 Task: Compose an email with the signature Benjamin Adams with the subject Feedback on an employee engagement survey and the message I have an issue with the equipment in the conference room, can you please have it repaired? from softage.4@softage.net to softage.10@softage.net, select first word, change the font of the message to Georgia and change the font typography to bold and italics Send the email. Finally, move the email from Sent Items to the label Certifications
Action: Mouse moved to (82, 131)
Screenshot: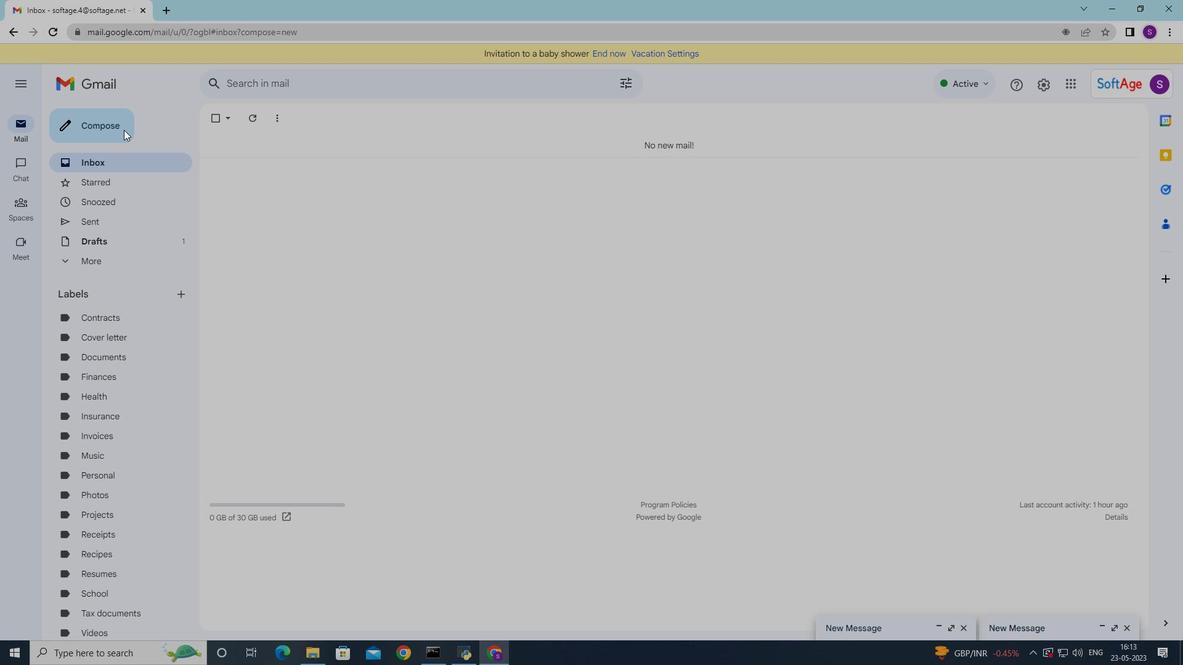 
Action: Mouse pressed left at (82, 131)
Screenshot: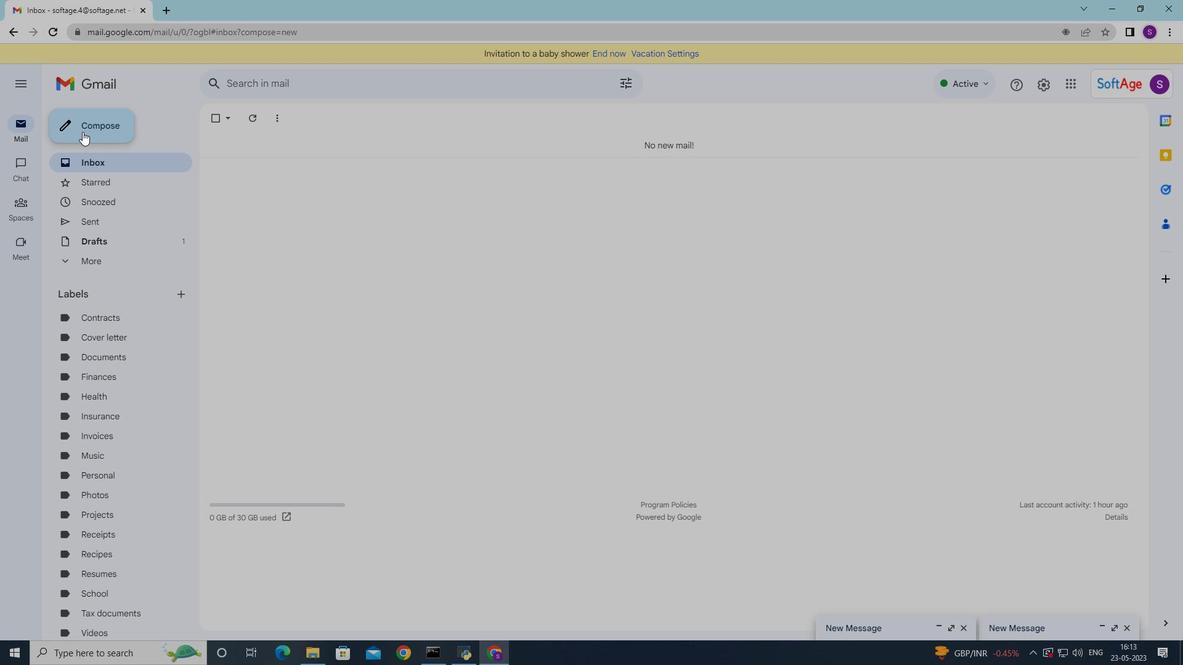 
Action: Mouse moved to (670, 622)
Screenshot: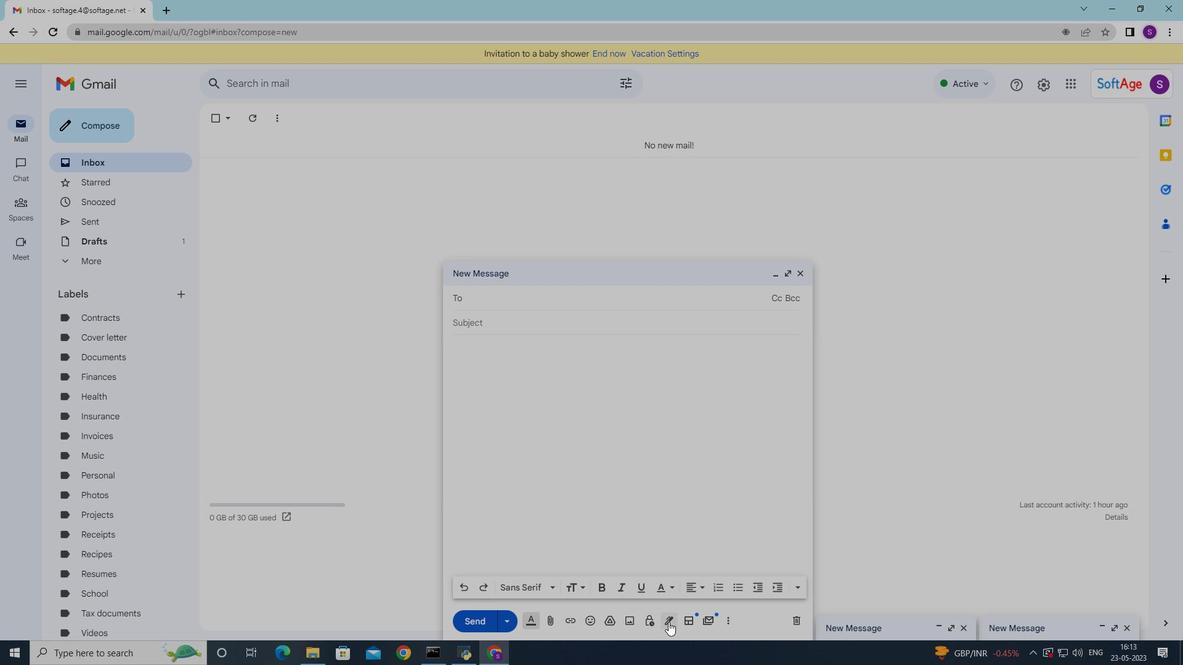 
Action: Mouse pressed left at (670, 622)
Screenshot: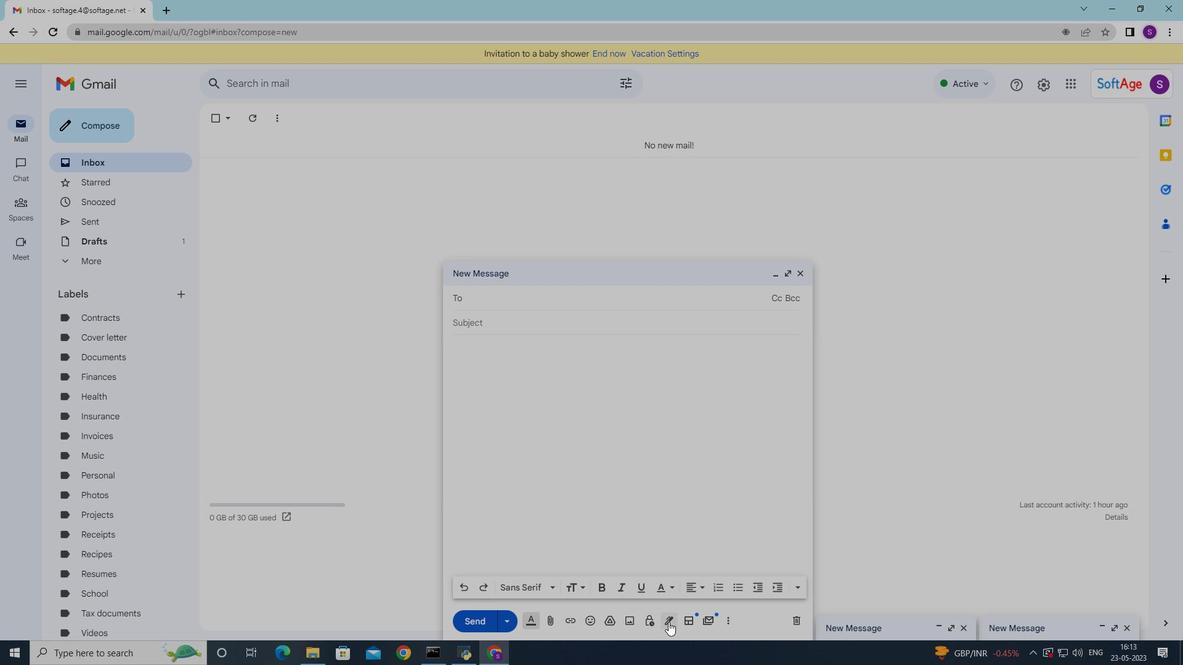 
Action: Mouse moved to (697, 253)
Screenshot: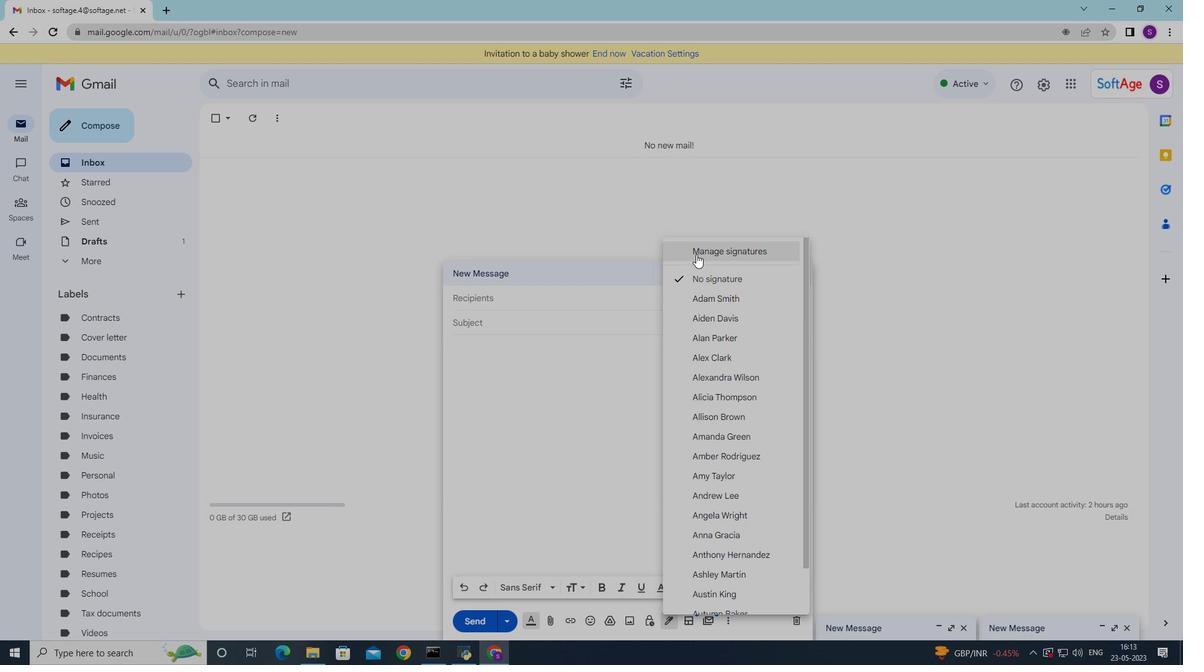
Action: Mouse pressed left at (697, 253)
Screenshot: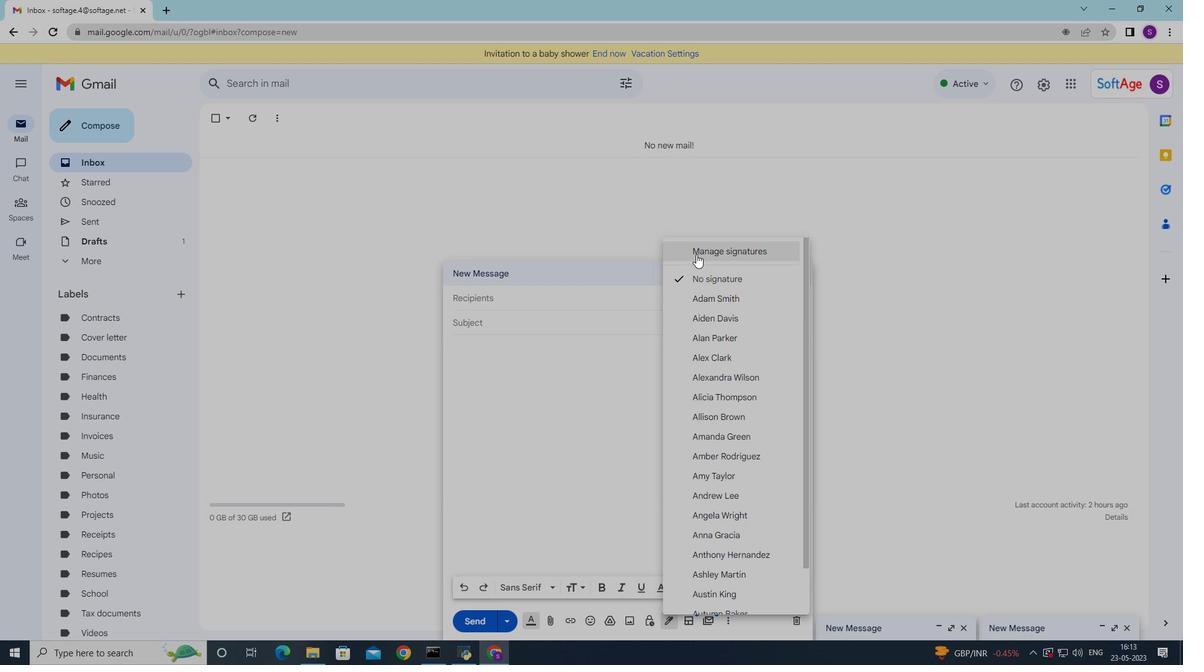 
Action: Mouse moved to (797, 272)
Screenshot: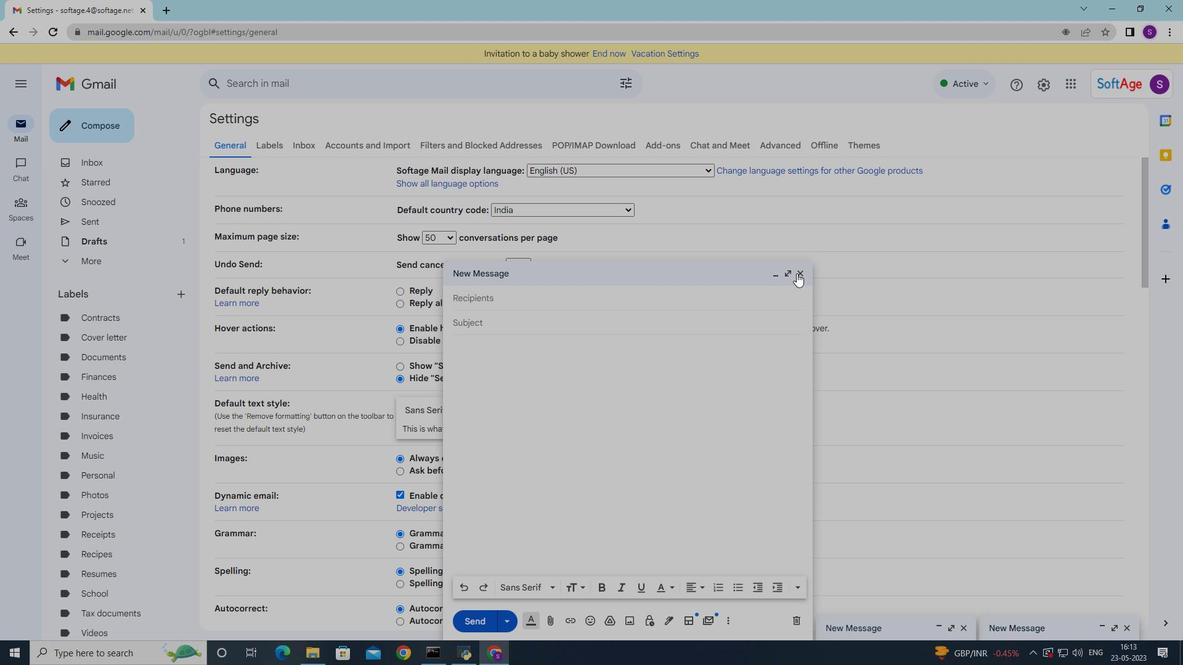 
Action: Mouse pressed left at (797, 272)
Screenshot: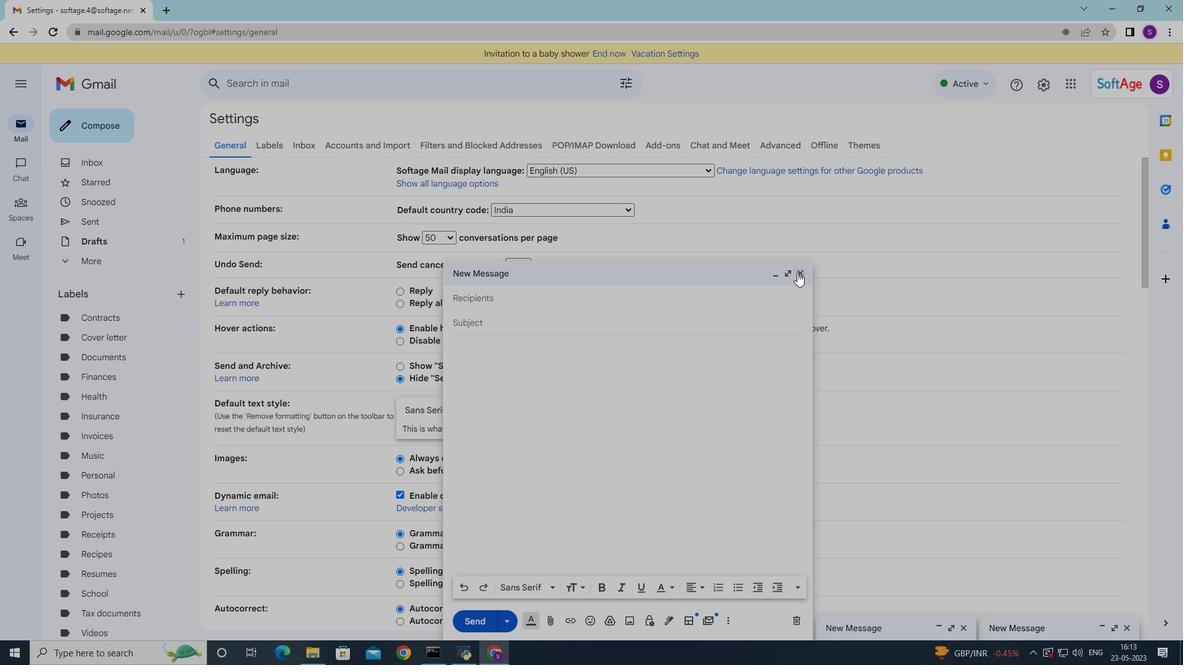 
Action: Mouse moved to (536, 279)
Screenshot: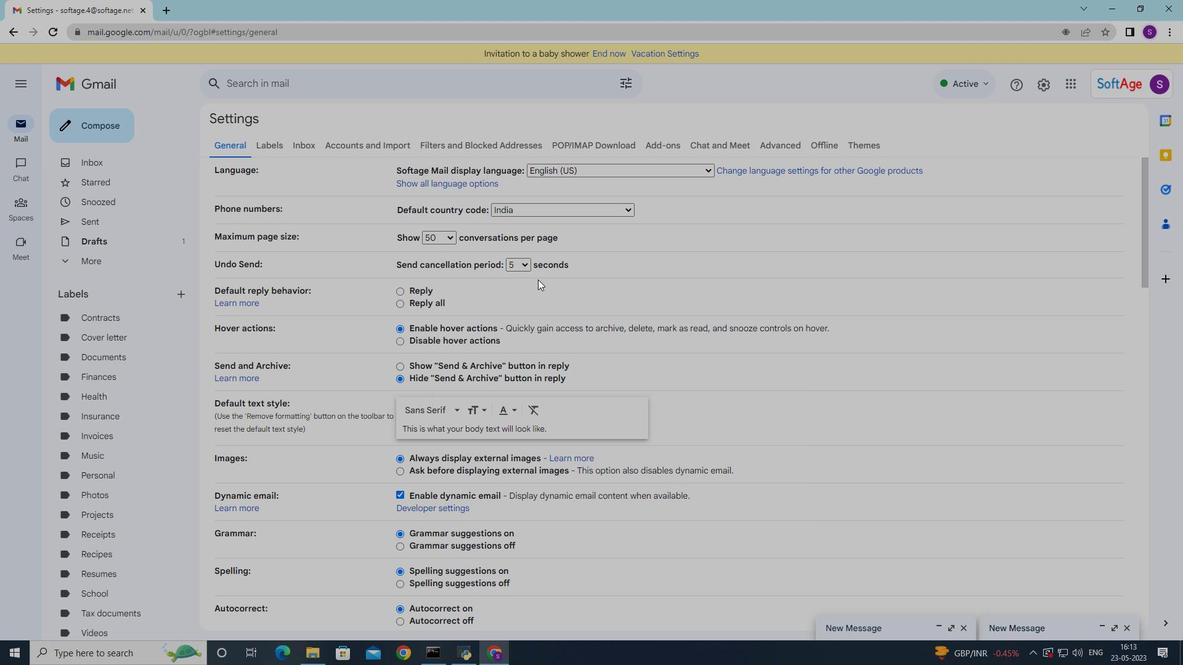 
Action: Mouse scrolled (536, 279) with delta (0, 0)
Screenshot: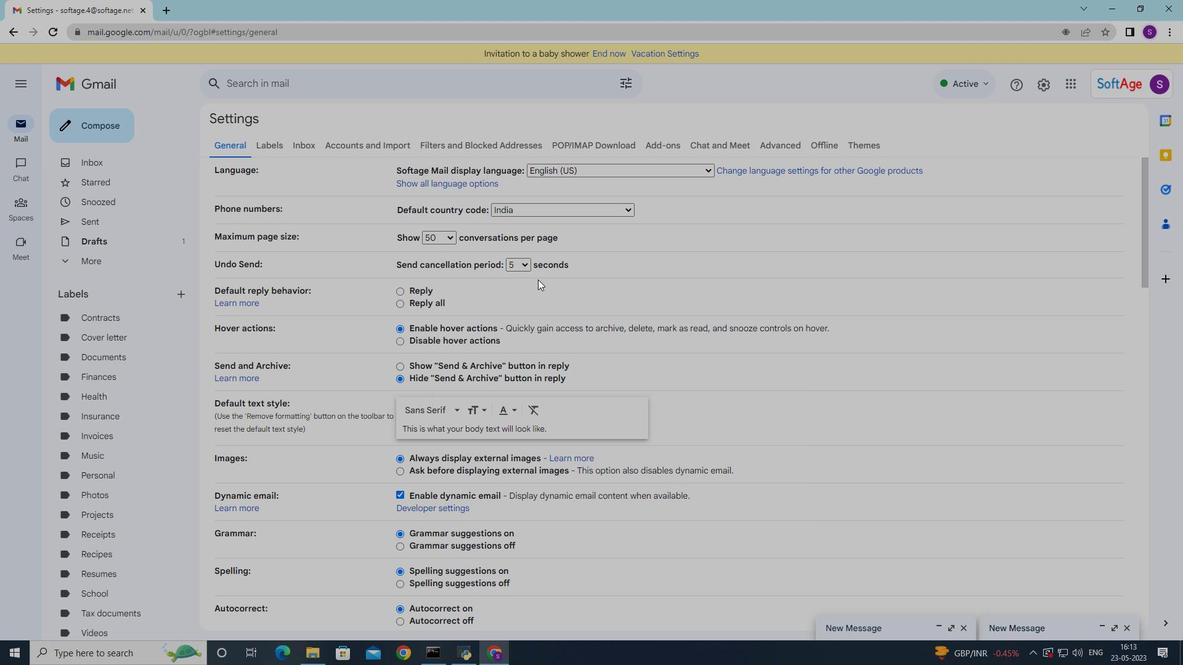 
Action: Mouse moved to (535, 281)
Screenshot: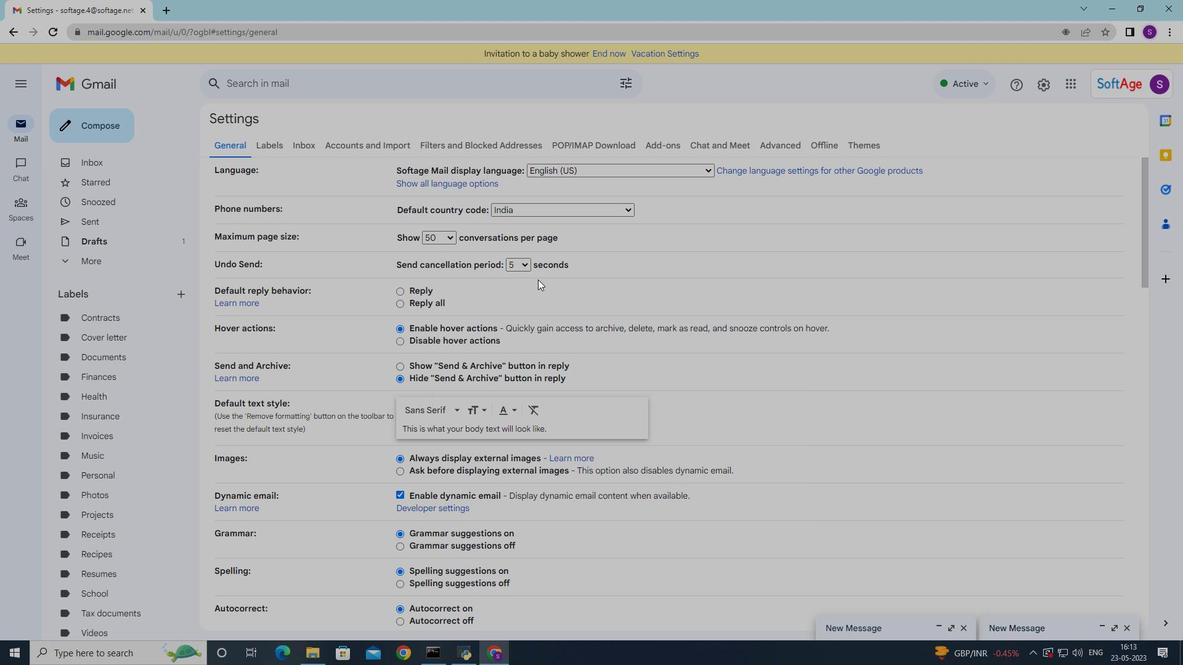 
Action: Mouse scrolled (535, 280) with delta (0, 0)
Screenshot: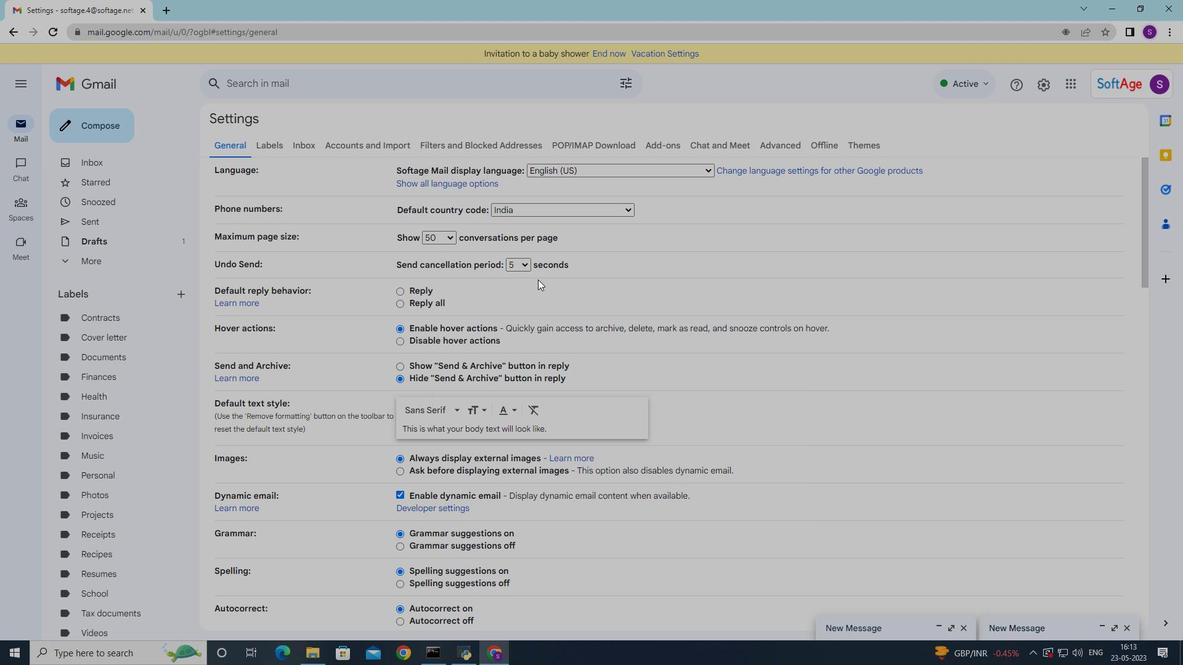 
Action: Mouse moved to (535, 282)
Screenshot: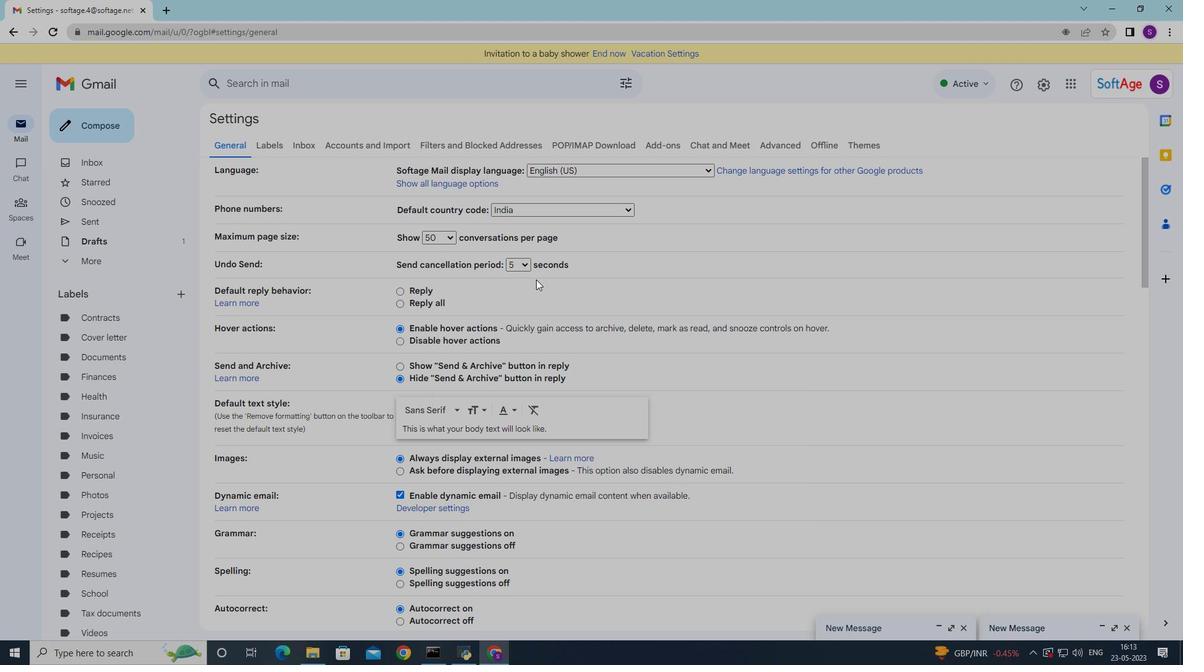 
Action: Mouse scrolled (535, 281) with delta (0, 0)
Screenshot: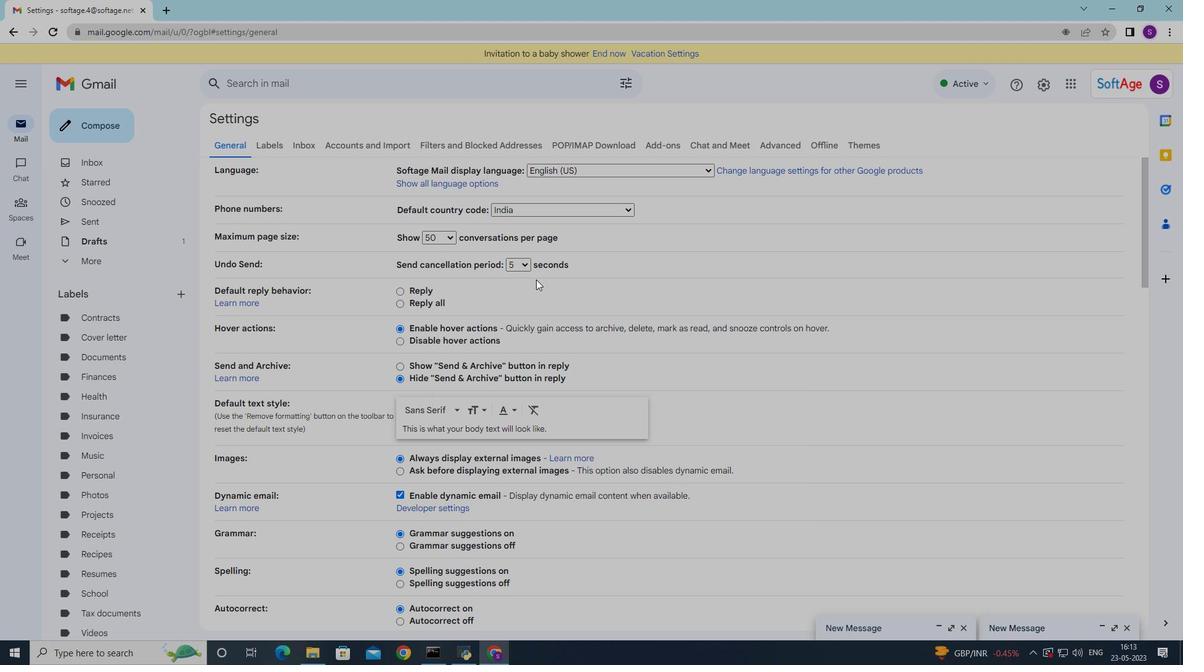 
Action: Mouse moved to (535, 284)
Screenshot: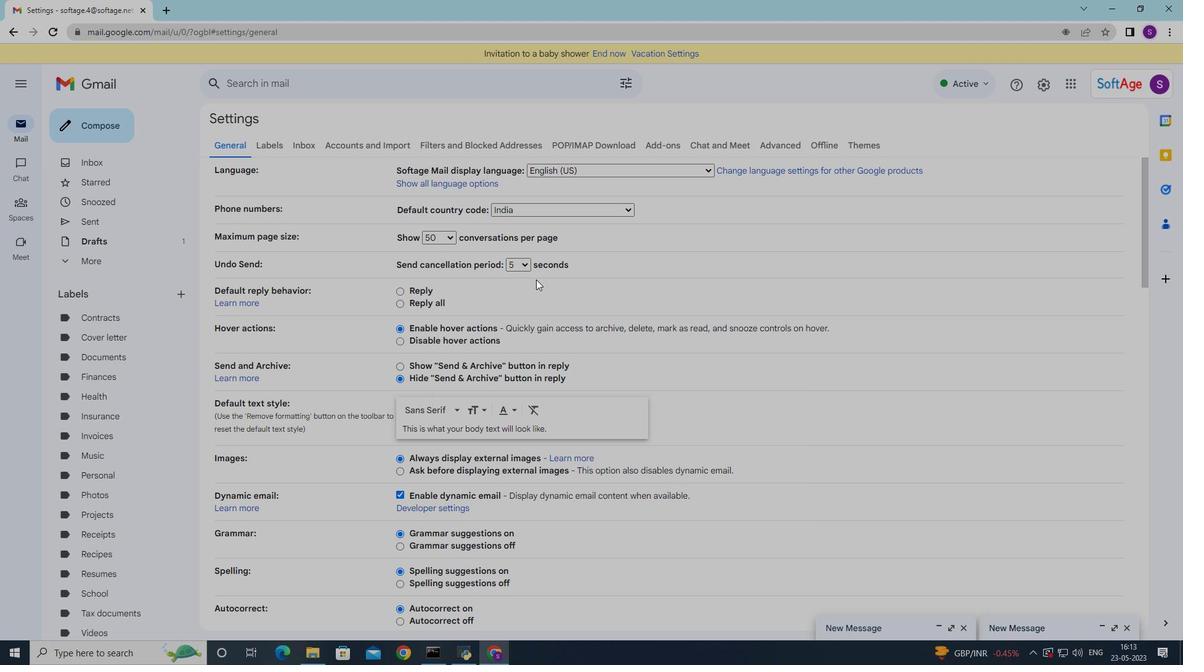 
Action: Mouse scrolled (535, 282) with delta (0, 0)
Screenshot: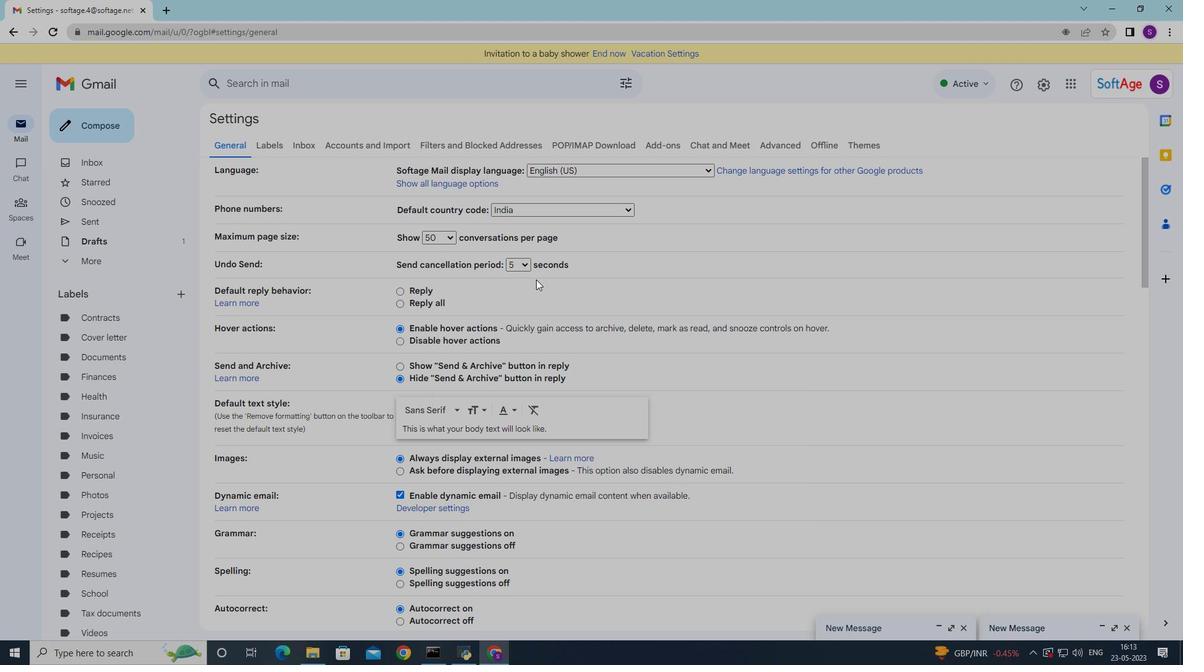 
Action: Mouse moved to (514, 378)
Screenshot: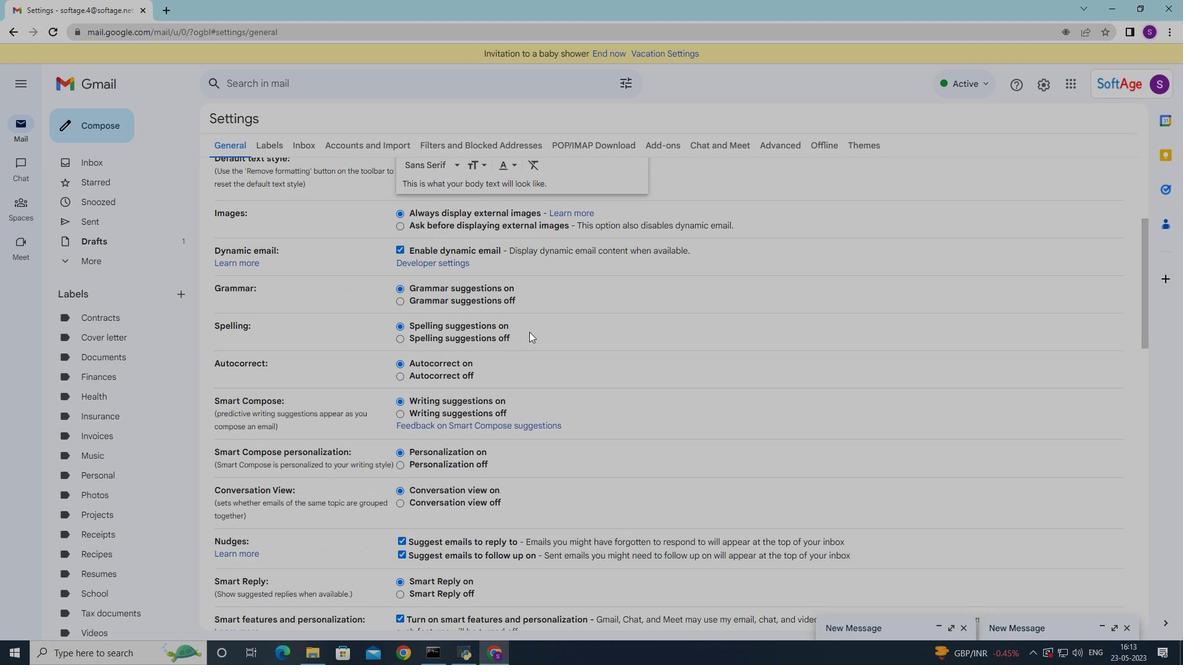 
Action: Mouse scrolled (514, 377) with delta (0, 0)
Screenshot: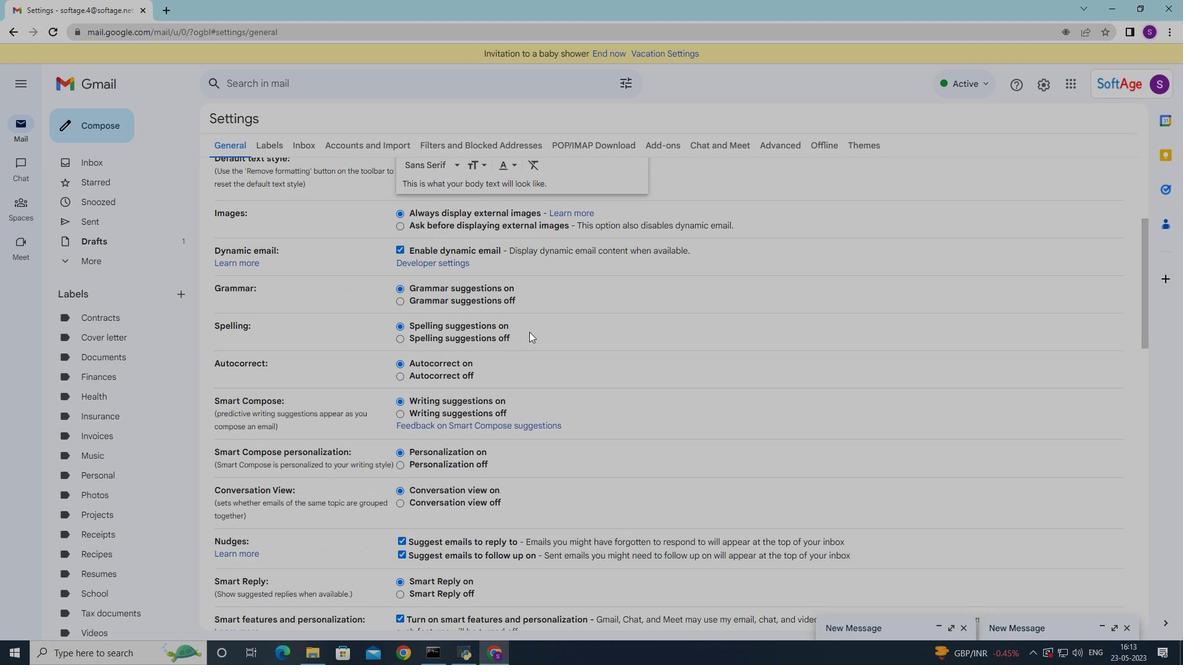 
Action: Mouse moved to (514, 378)
Screenshot: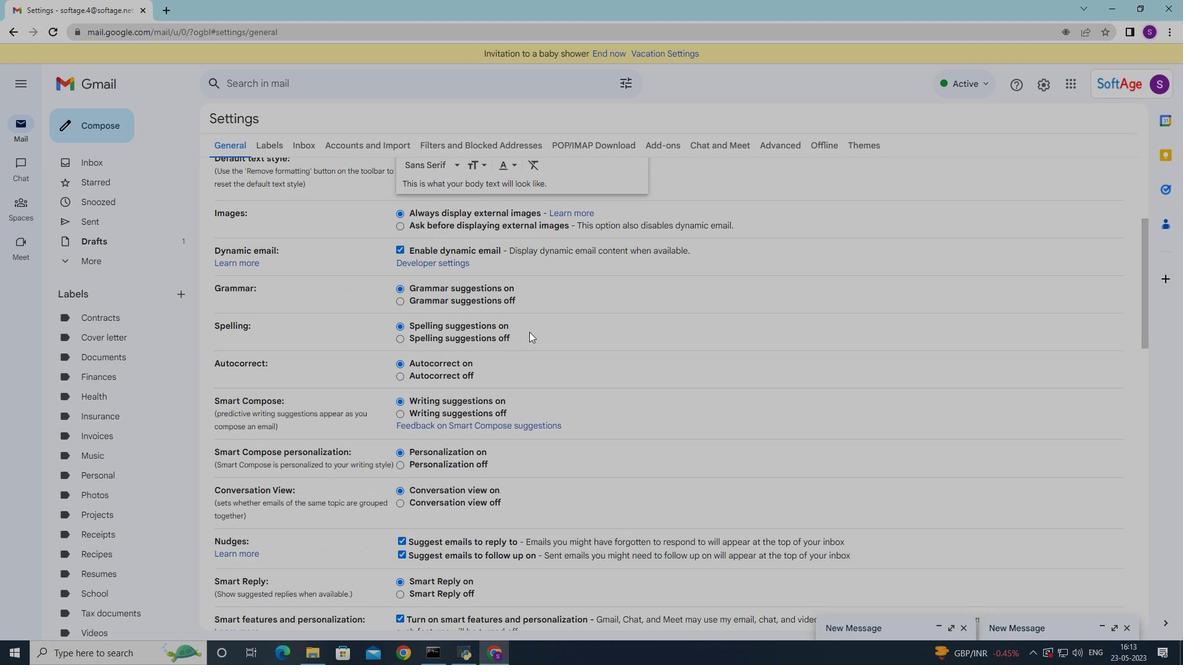 
Action: Mouse scrolled (514, 377) with delta (0, 0)
Screenshot: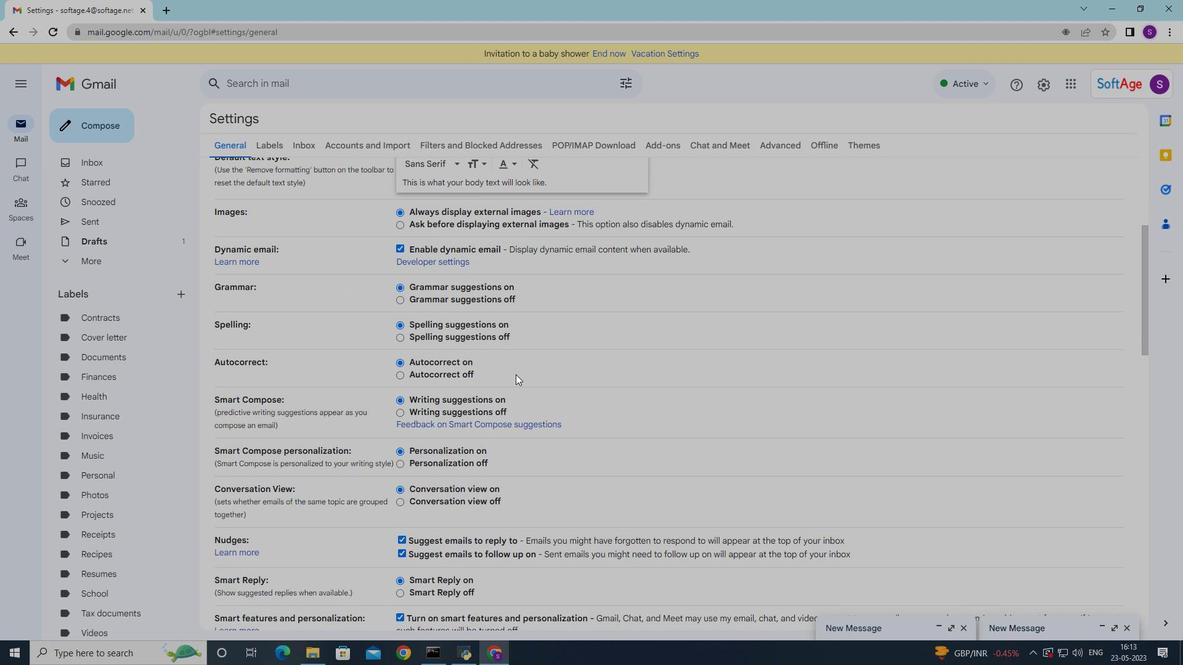 
Action: Mouse scrolled (514, 377) with delta (0, 0)
Screenshot: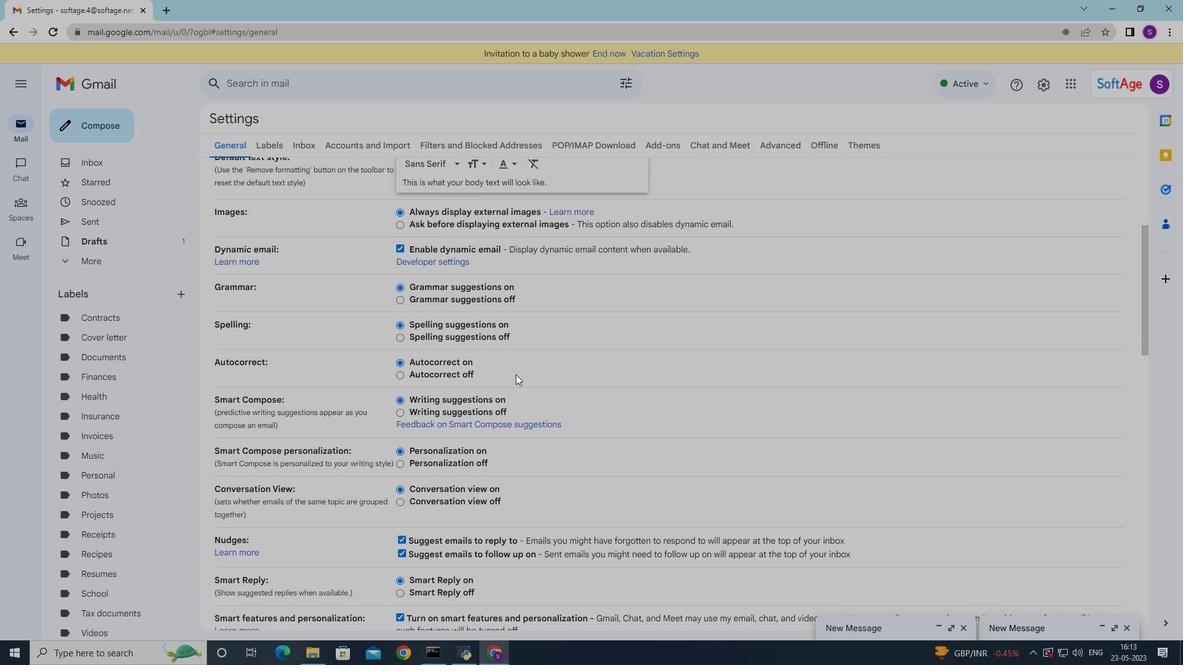 
Action: Mouse moved to (491, 371)
Screenshot: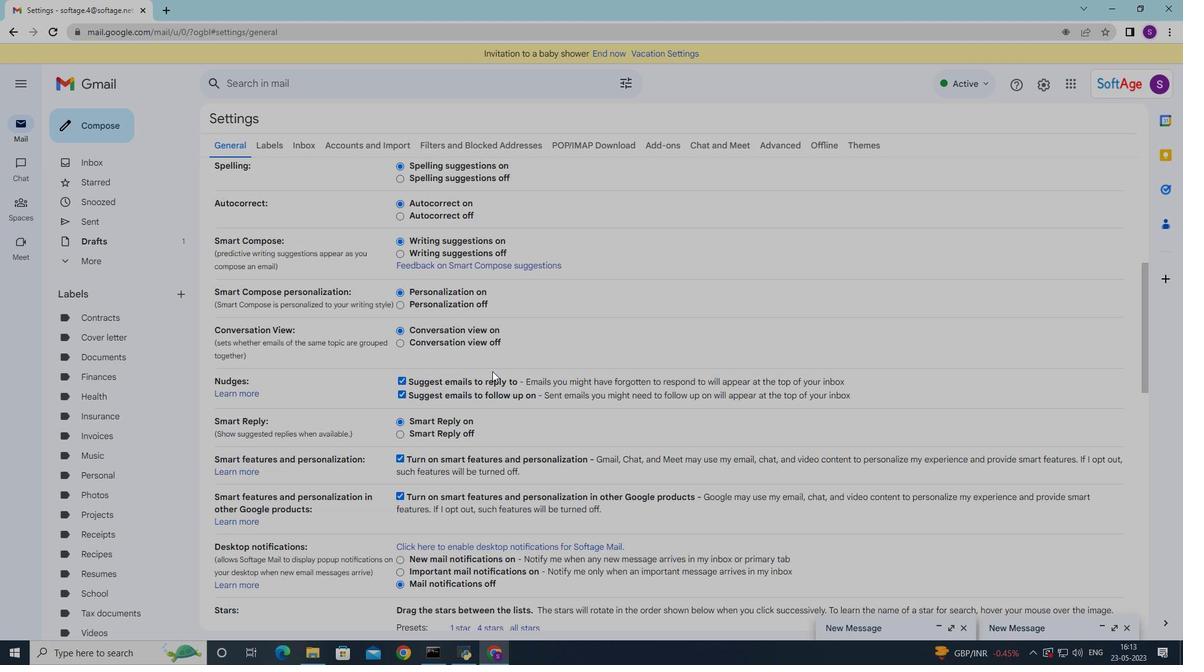 
Action: Mouse scrolled (491, 370) with delta (0, 0)
Screenshot: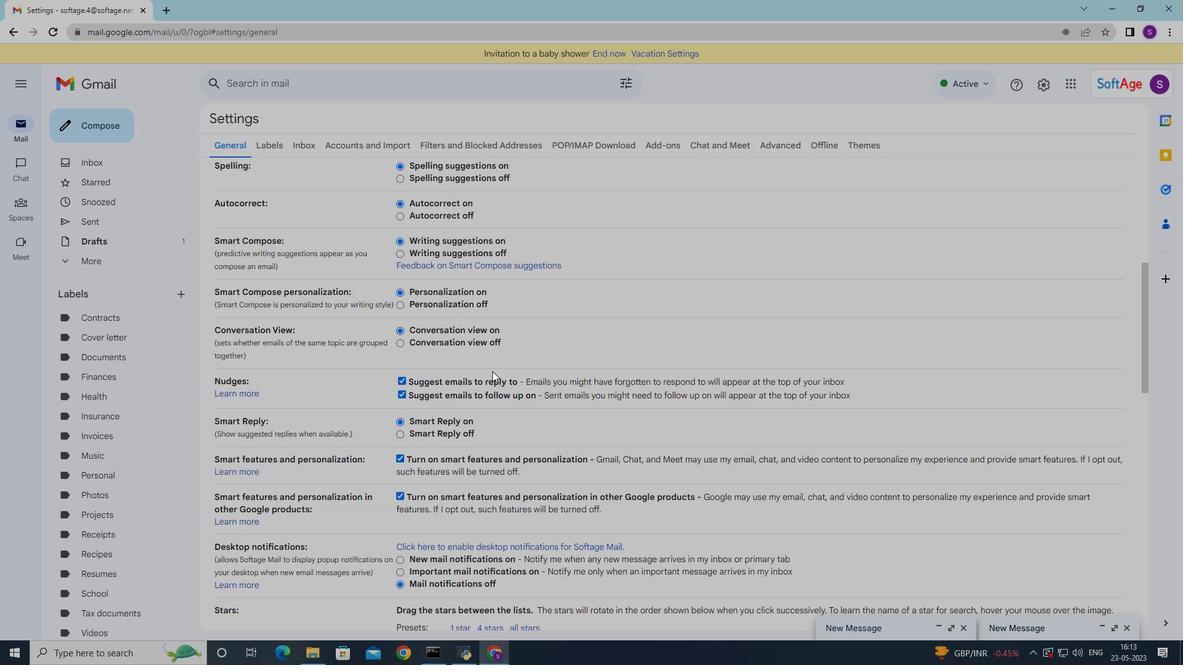 
Action: Mouse scrolled (491, 370) with delta (0, 0)
Screenshot: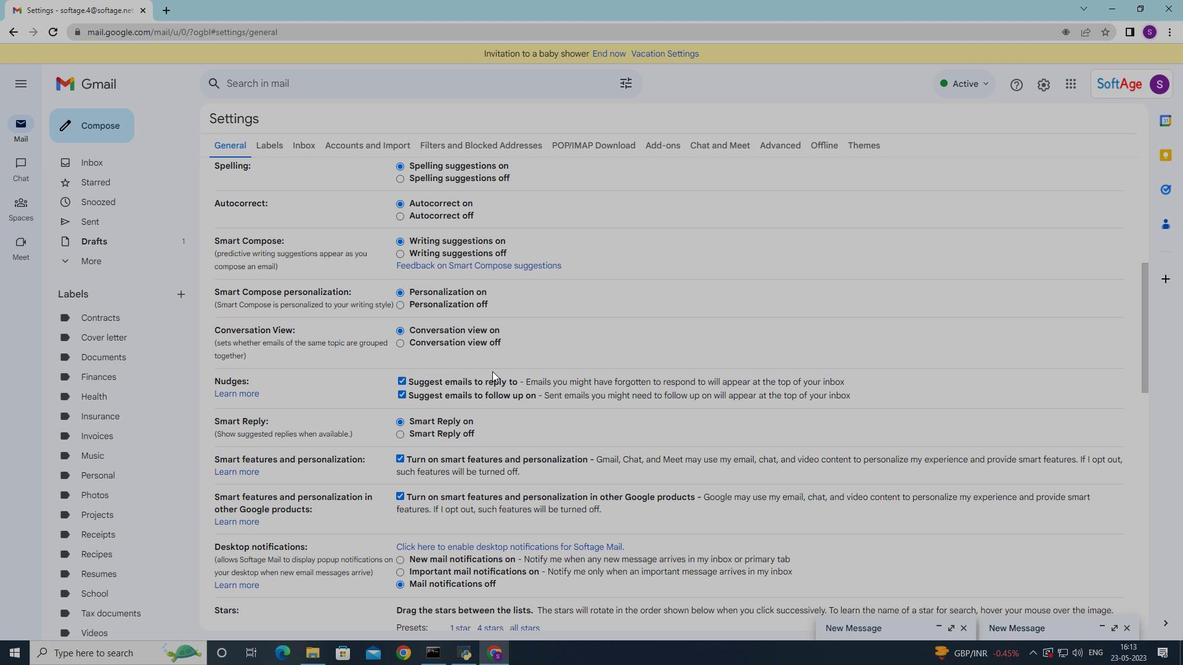 
Action: Mouse scrolled (491, 370) with delta (0, 0)
Screenshot: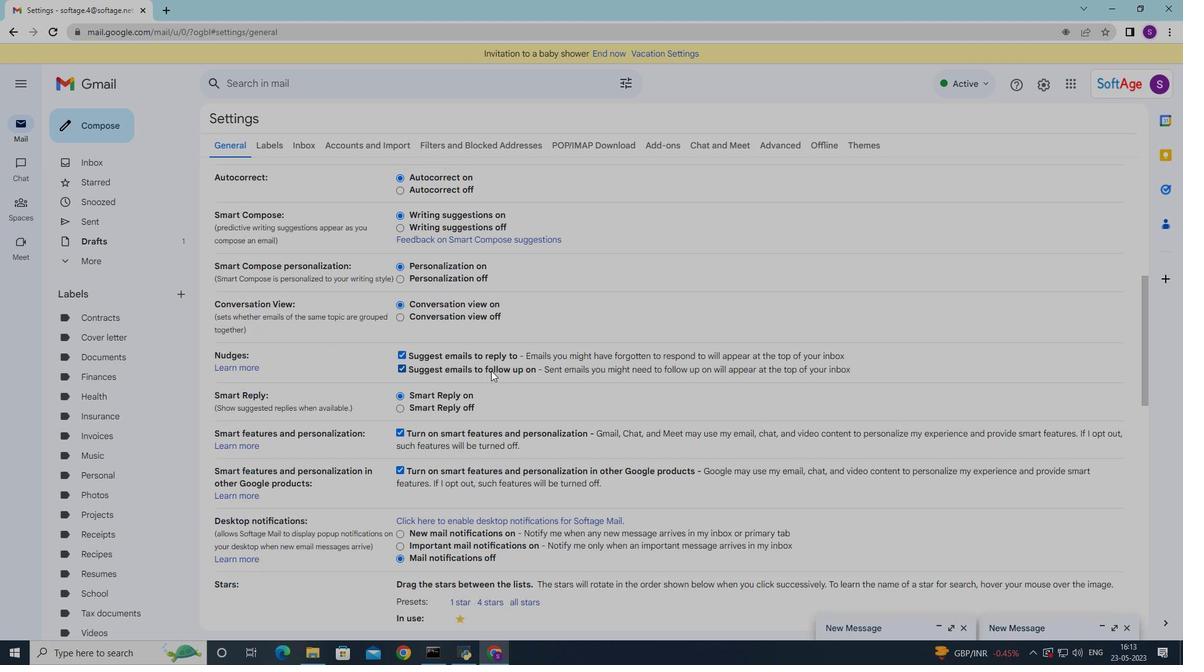 
Action: Mouse scrolled (491, 370) with delta (0, 0)
Screenshot: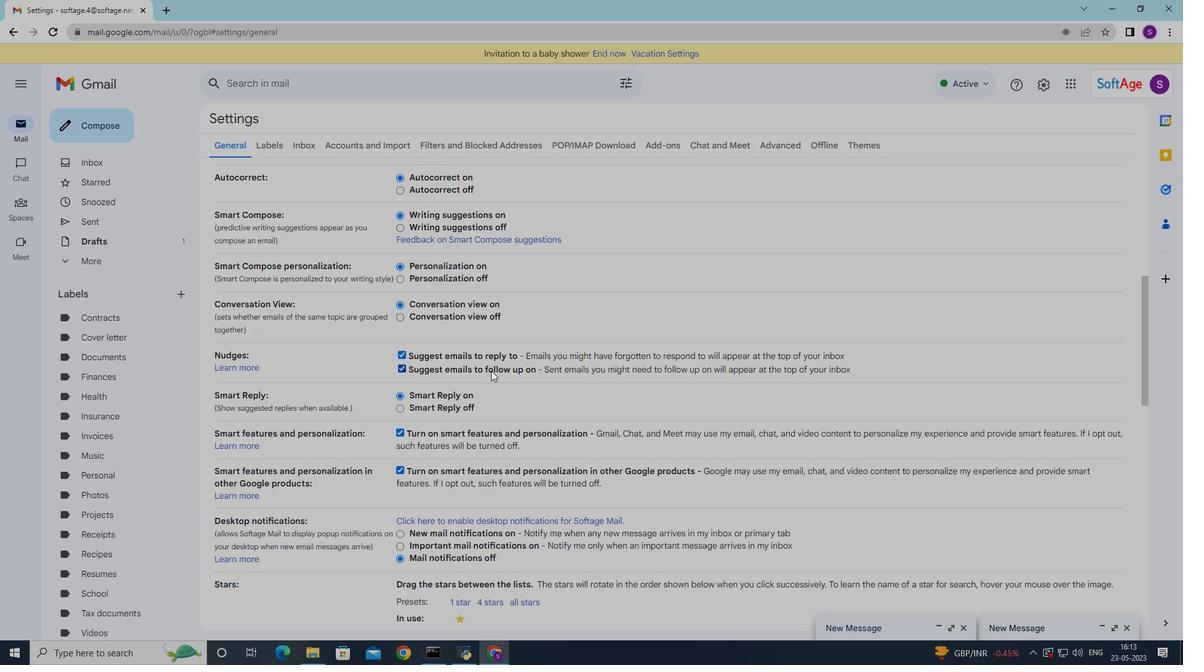 
Action: Mouse scrolled (491, 370) with delta (0, 0)
Screenshot: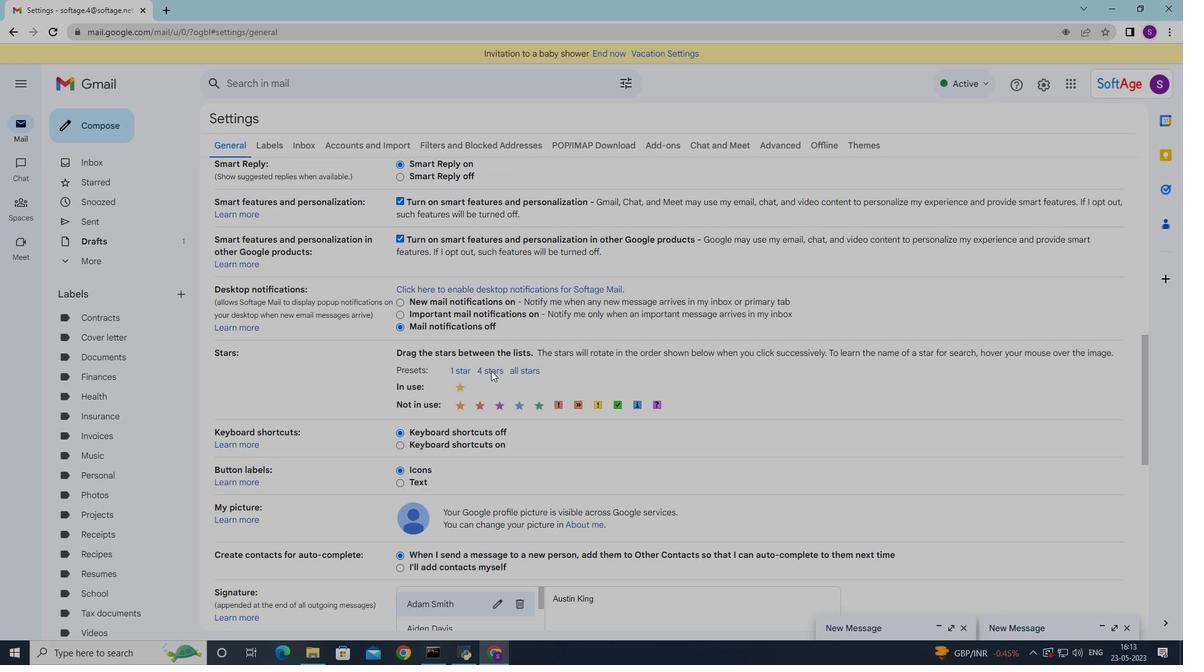 
Action: Mouse scrolled (491, 370) with delta (0, 0)
Screenshot: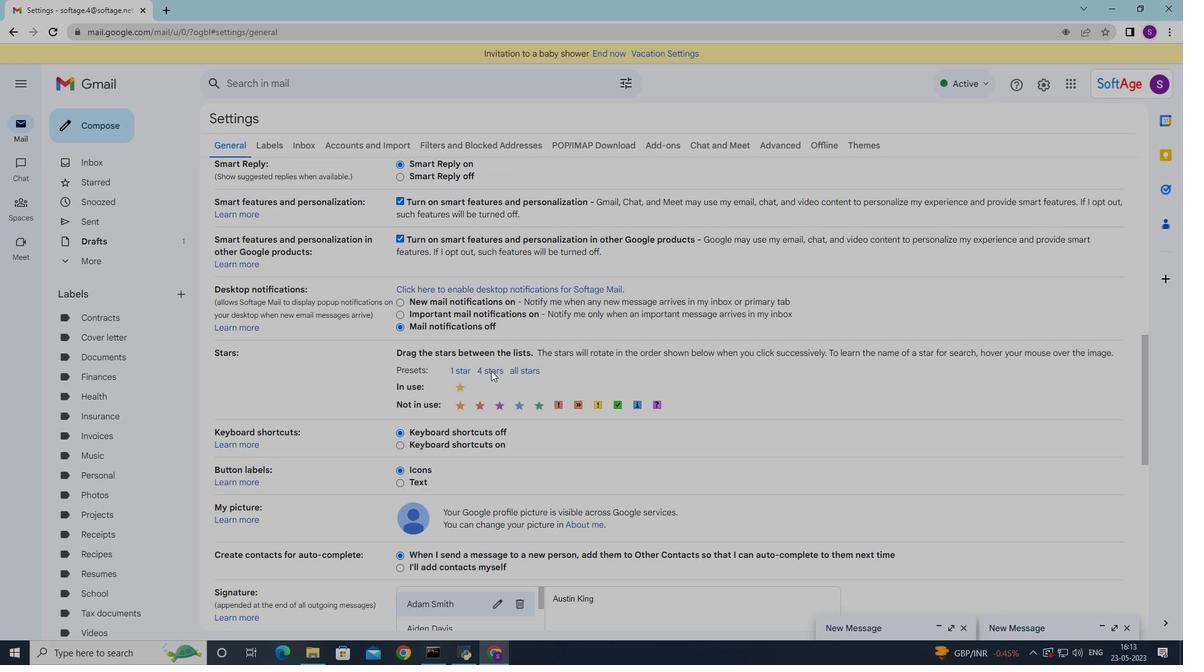 
Action: Mouse scrolled (491, 370) with delta (0, 0)
Screenshot: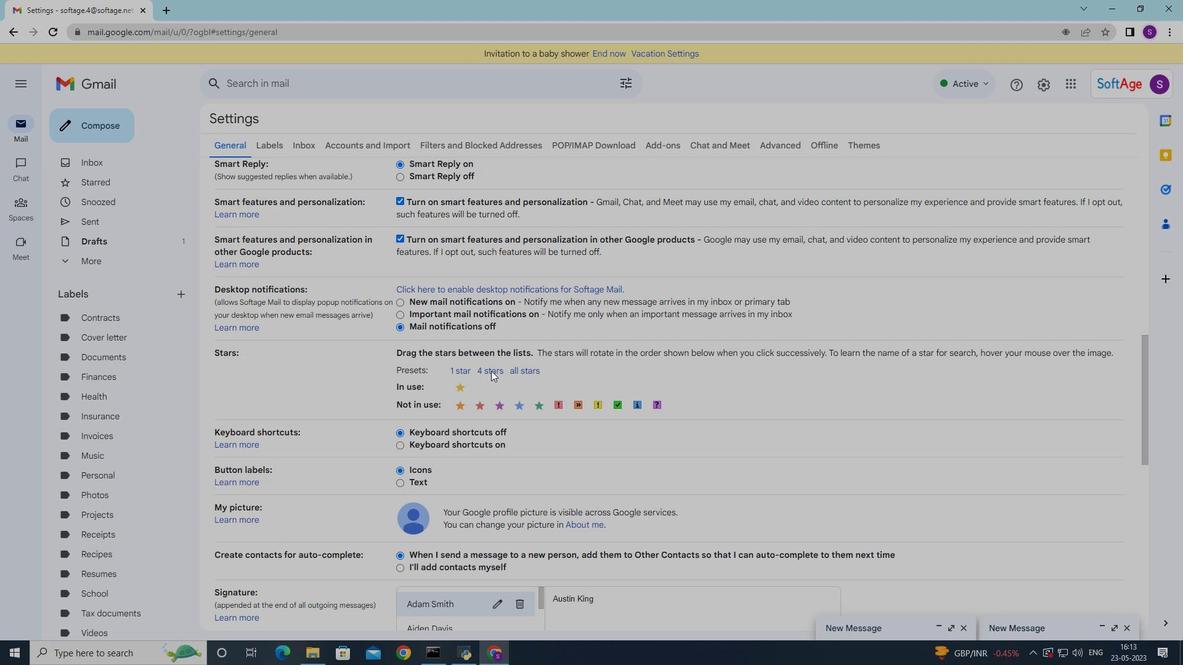 
Action: Mouse scrolled (491, 370) with delta (0, 0)
Screenshot: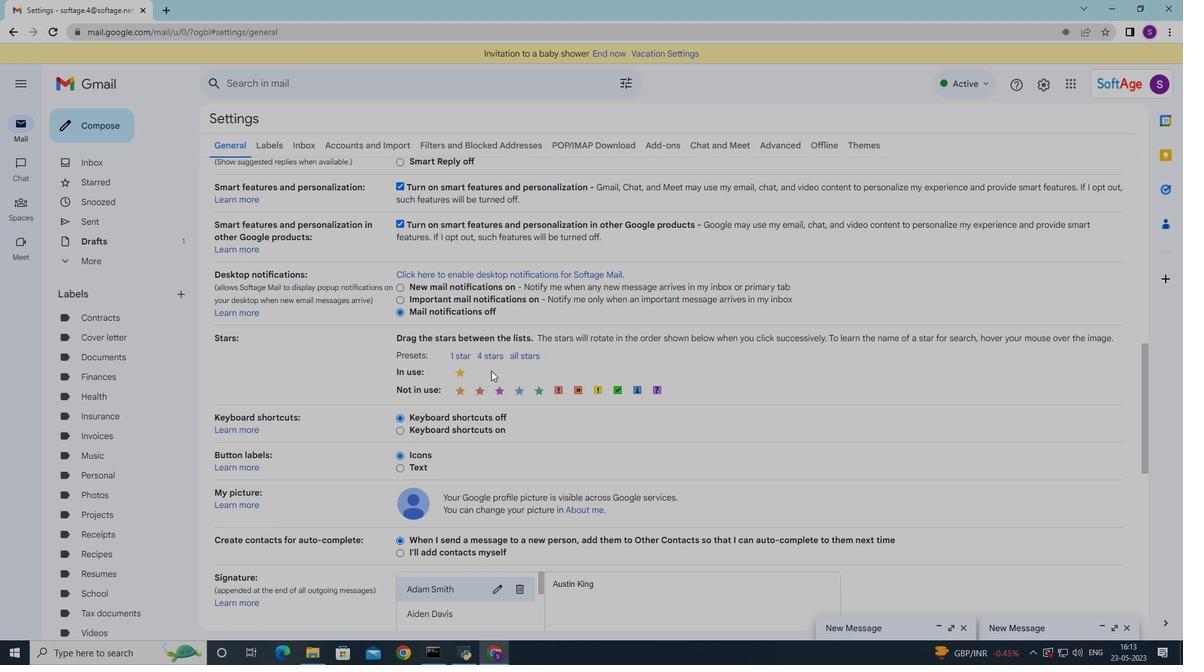 
Action: Mouse moved to (472, 443)
Screenshot: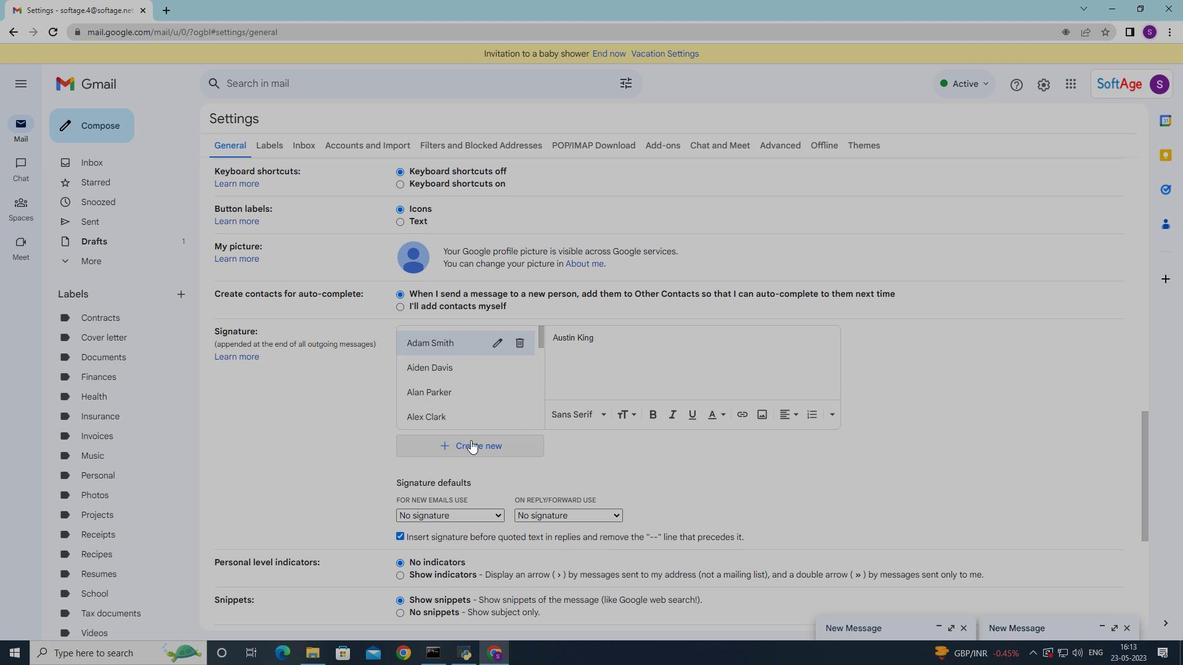 
Action: Mouse pressed left at (472, 443)
Screenshot: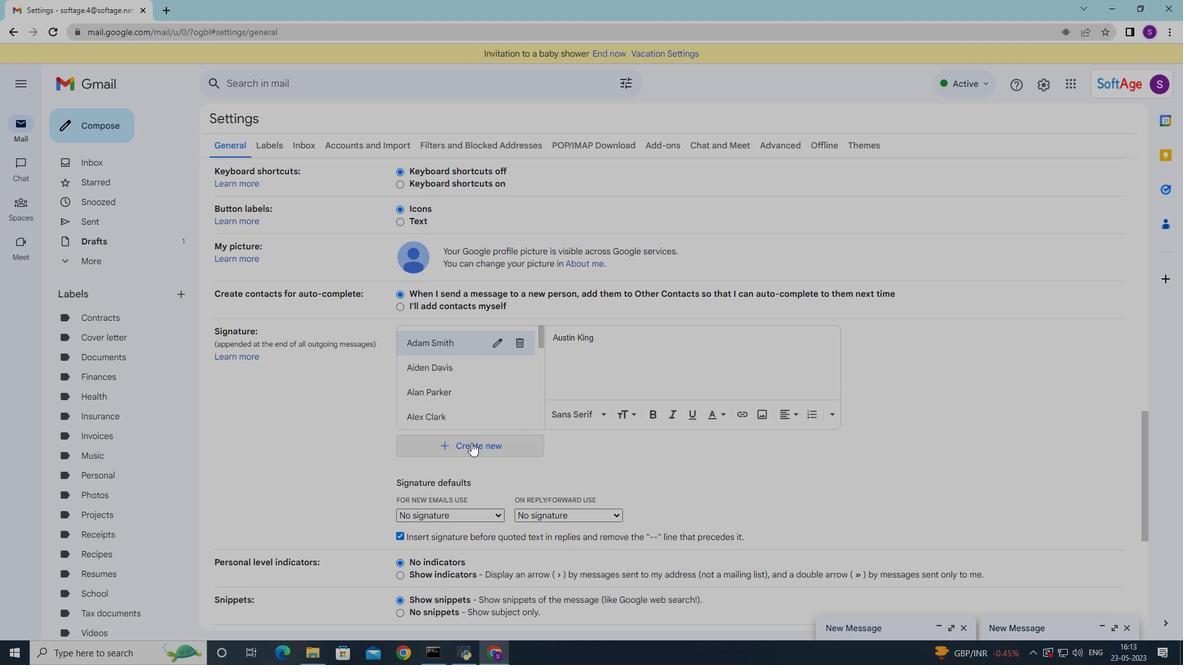 
Action: Mouse moved to (507, 328)
Screenshot: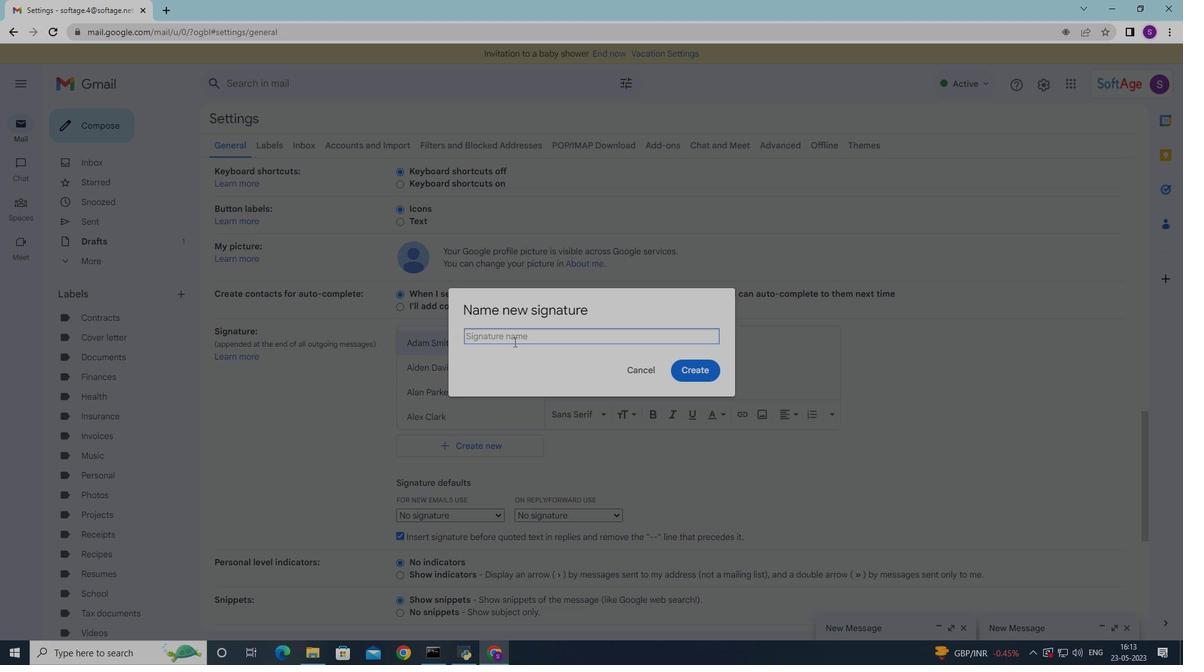 
Action: Mouse pressed left at (507, 328)
Screenshot: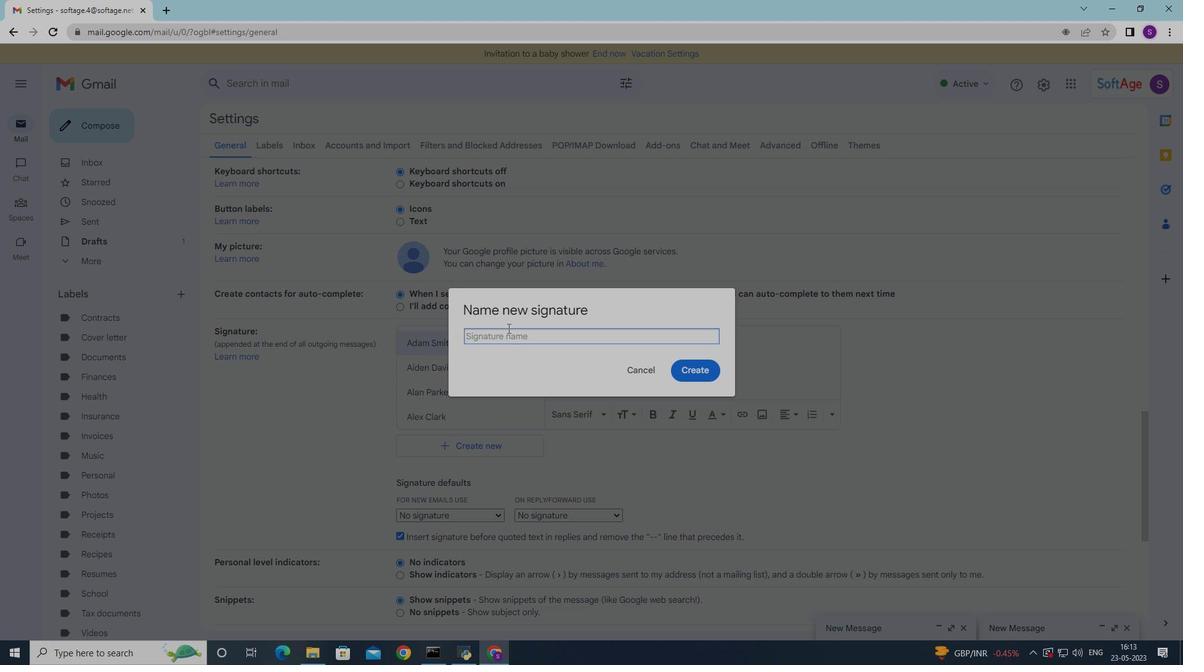 
Action: Mouse moved to (507, 336)
Screenshot: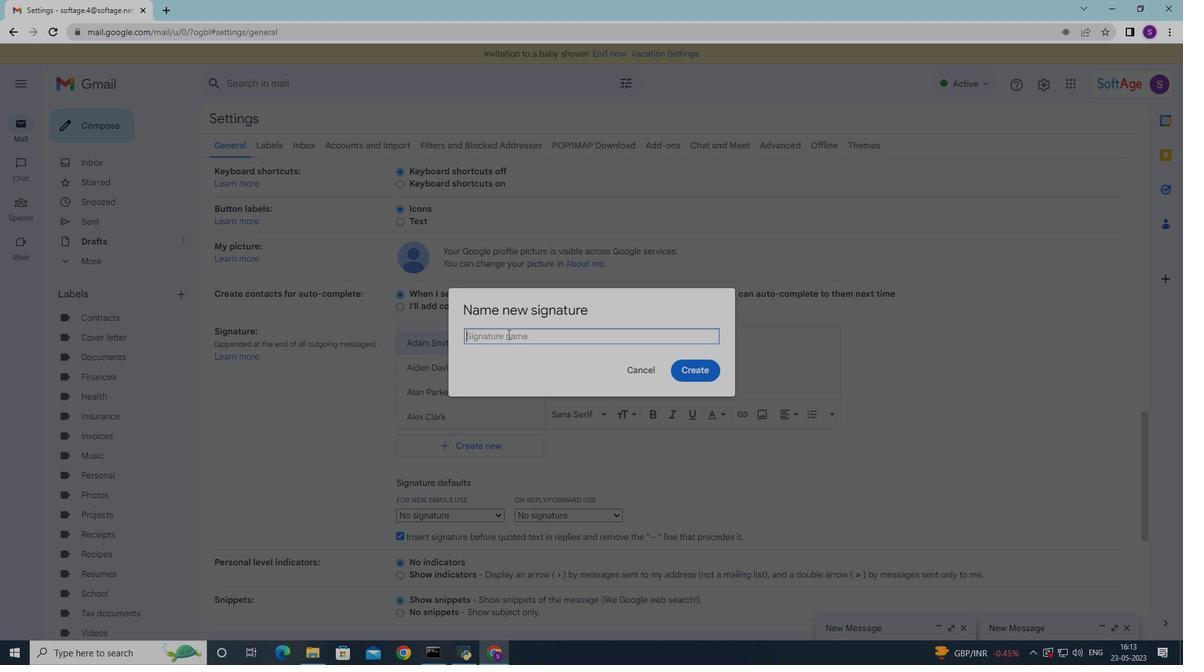 
Action: Mouse pressed left at (507, 336)
Screenshot: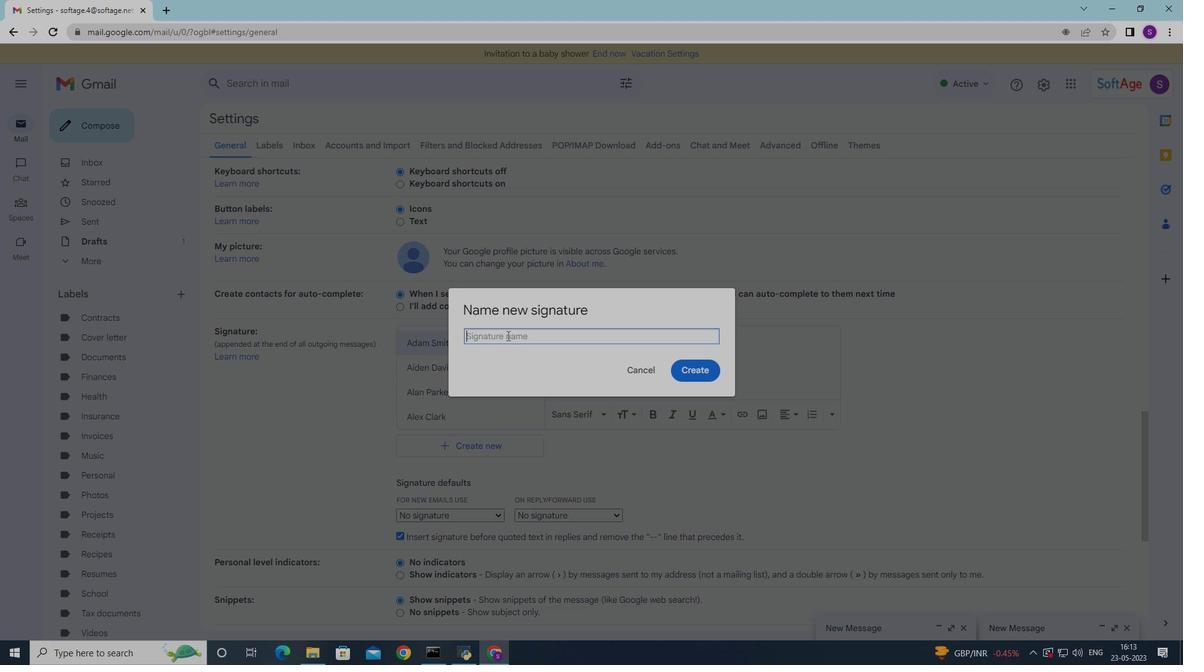 
Action: Mouse moved to (507, 336)
Screenshot: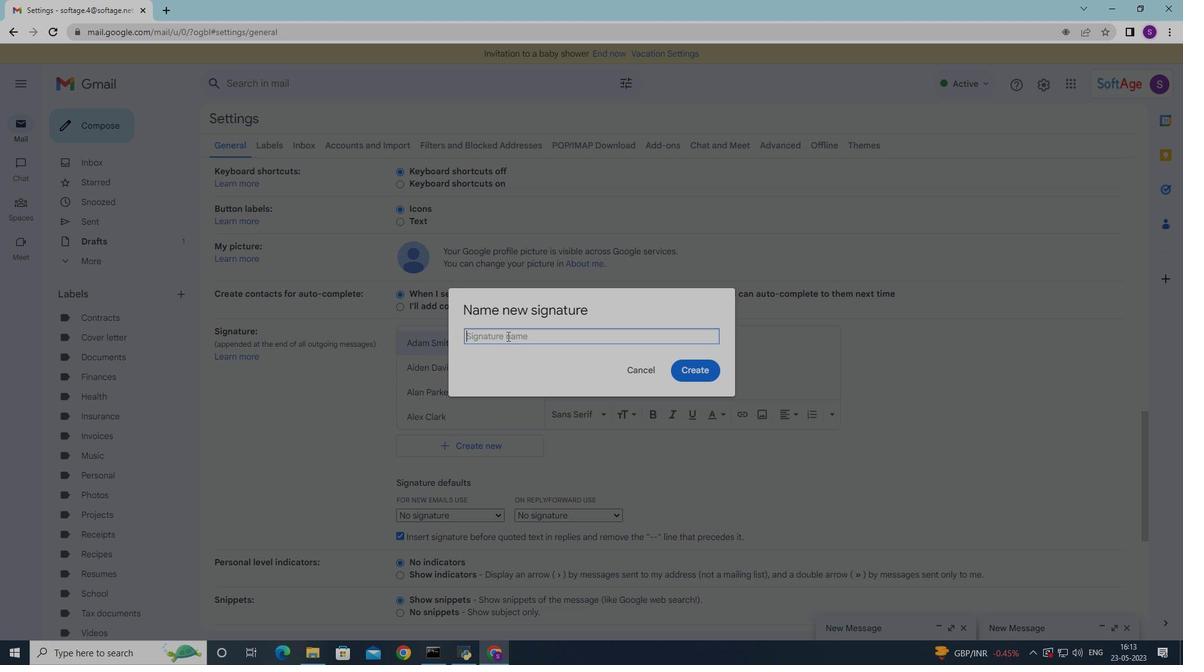 
Action: Key pressed <Key.shift>Benjamin<Key.space><Key.shift><Key.shift><Key.shift><Key.shift><Key.shift><Key.shift>Adams
Screenshot: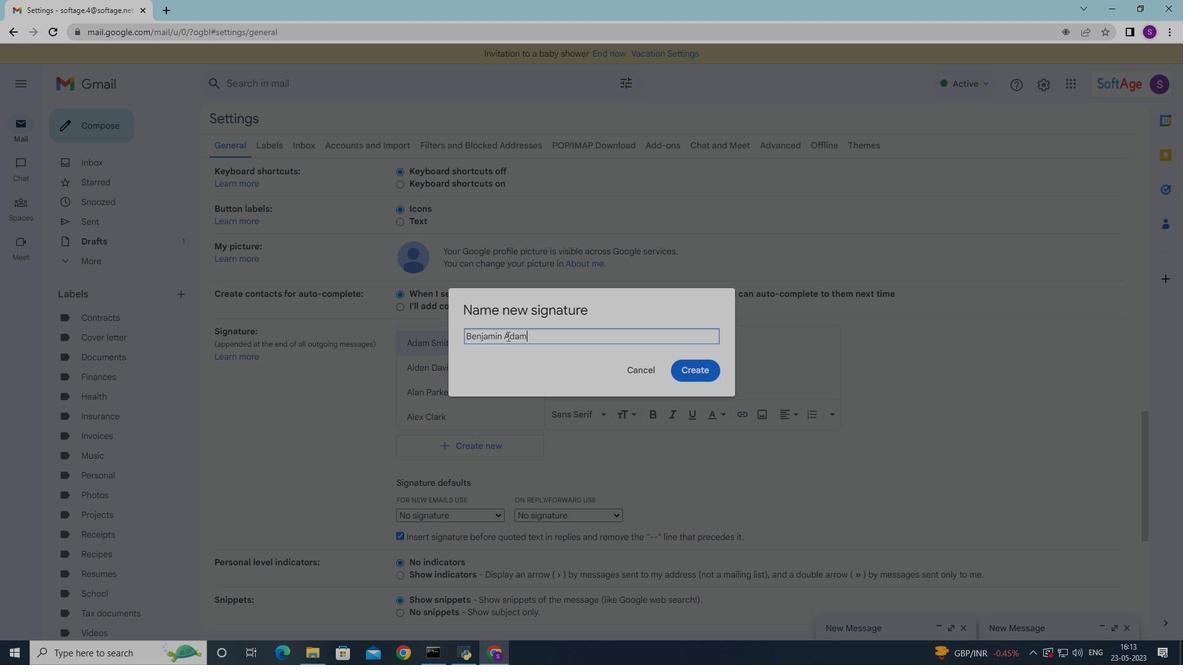 
Action: Mouse moved to (708, 371)
Screenshot: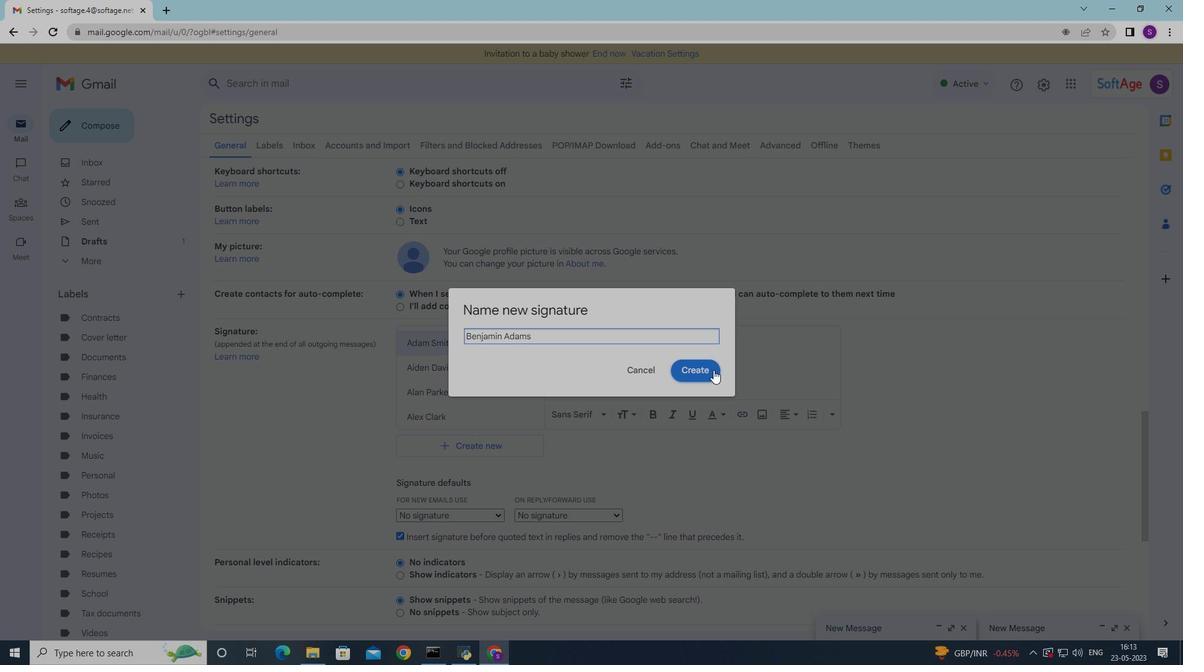 
Action: Mouse pressed left at (708, 371)
Screenshot: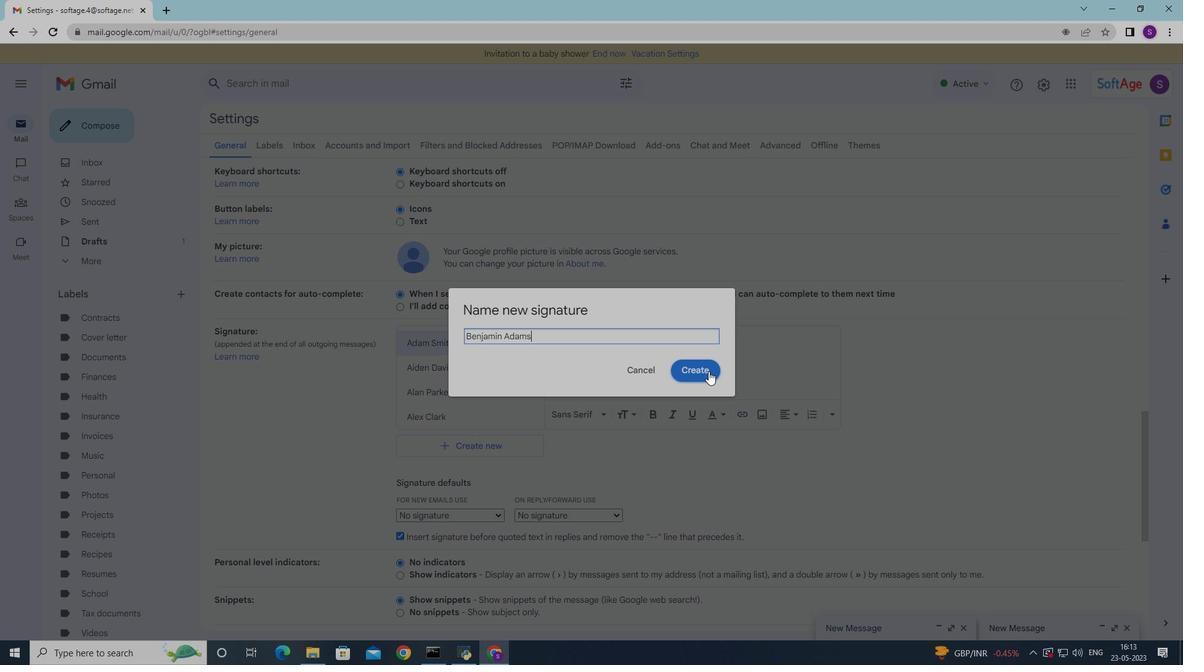 
Action: Mouse moved to (637, 355)
Screenshot: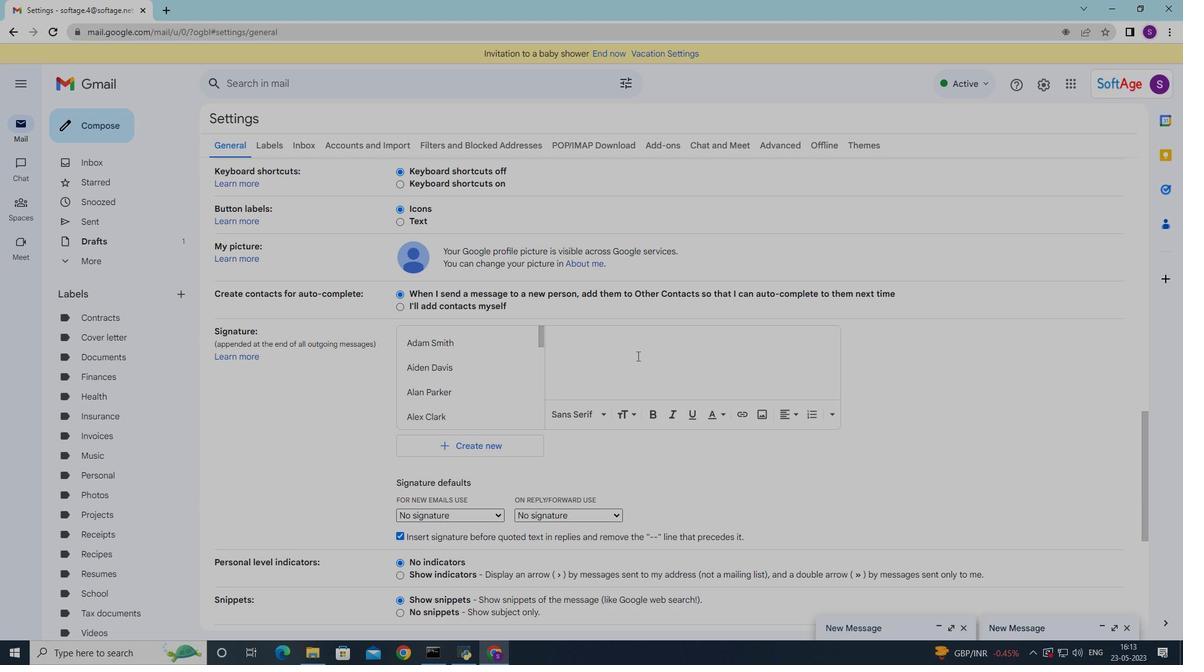 
Action: Key pressed <Key.shift>Benjamin<Key.space><Key.shift><Key.shift><Key.shift><Key.shift><Key.shift>Adams
Screenshot: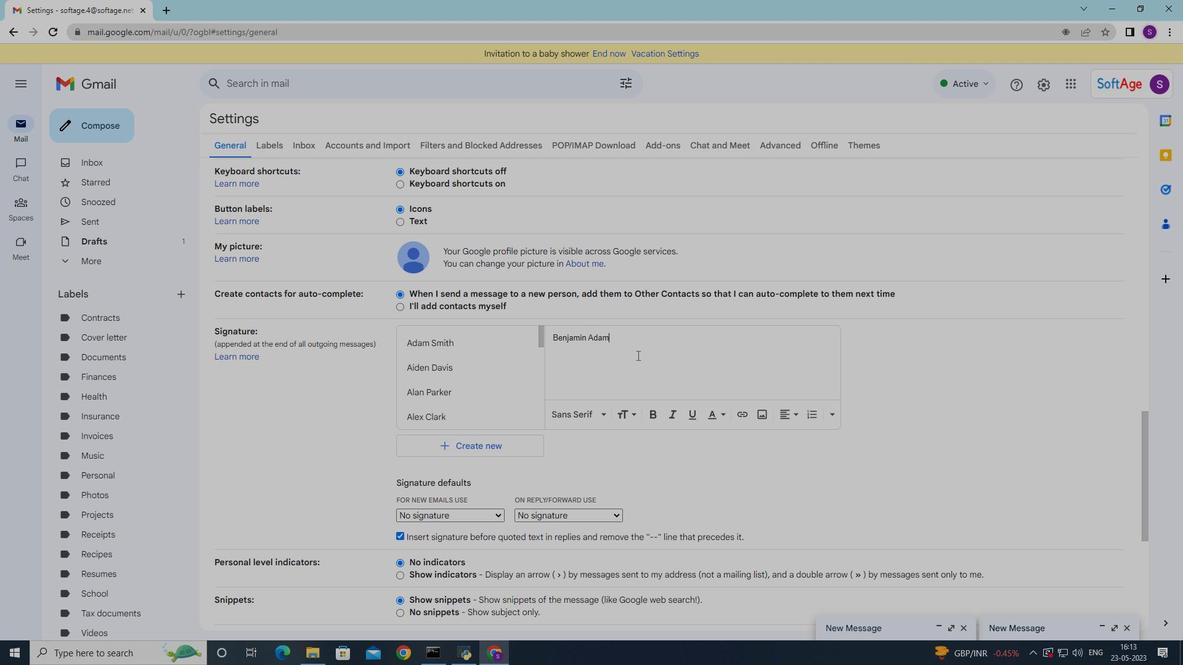 
Action: Mouse moved to (599, 351)
Screenshot: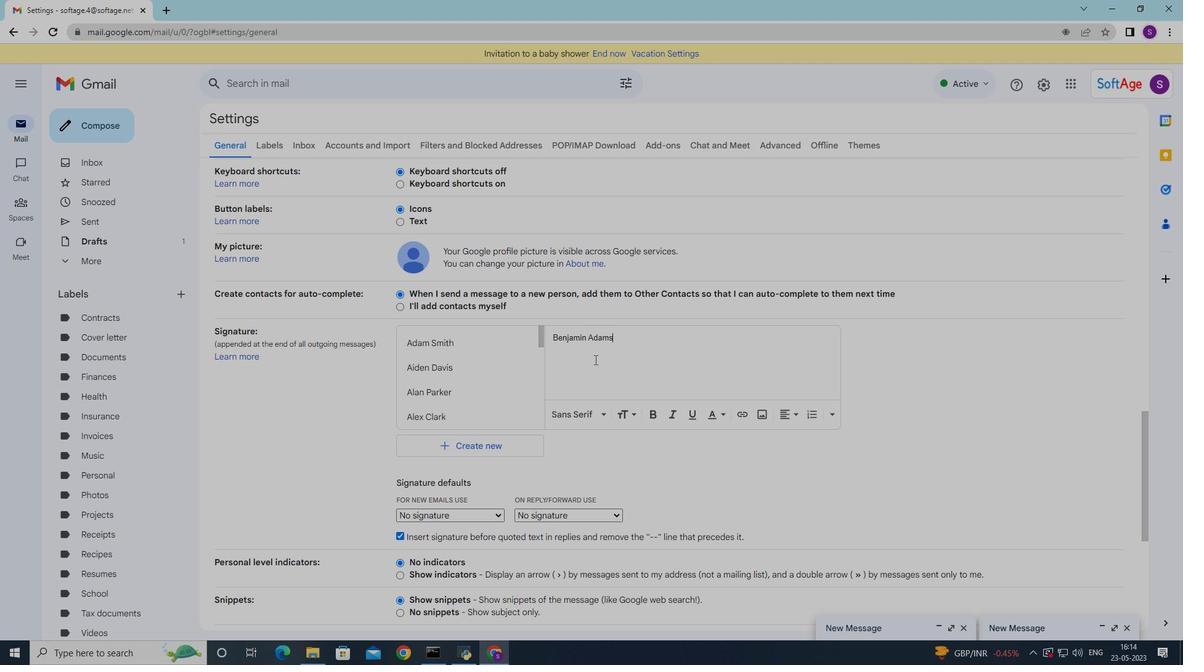 
Action: Mouse scrolled (599, 350) with delta (0, 0)
Screenshot: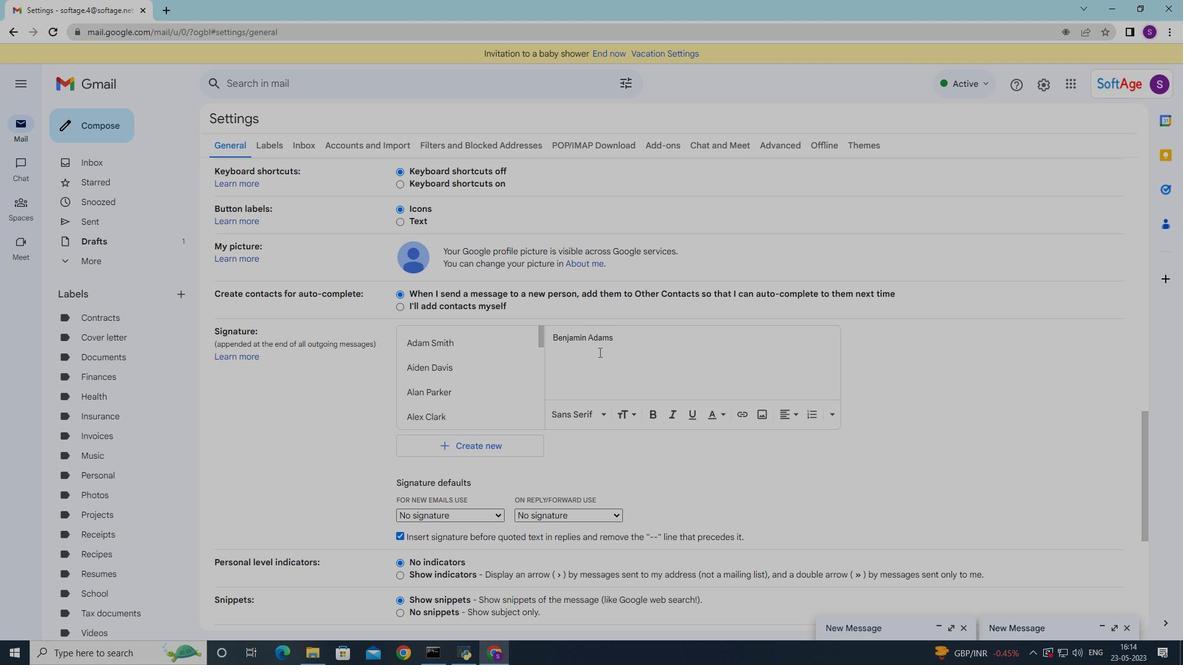 
Action: Mouse moved to (599, 354)
Screenshot: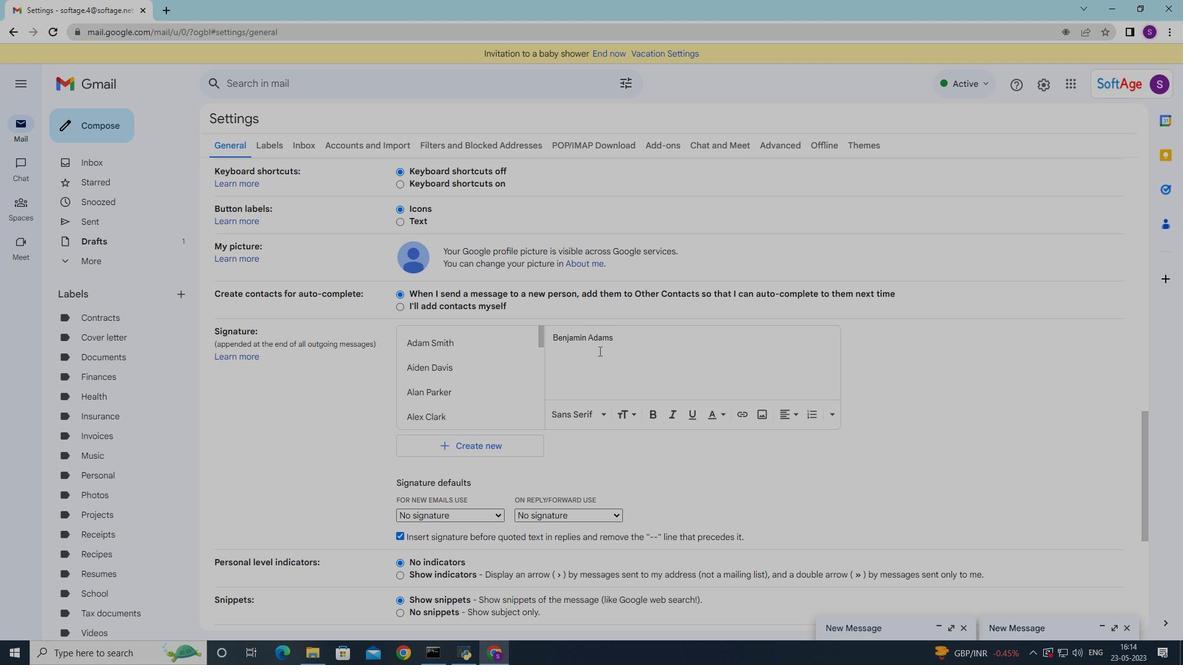 
Action: Mouse scrolled (599, 353) with delta (0, 0)
Screenshot: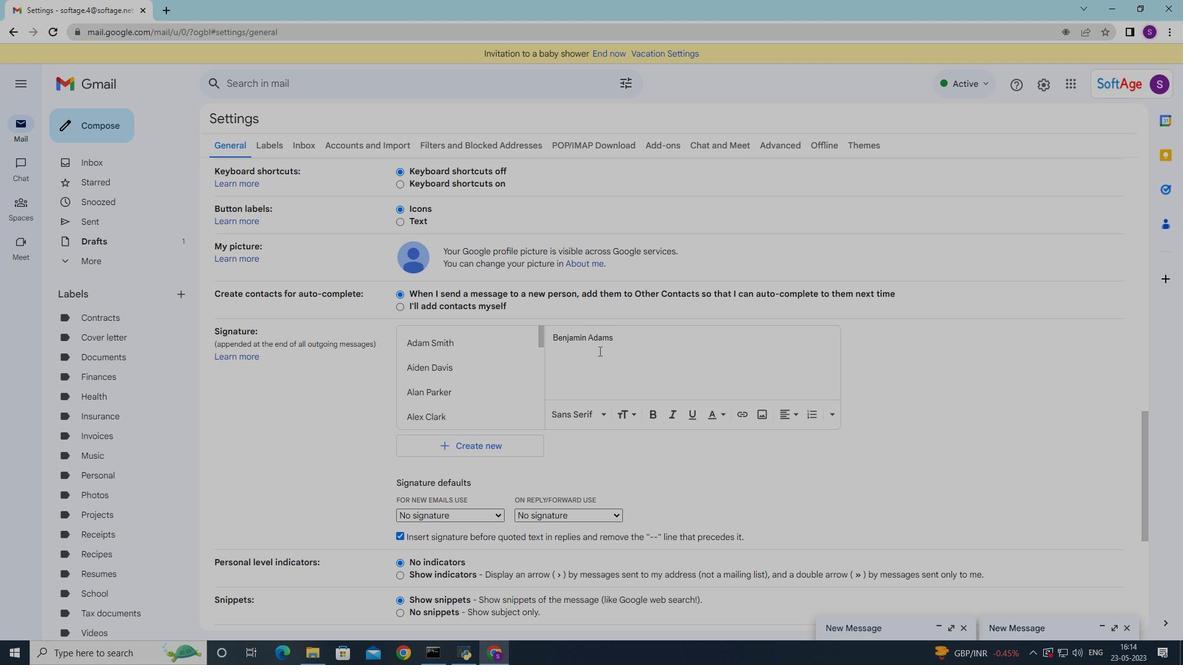 
Action: Mouse moved to (602, 357)
Screenshot: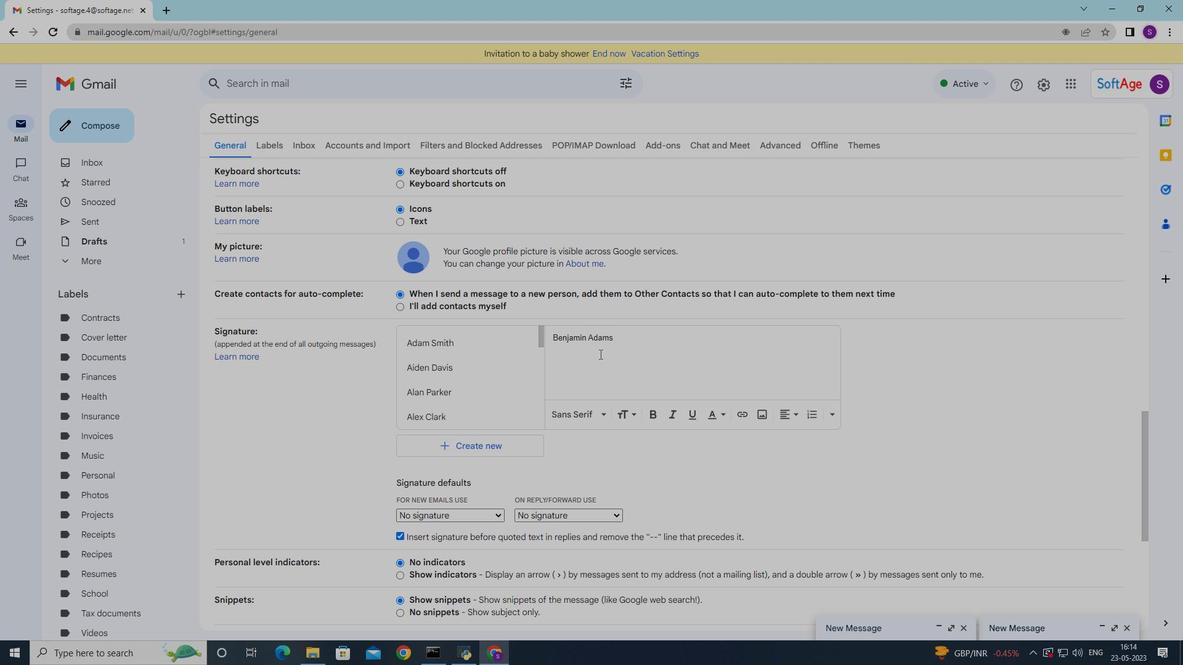 
Action: Mouse scrolled (602, 356) with delta (0, 0)
Screenshot: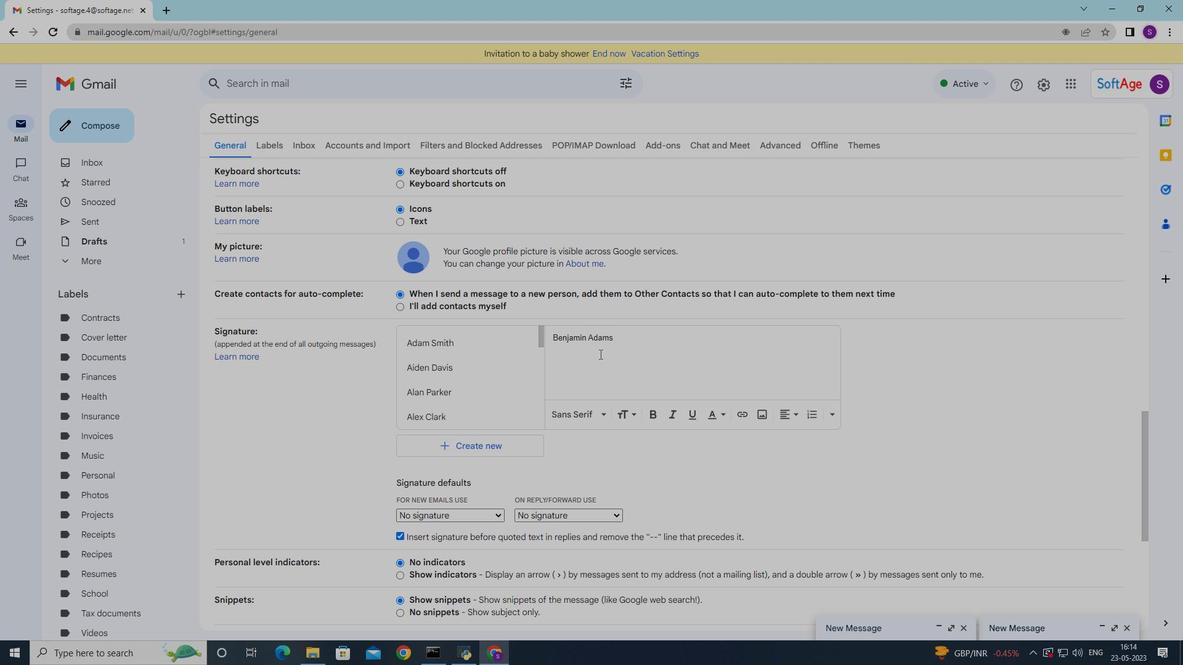 
Action: Mouse moved to (615, 330)
Screenshot: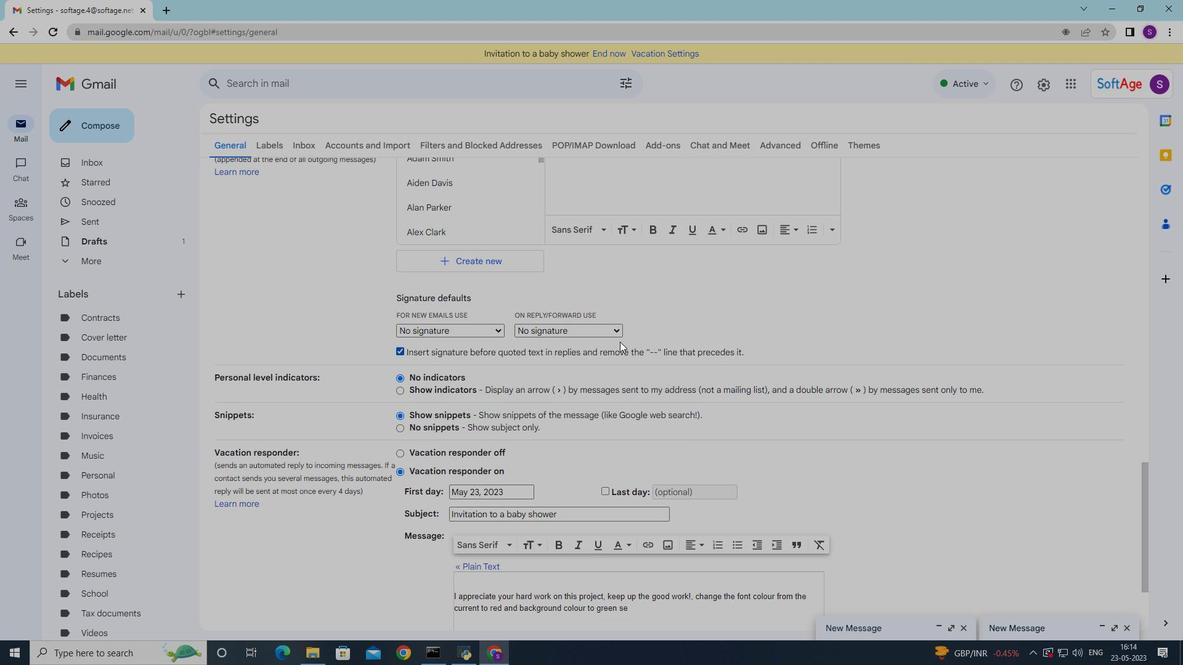 
Action: Mouse scrolled (615, 330) with delta (0, 0)
Screenshot: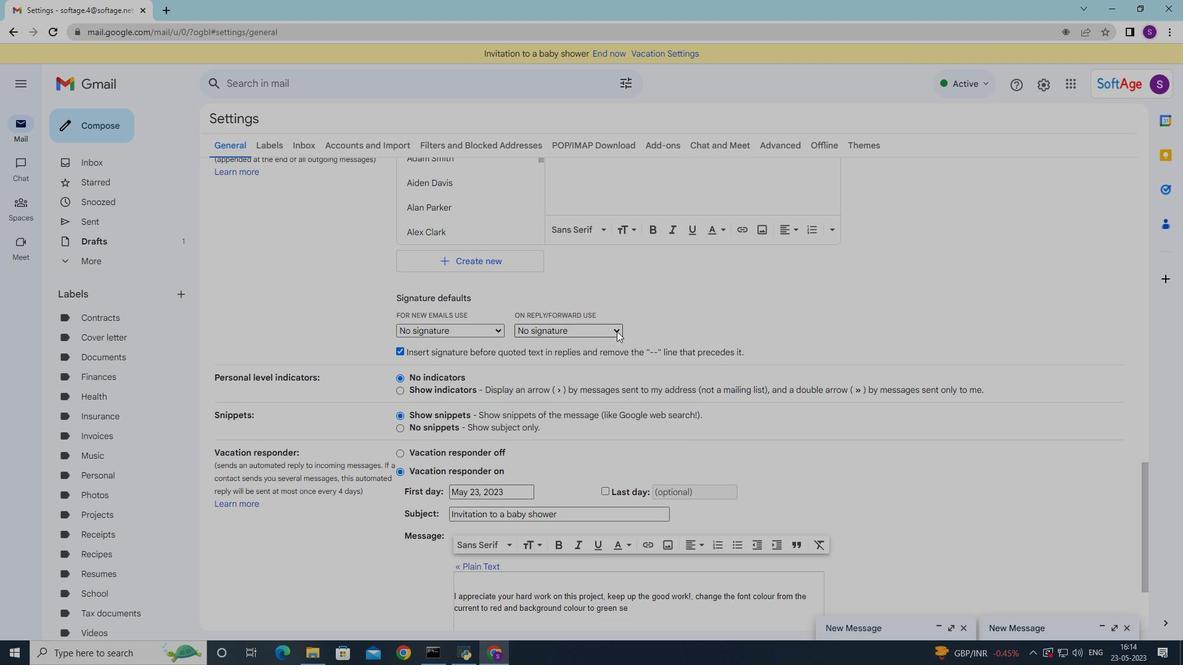 
Action: Mouse moved to (615, 332)
Screenshot: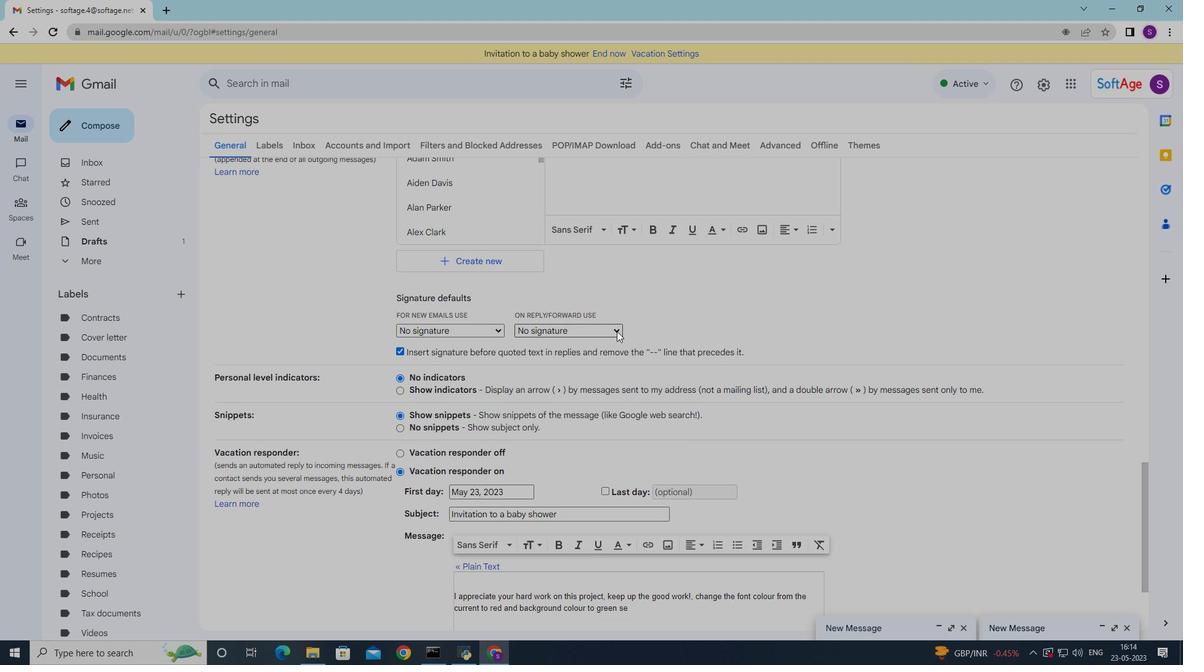 
Action: Mouse scrolled (615, 332) with delta (0, 0)
Screenshot: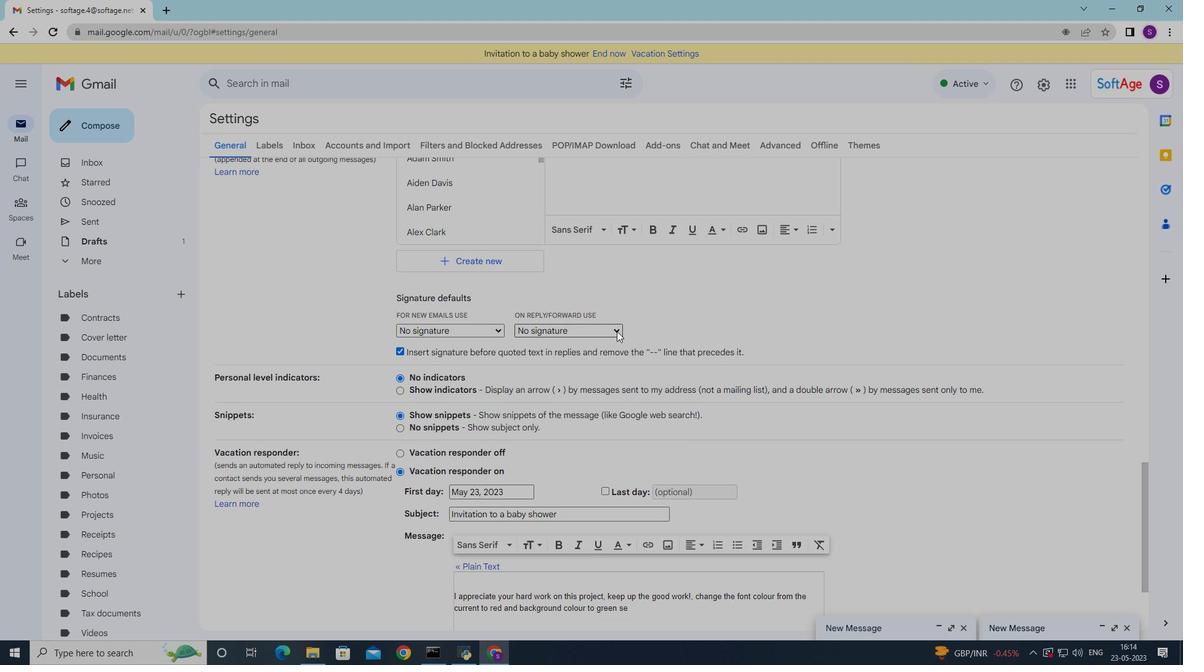 
Action: Mouse moved to (614, 334)
Screenshot: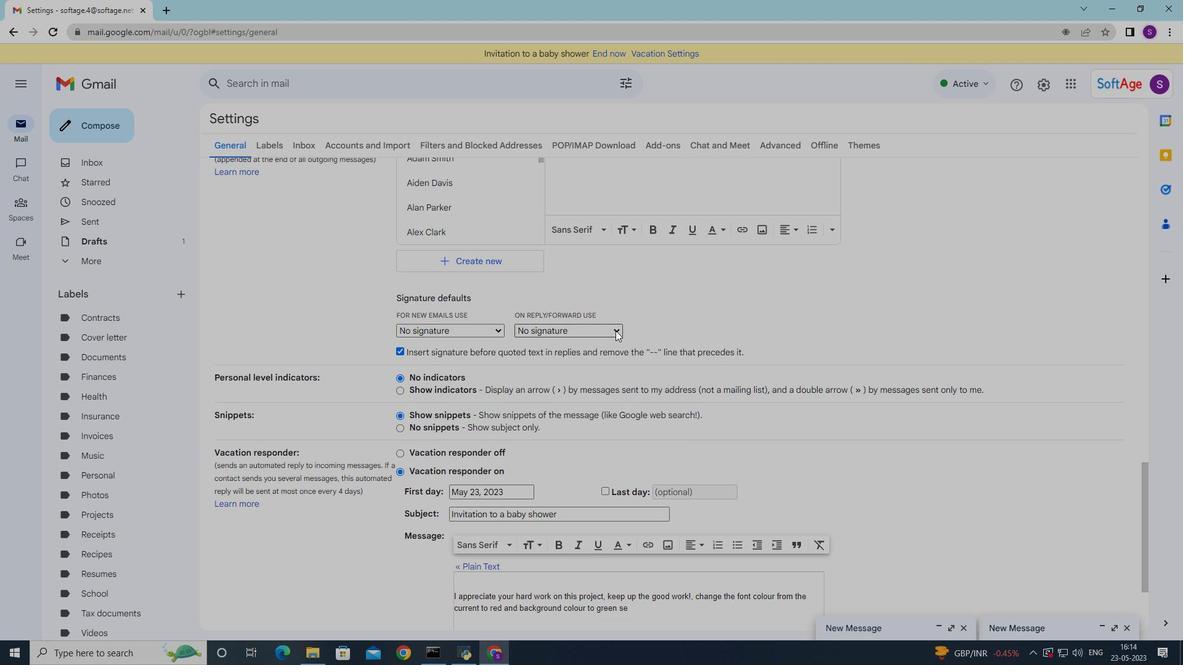
Action: Mouse scrolled (614, 334) with delta (0, 0)
Screenshot: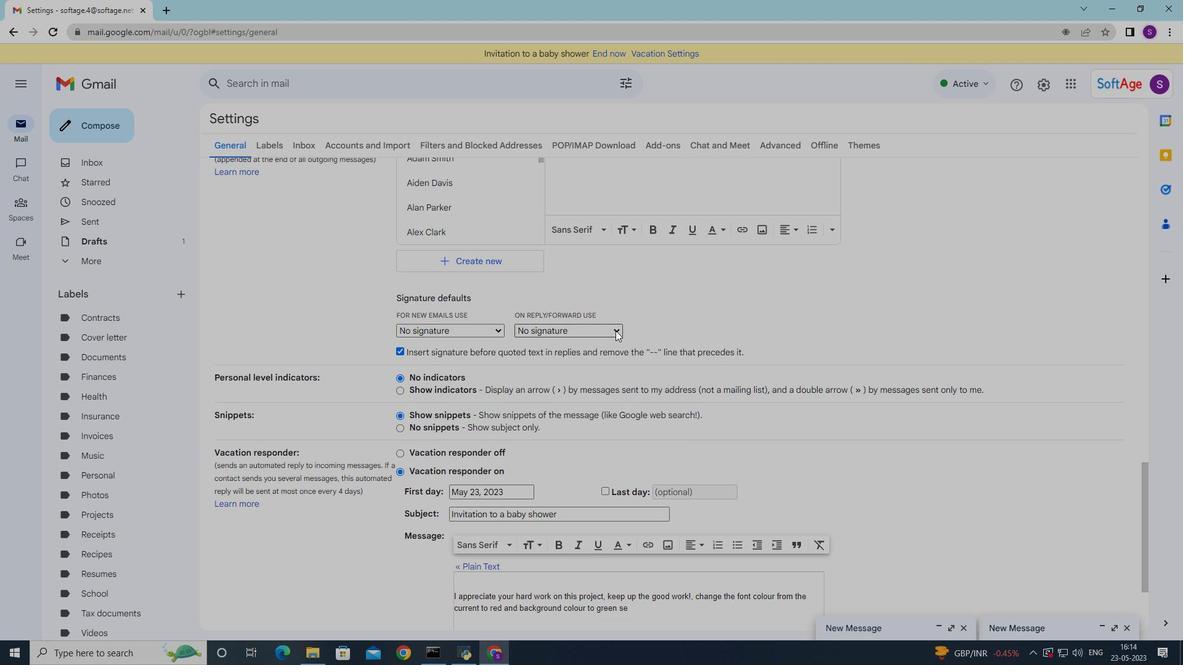 
Action: Mouse moved to (650, 326)
Screenshot: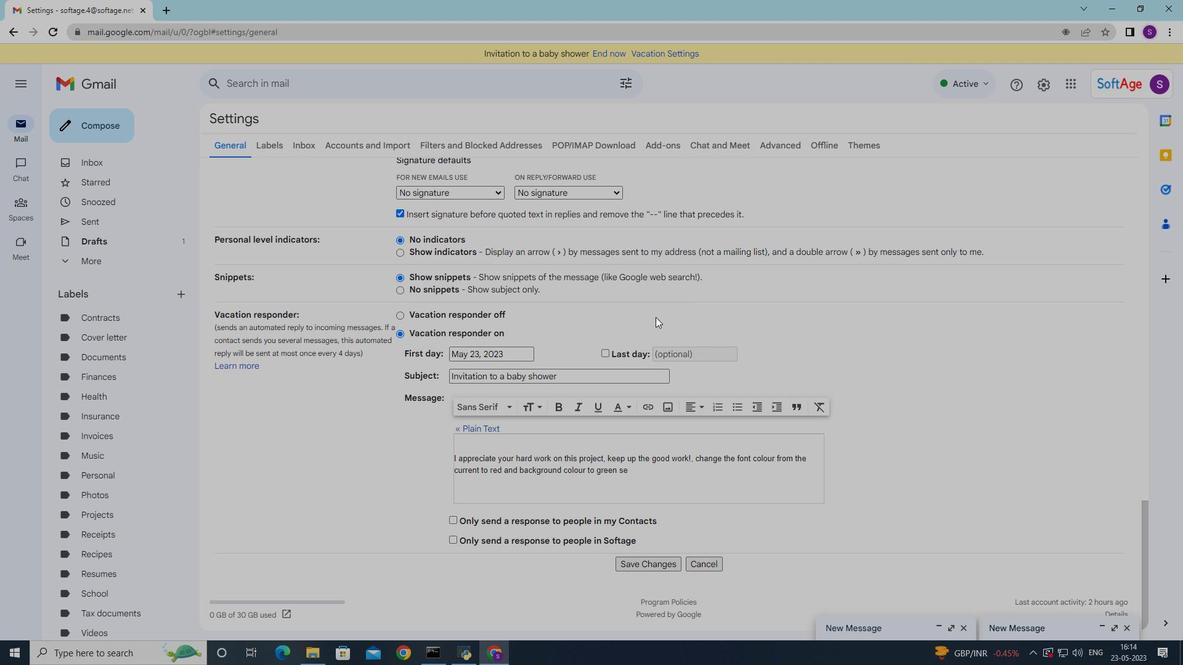 
Action: Mouse scrolled (651, 321) with delta (0, 0)
Screenshot: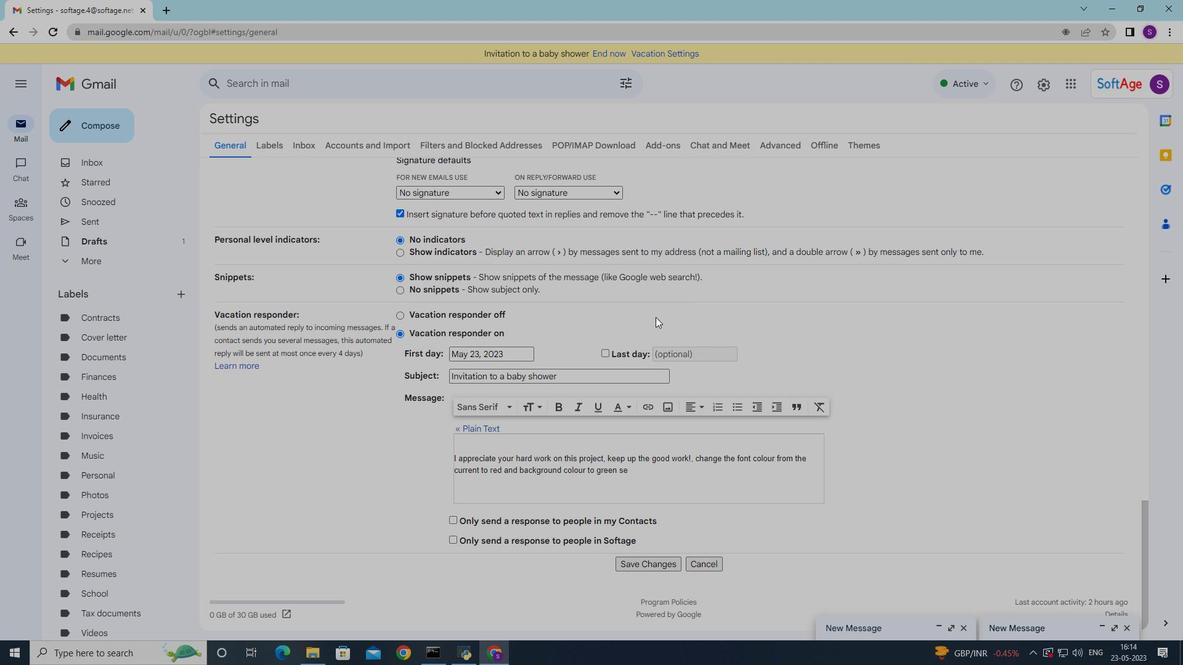 
Action: Mouse scrolled (650, 326) with delta (0, 0)
Screenshot: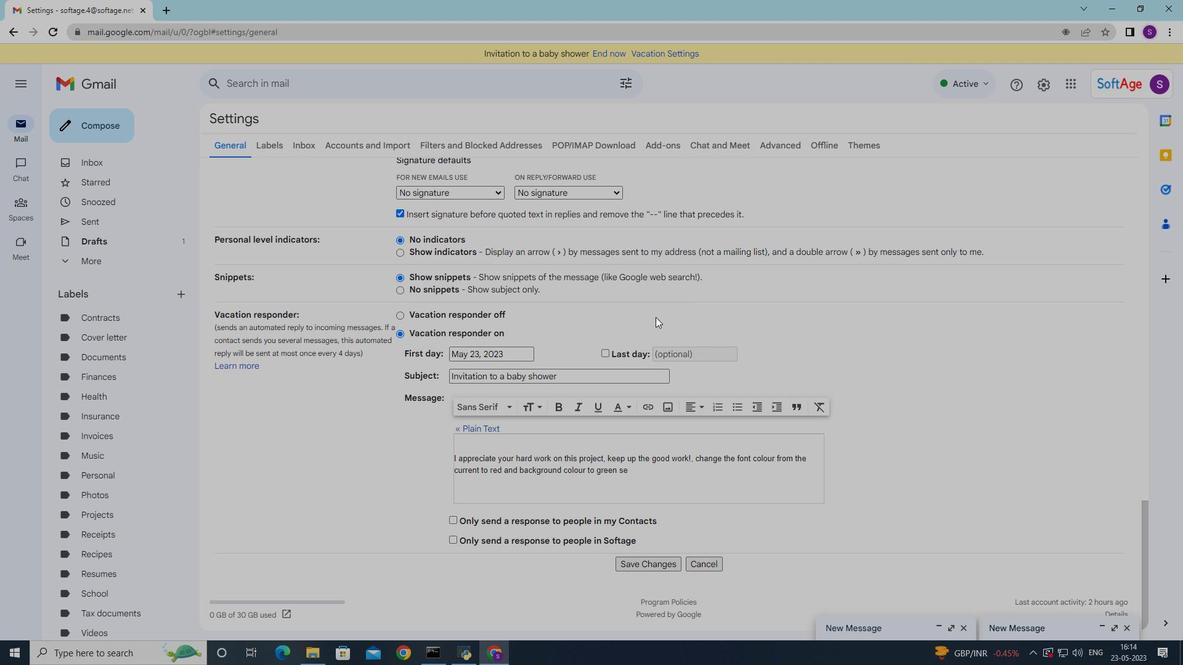 
Action: Mouse moved to (650, 328)
Screenshot: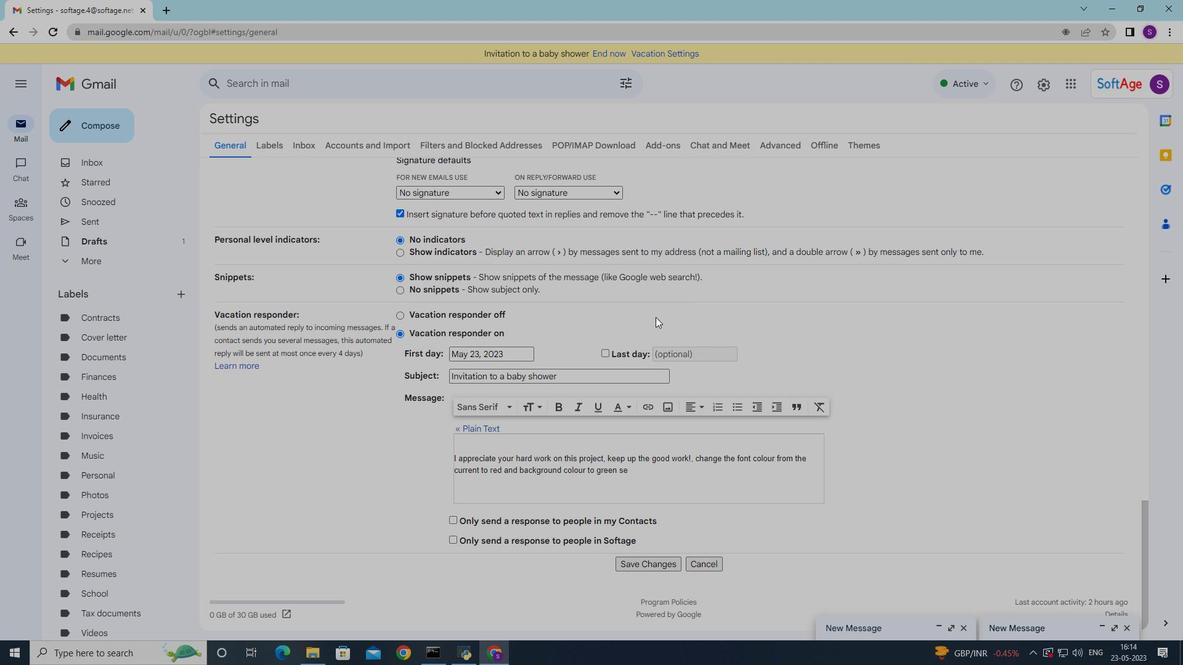 
Action: Mouse scrolled (650, 327) with delta (0, 0)
Screenshot: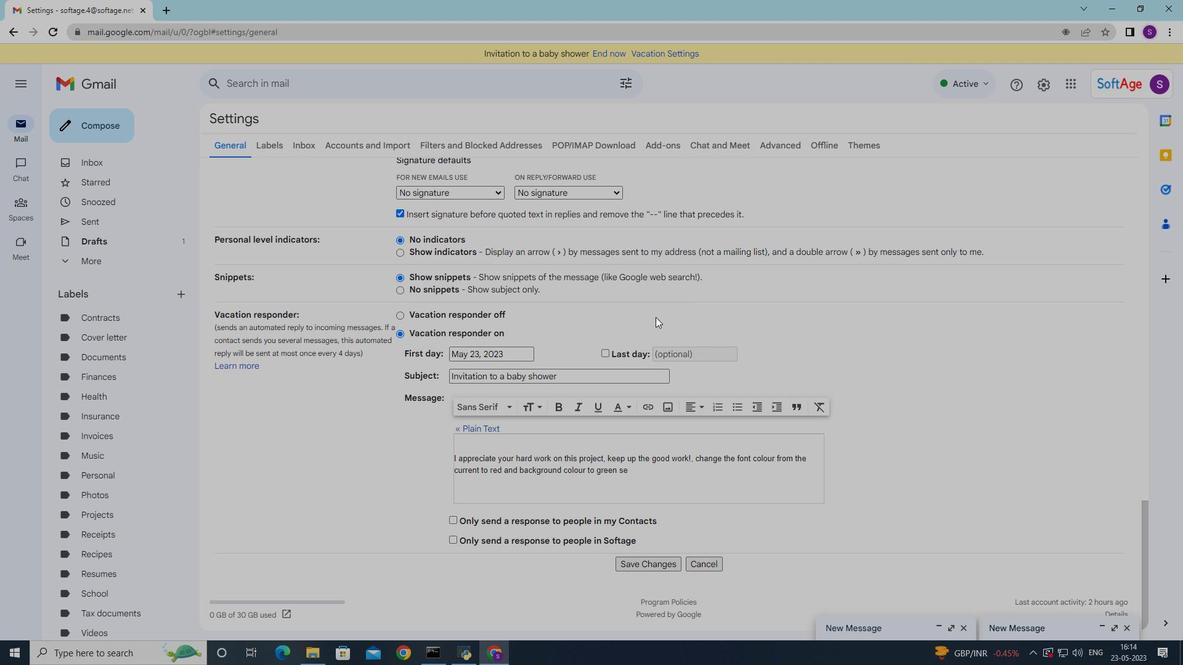 
Action: Mouse moved to (589, 371)
Screenshot: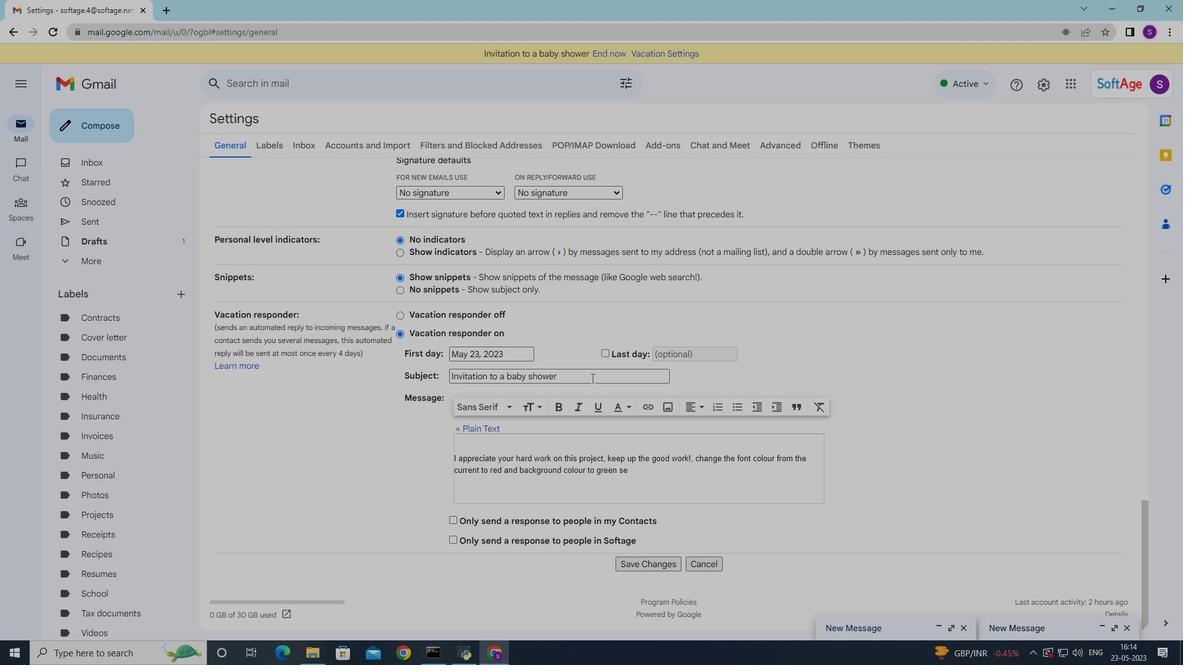 
Action: Mouse scrolled (589, 372) with delta (0, 0)
Screenshot: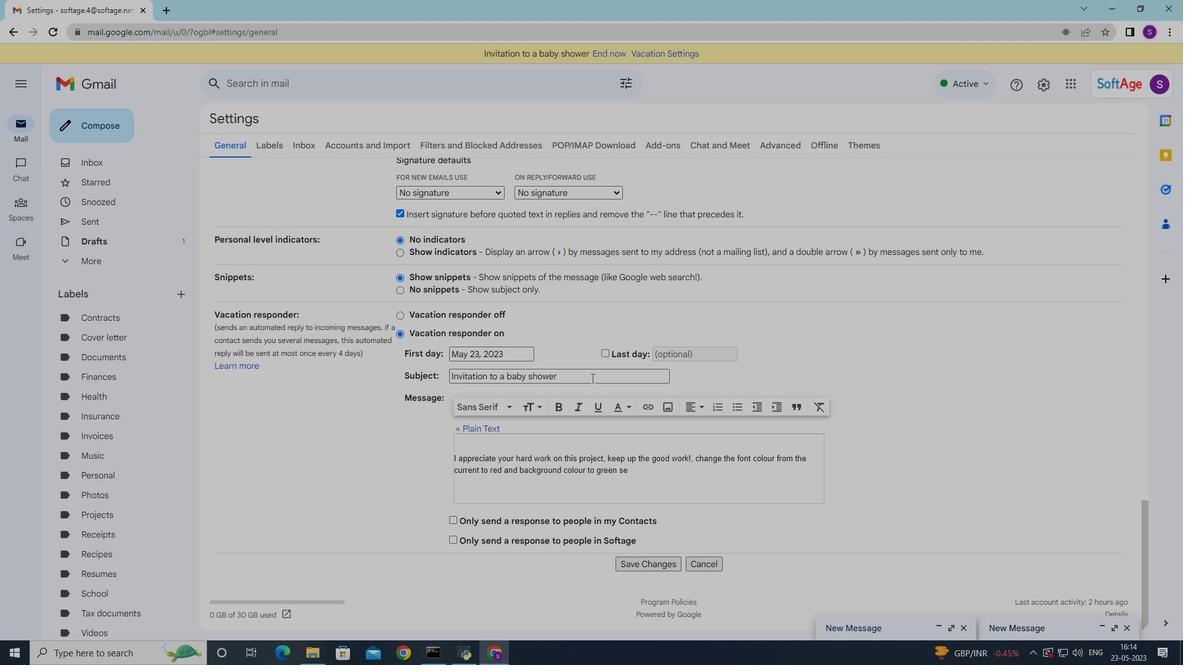 
Action: Mouse scrolled (589, 372) with delta (0, 0)
Screenshot: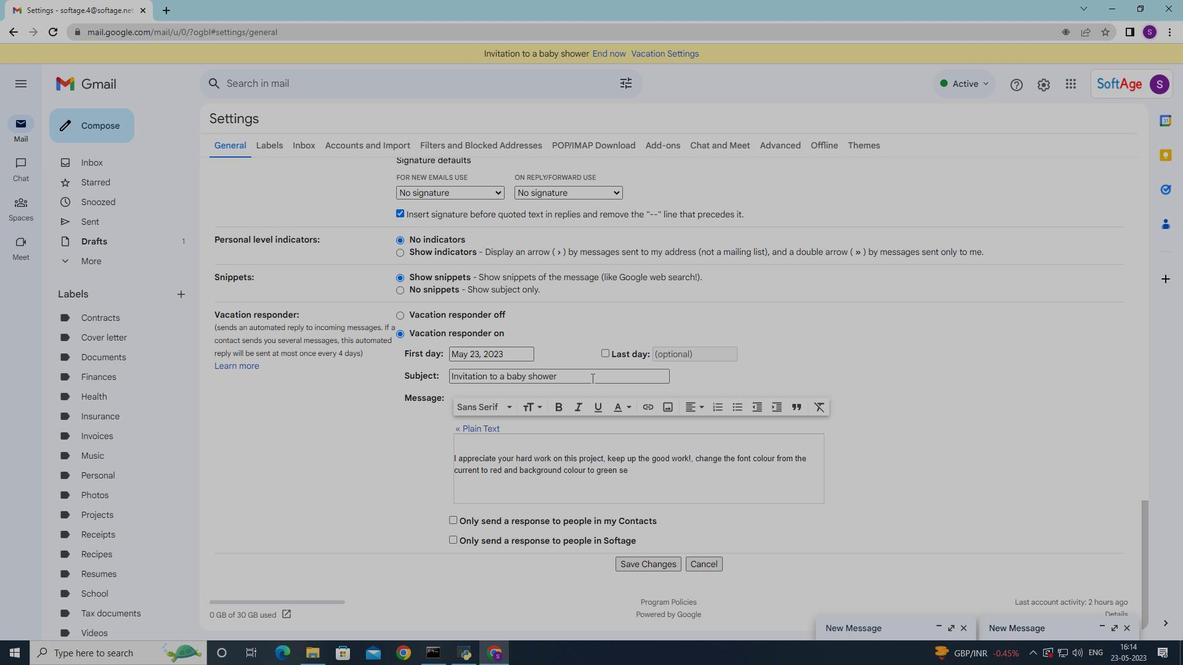
Action: Mouse moved to (589, 382)
Screenshot: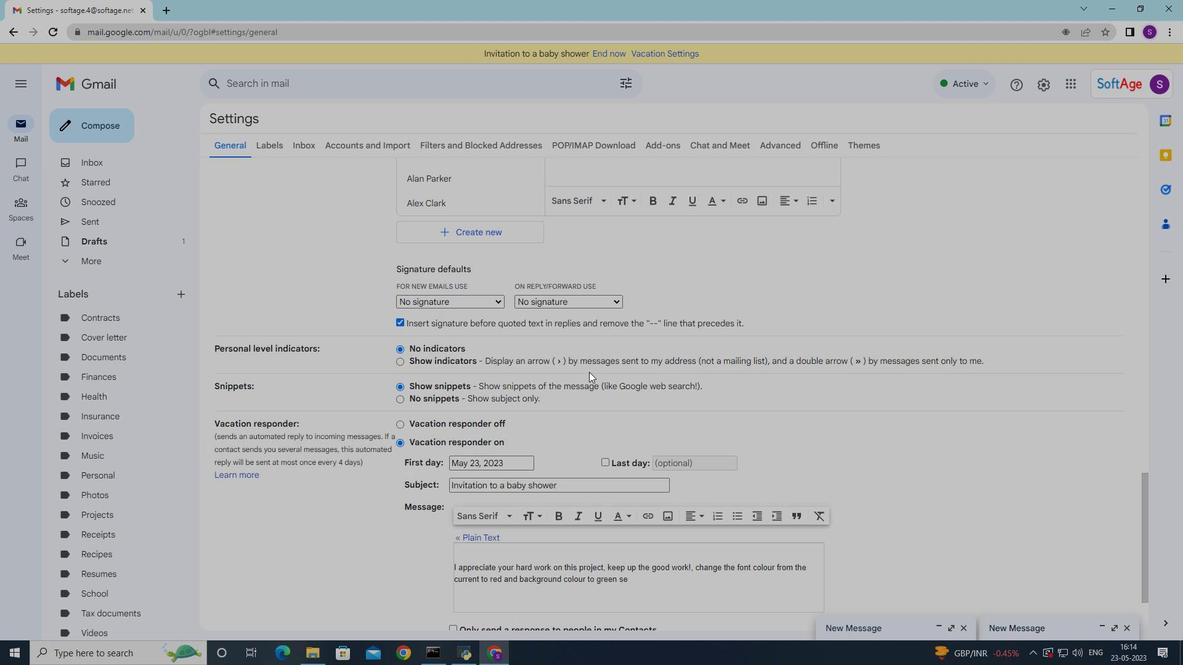 
Action: Mouse scrolled (589, 381) with delta (0, 0)
Screenshot: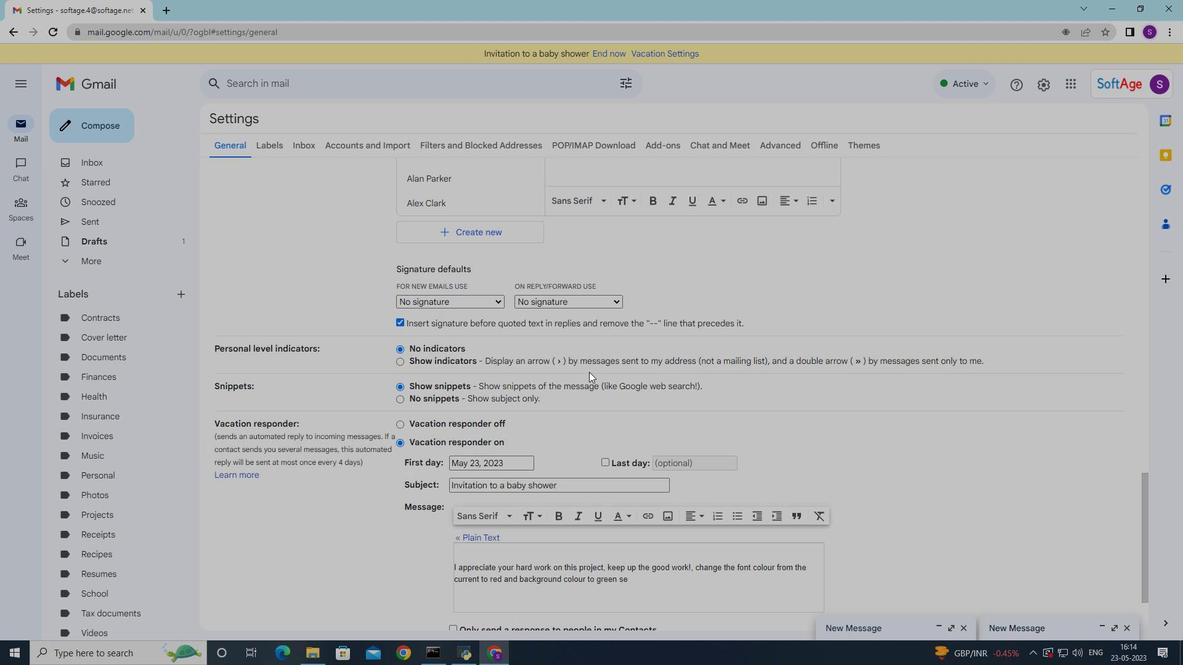 
Action: Mouse moved to (589, 383)
Screenshot: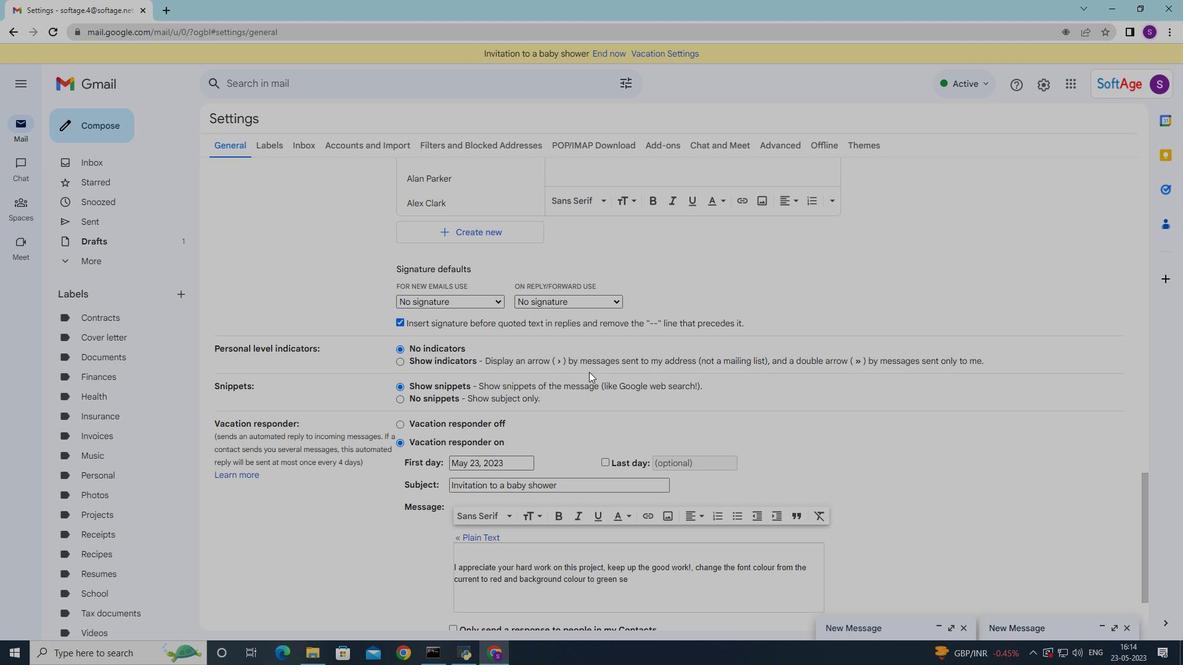 
Action: Mouse scrolled (589, 383) with delta (0, 0)
Screenshot: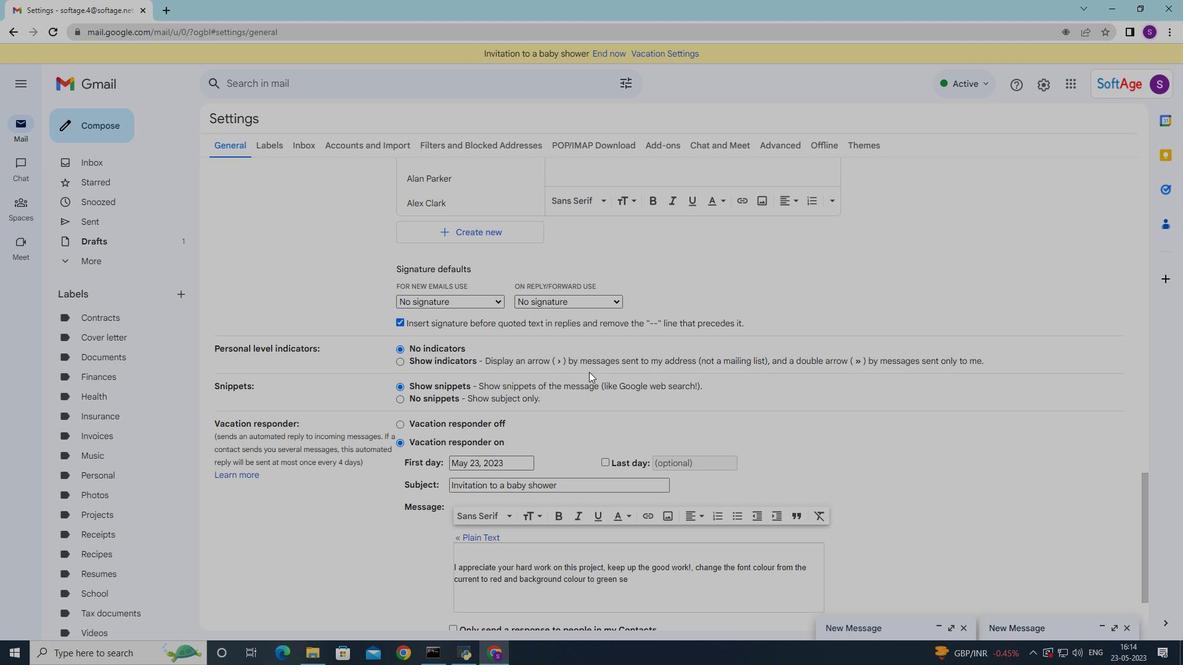 
Action: Mouse moved to (630, 566)
Screenshot: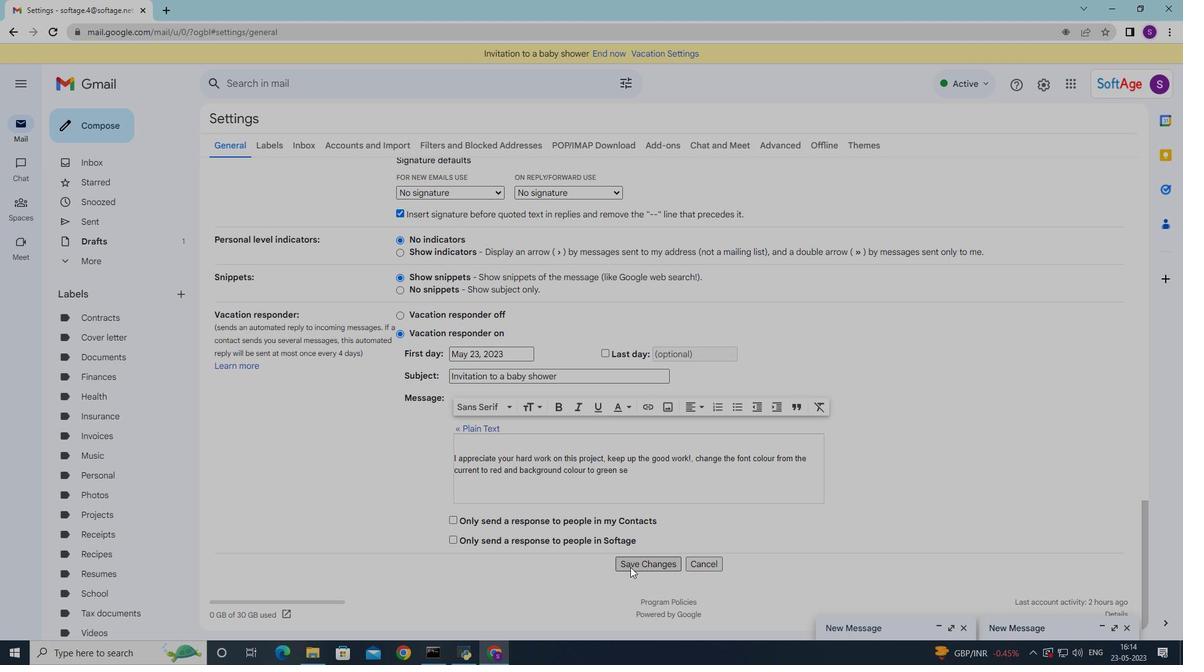 
Action: Mouse pressed left at (630, 566)
Screenshot: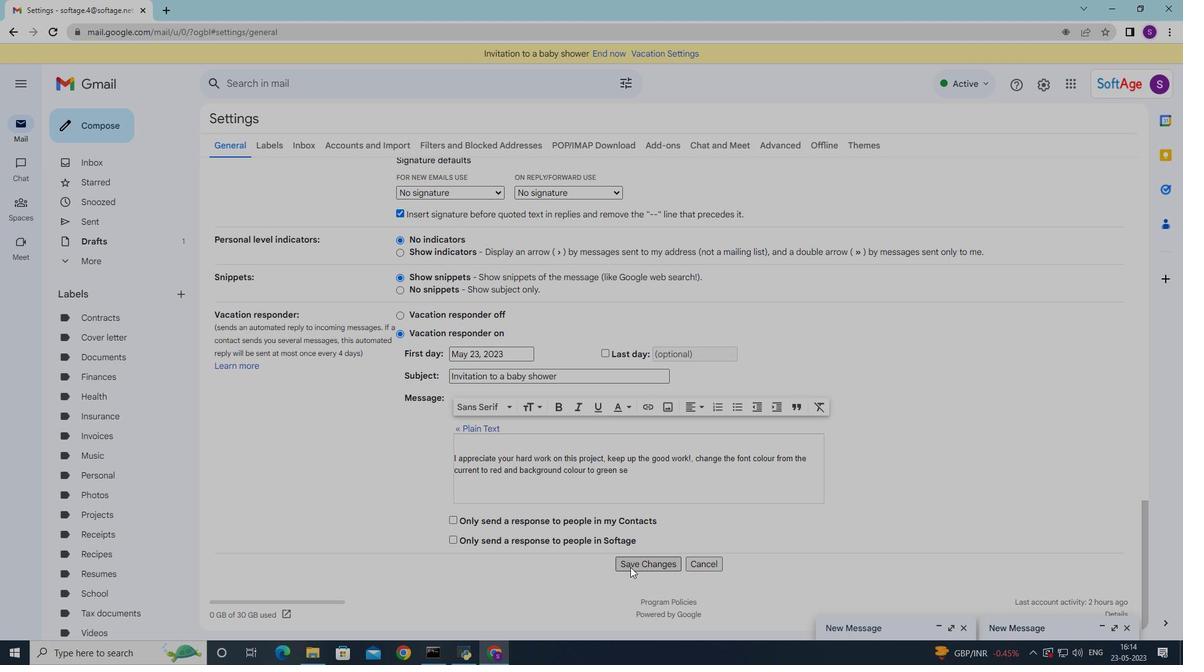 
Action: Mouse moved to (88, 122)
Screenshot: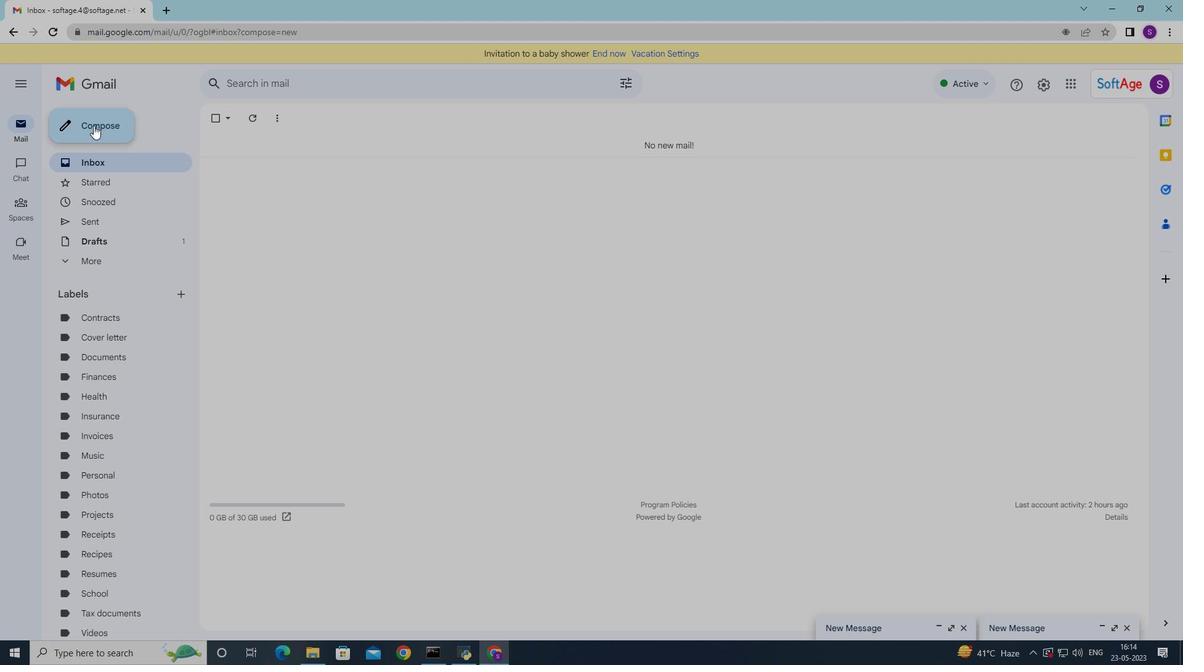 
Action: Mouse pressed left at (88, 122)
Screenshot: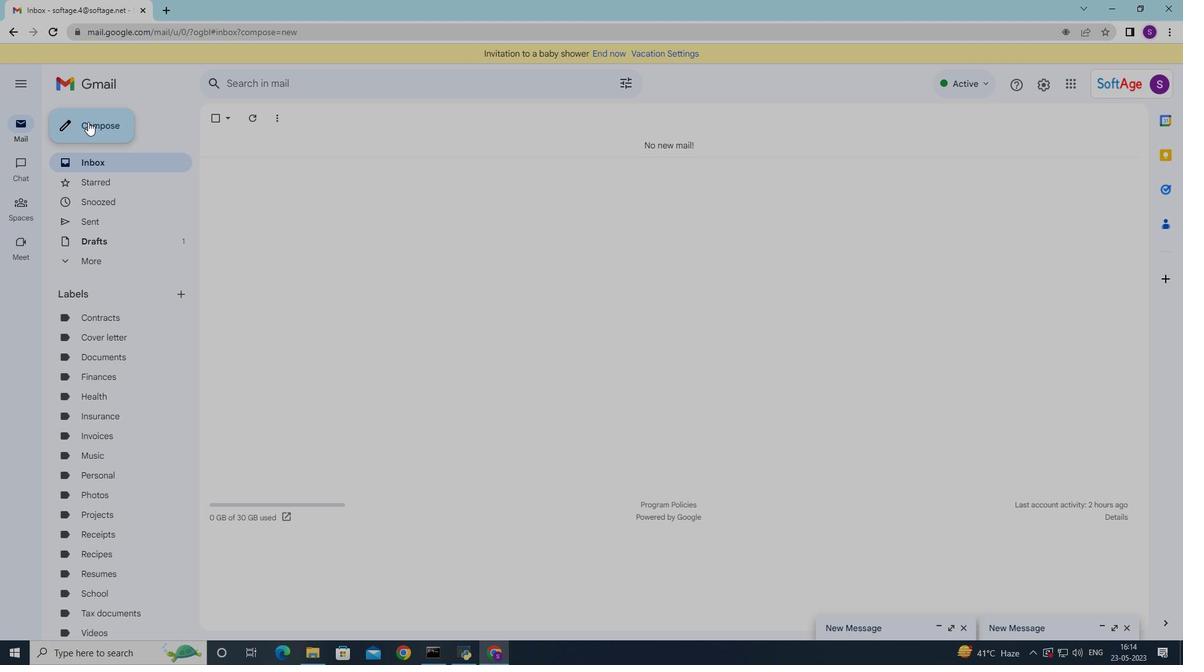 
Action: Mouse moved to (510, 295)
Screenshot: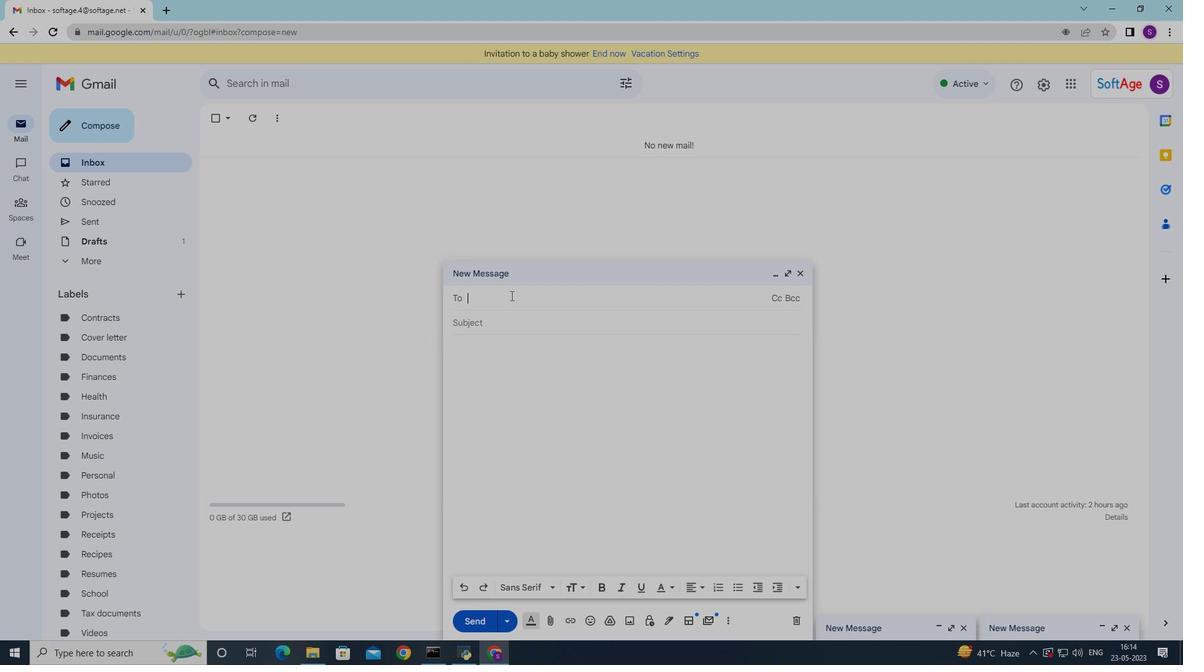 
Action: Key pressed softage.10
Screenshot: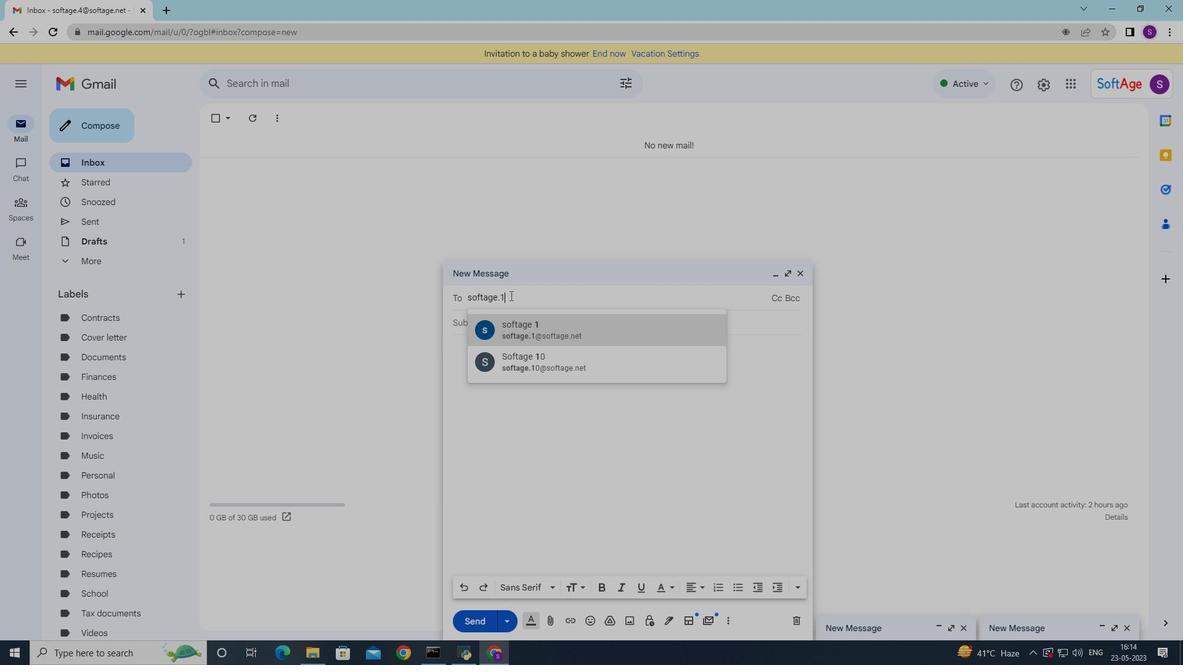 
Action: Mouse moved to (542, 327)
Screenshot: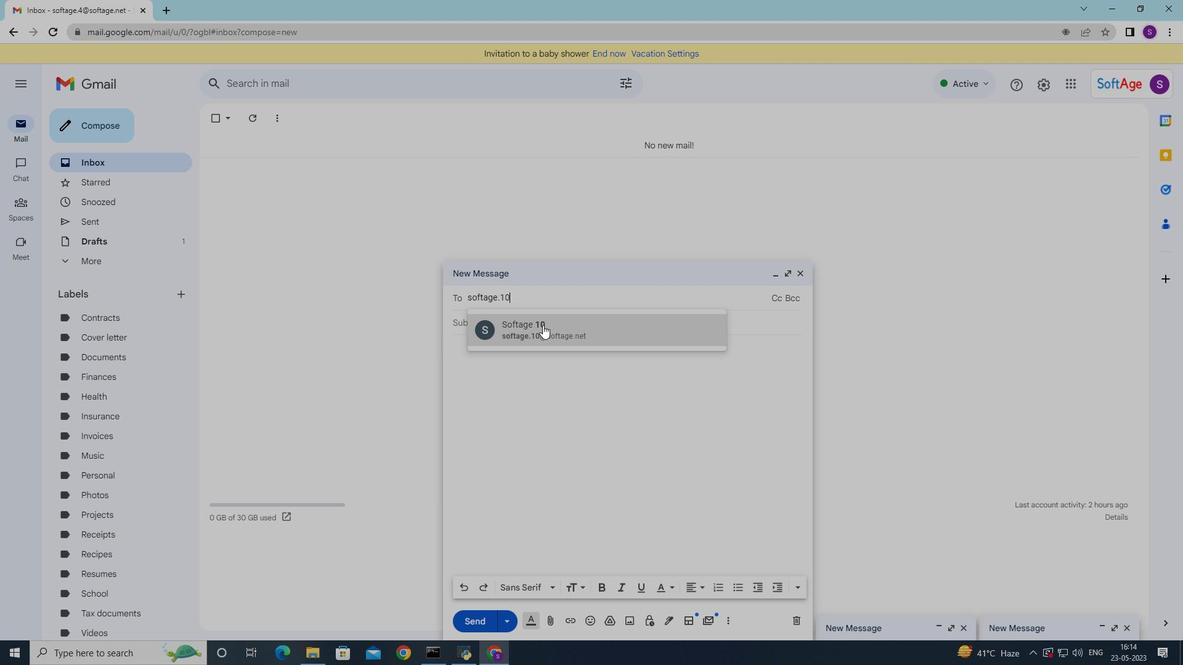 
Action: Mouse pressed left at (542, 327)
Screenshot: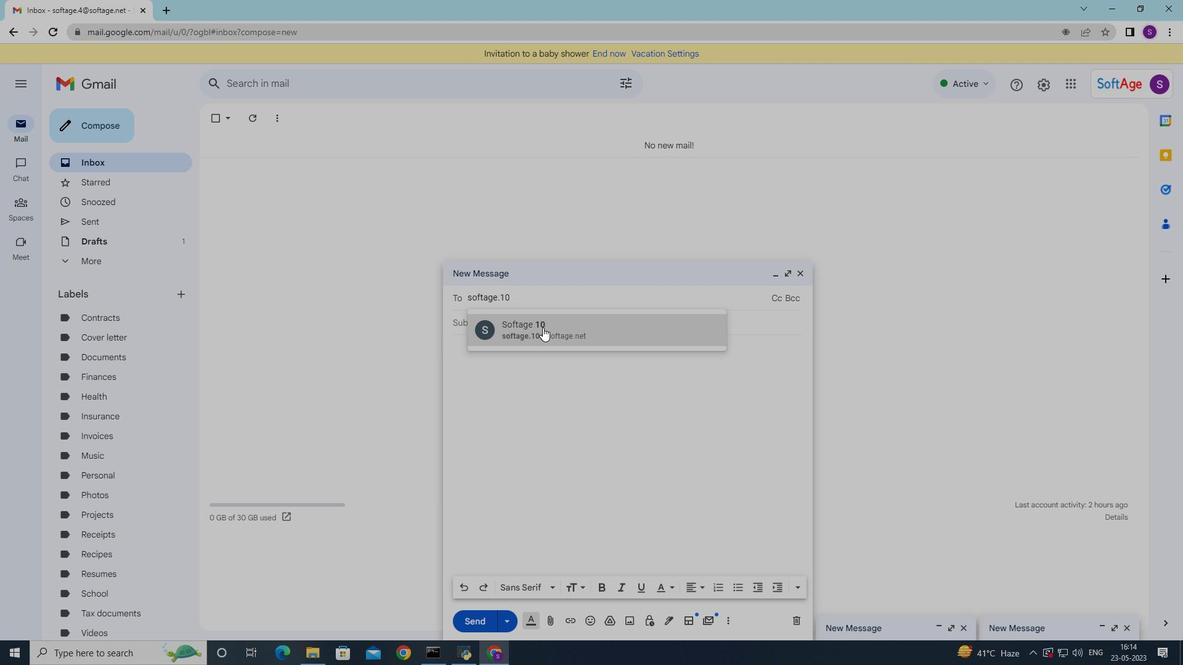 
Action: Mouse moved to (531, 329)
Screenshot: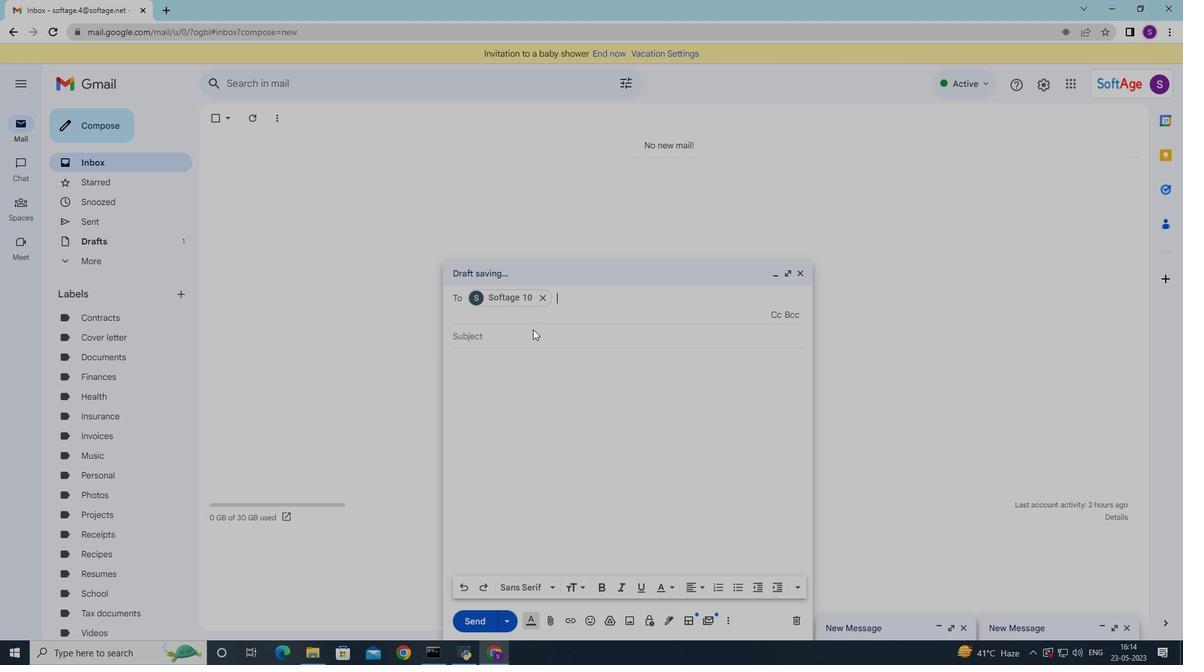 
Action: Mouse pressed left at (531, 329)
Screenshot: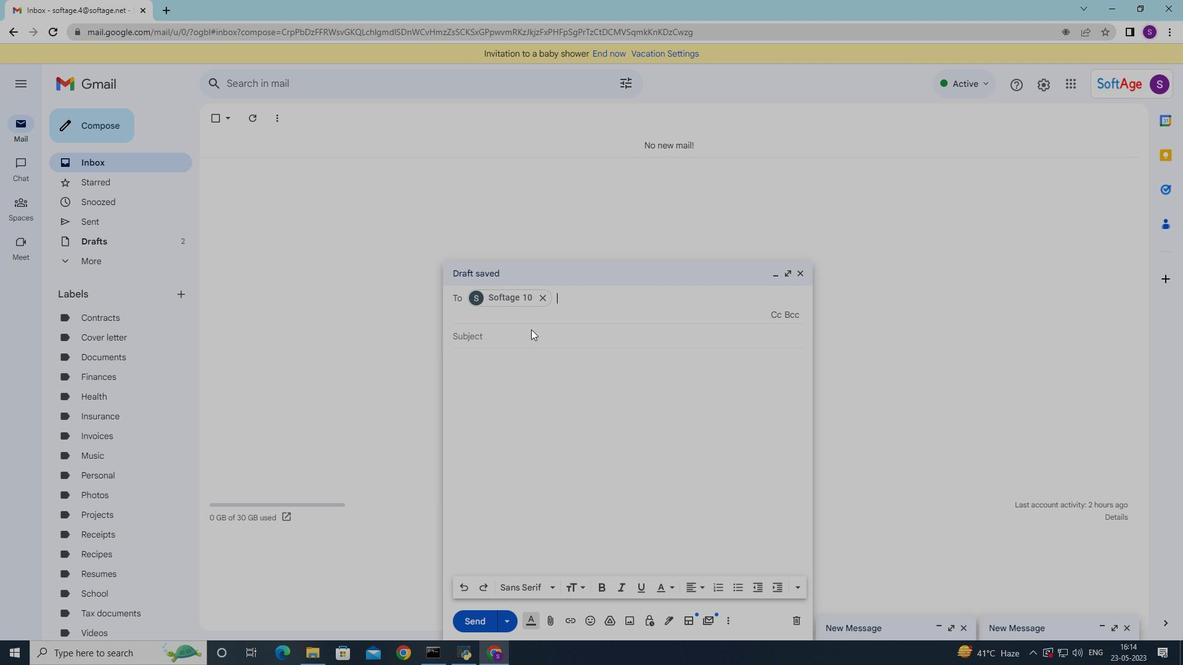 
Action: Mouse moved to (528, 332)
Screenshot: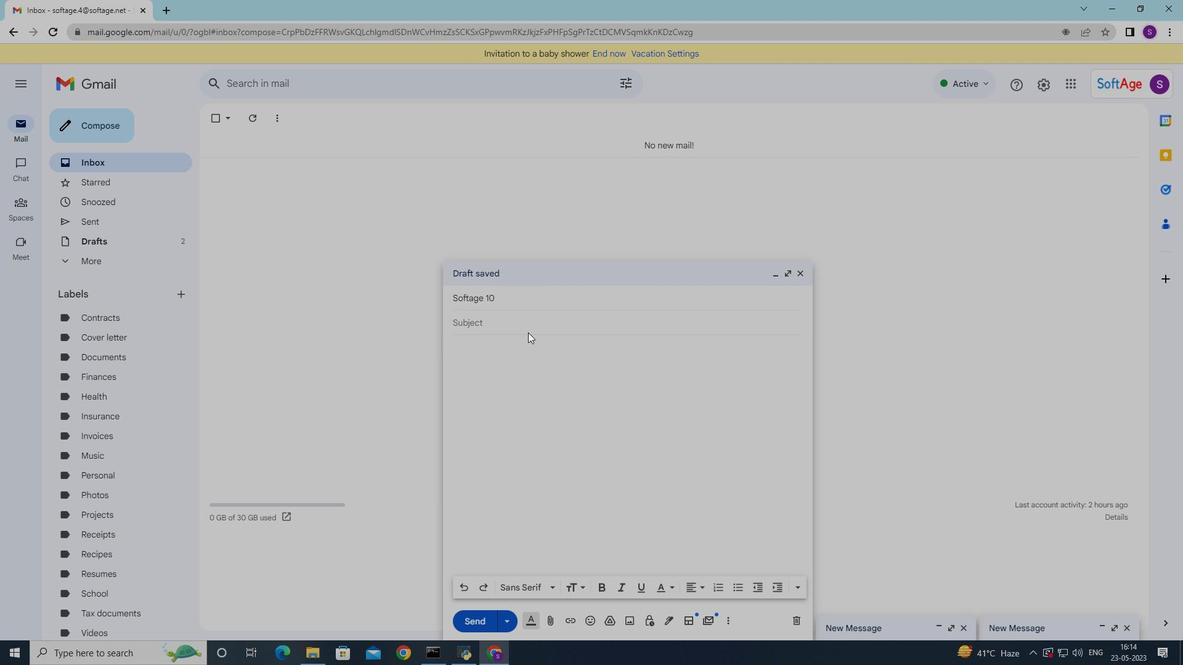 
Action: Key pressed <Key.shift><Key.shift><Key.shift>Feedback<Key.space>on<Key.space>employee<Key.left><Key.left><Key.left><Key.left><Key.left><Key.left><Key.left><Key.left>an<Key.space><Key.right><Key.right><Key.right><Key.right><Key.right><Key.right><Key.right><Key.right><Key.space>engagement<Key.space>survey
Screenshot: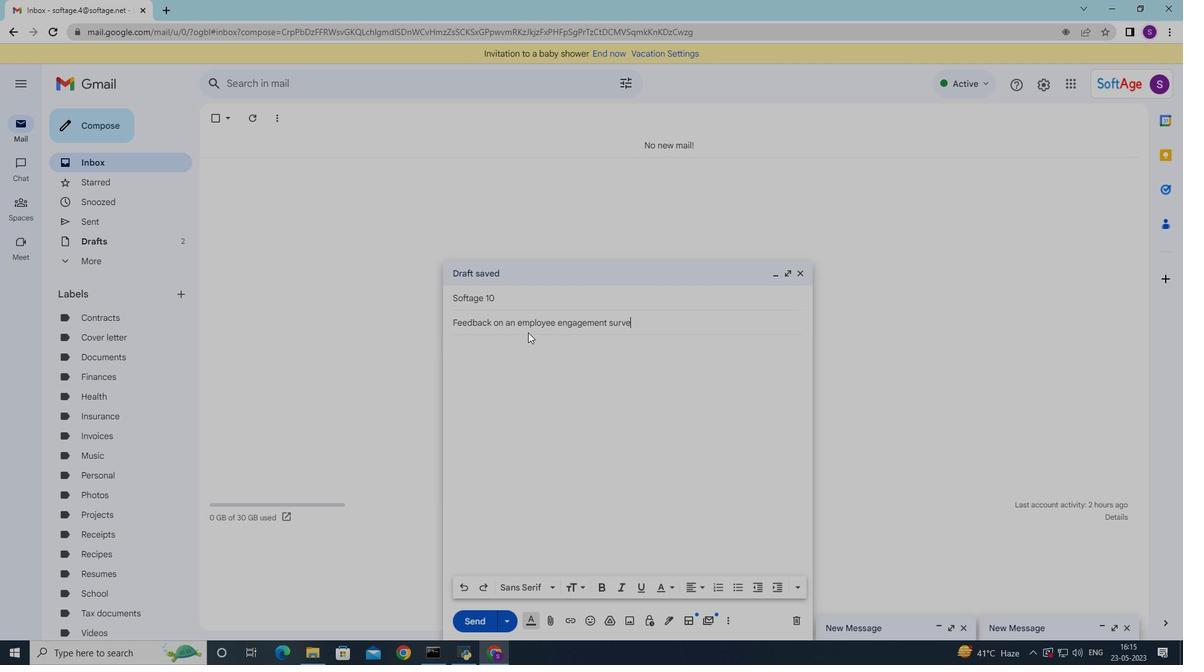 
Action: Mouse moved to (482, 345)
Screenshot: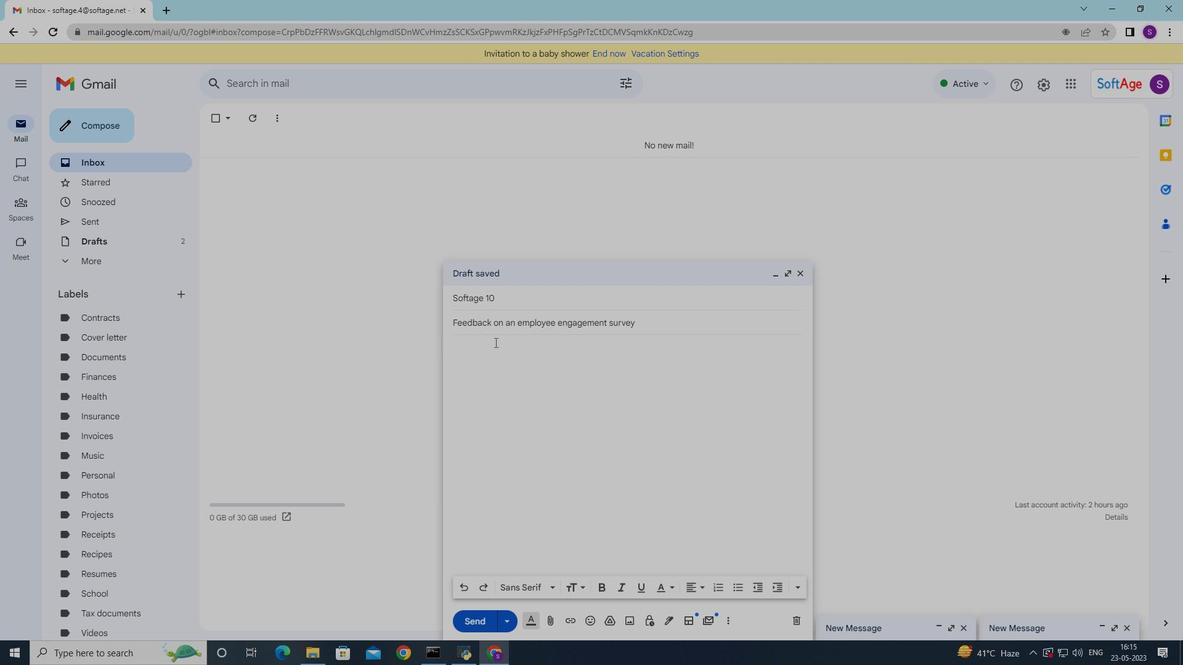 
Action: Mouse pressed left at (482, 345)
Screenshot: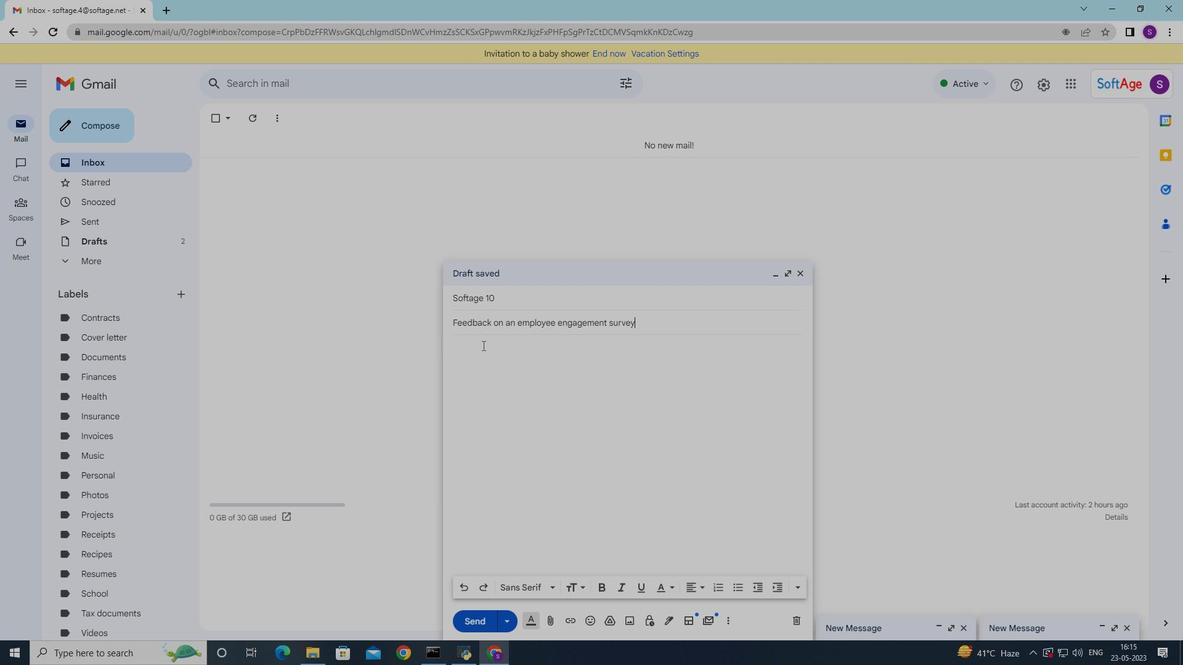 
Action: Key pressed <Key.shift>I<Key.space>have<Key.space>an<Key.space>issue<Key.space>with<Key.space>the<Key.space>equipment<Key.space>in<Key.space>the<Key.space>conference<Key.space><Key.tab>,<Key.space>can<Key.space>you<Key.space>please<Key.space>have<Key.space>it<Key.space>repaired<Key.shift_r>?
Screenshot: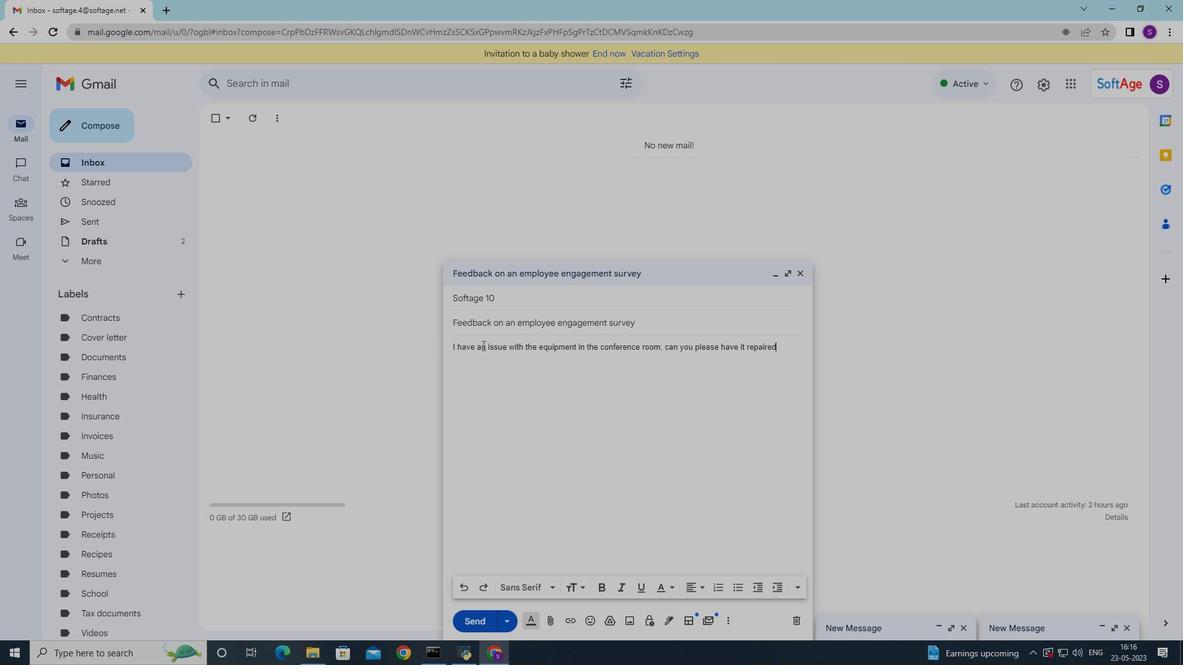 
Action: Mouse moved to (669, 624)
Screenshot: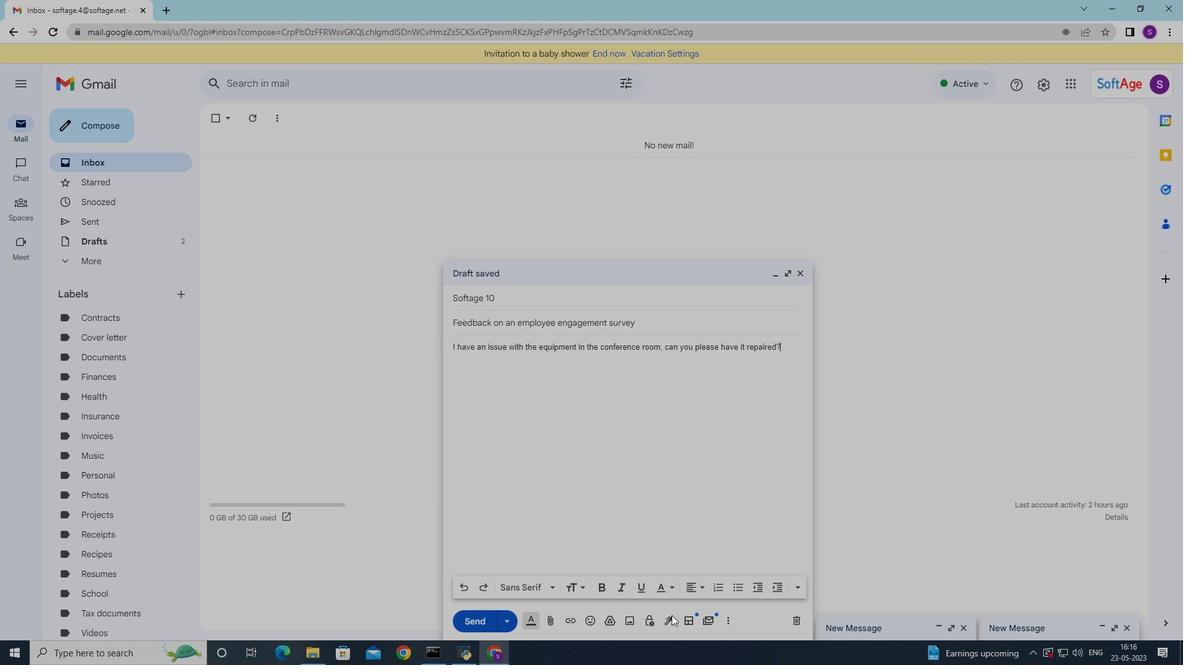 
Action: Mouse pressed left at (669, 624)
Screenshot: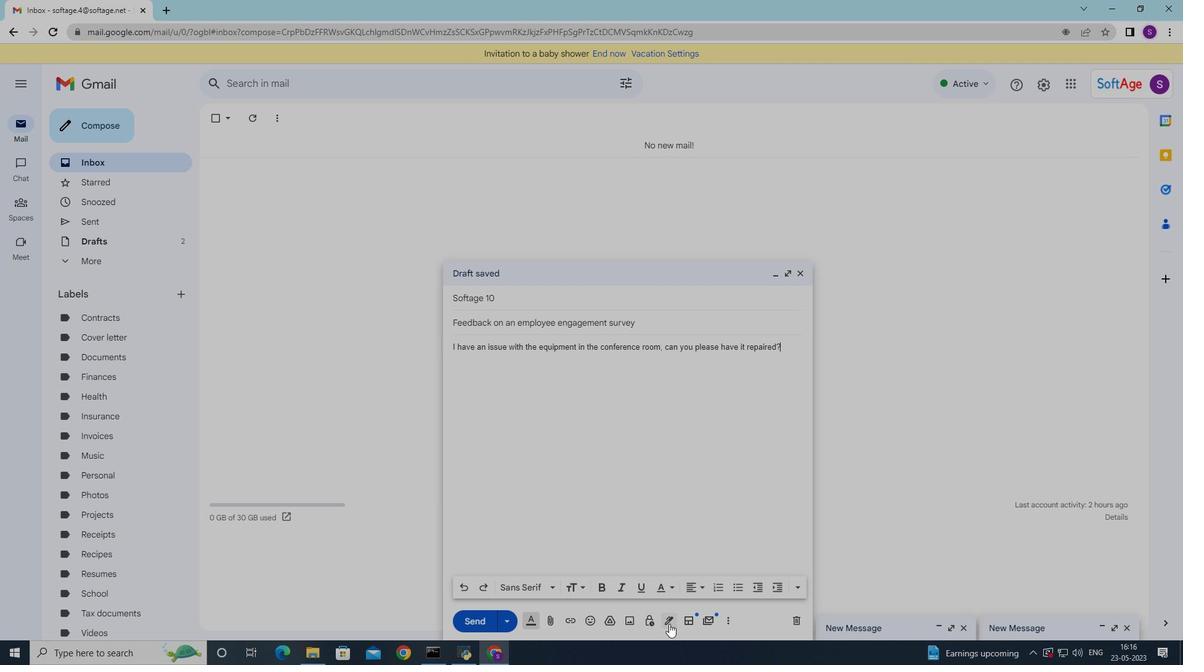 
Action: Mouse moved to (724, 537)
Screenshot: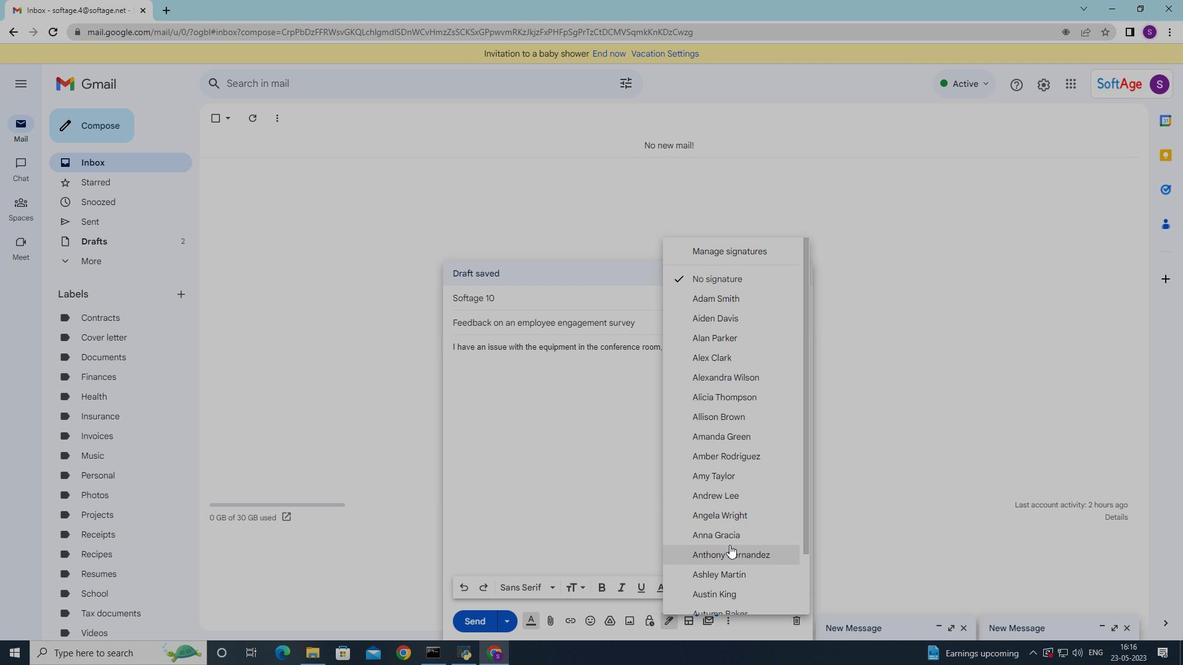 
Action: Mouse scrolled (724, 536) with delta (0, 0)
Screenshot: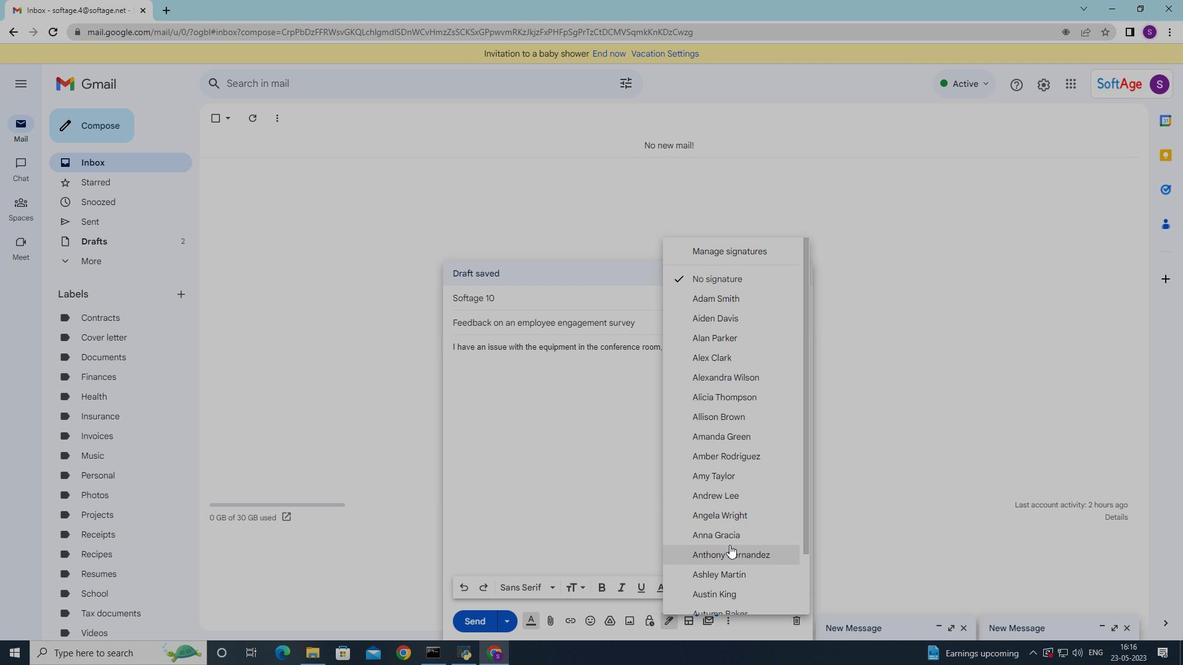 
Action: Mouse moved to (723, 537)
Screenshot: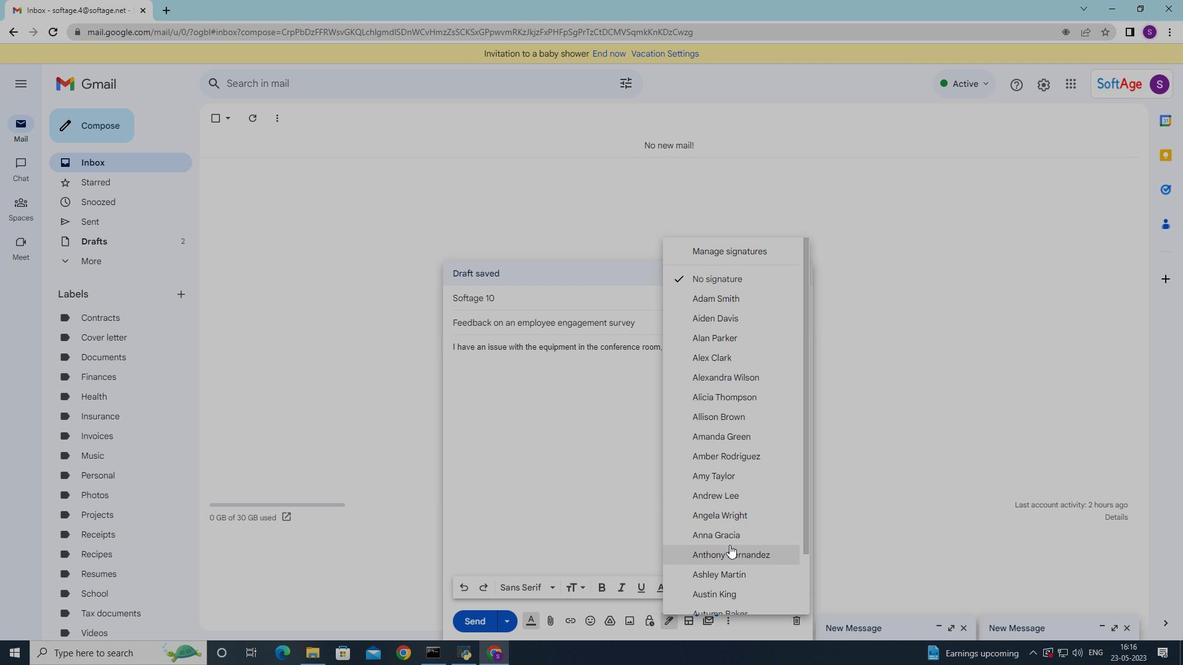 
Action: Mouse scrolled (723, 536) with delta (0, 0)
Screenshot: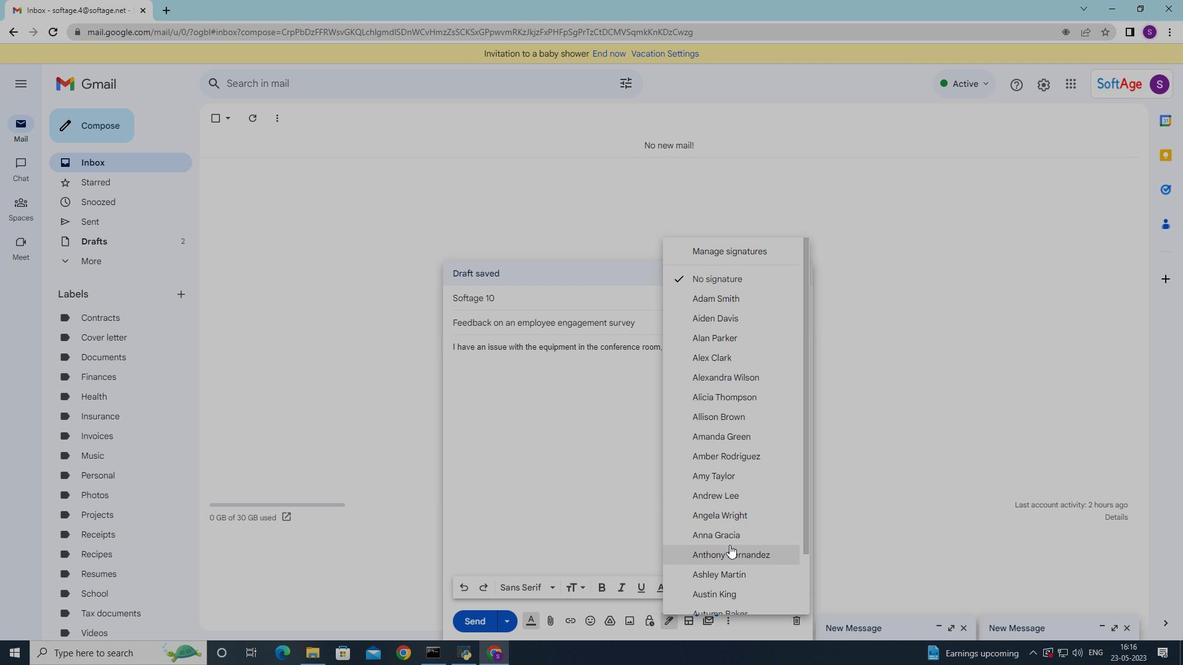 
Action: Mouse moved to (722, 537)
Screenshot: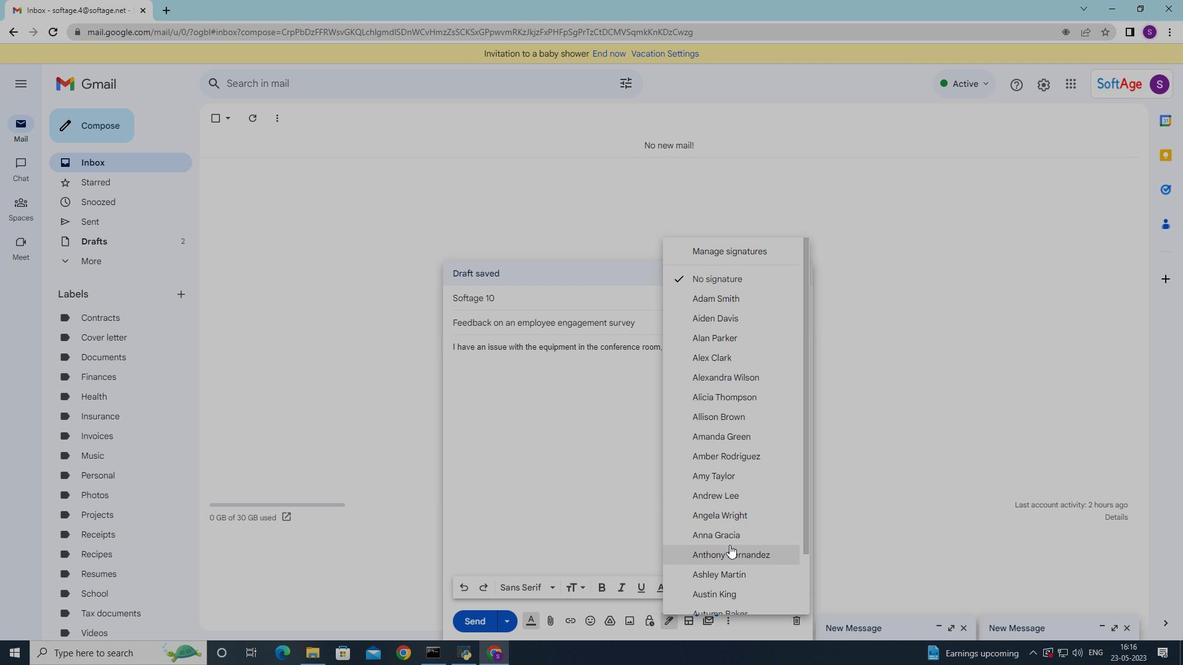 
Action: Mouse scrolled (722, 536) with delta (0, 0)
Screenshot: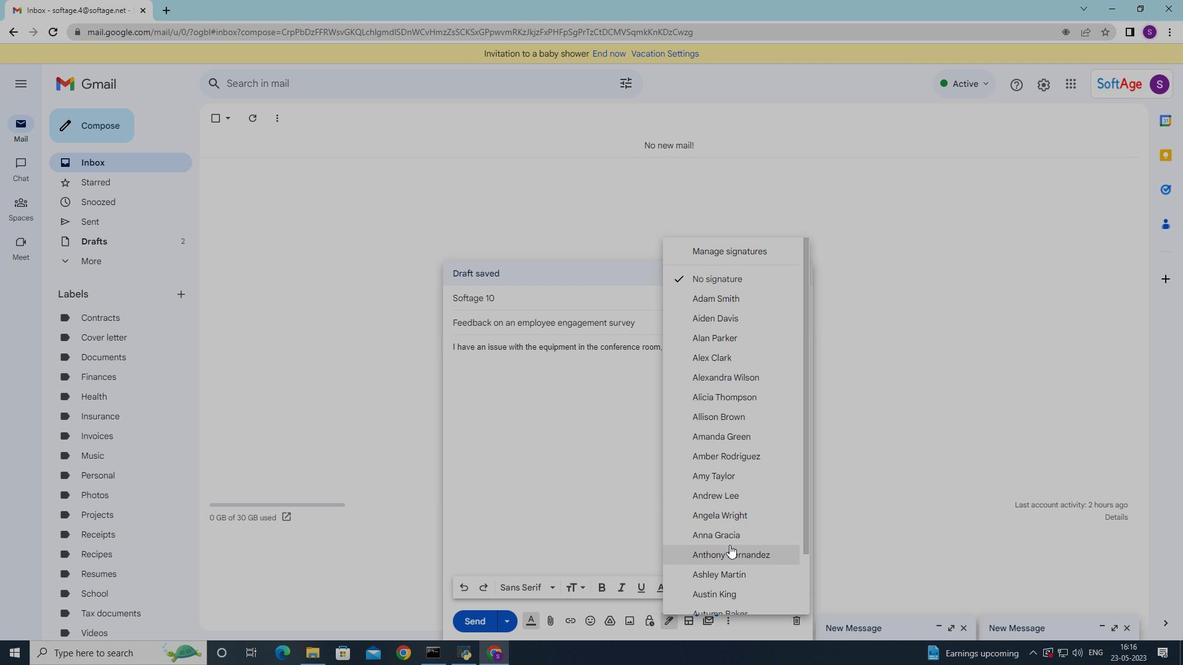 
Action: Mouse moved to (722, 537)
Screenshot: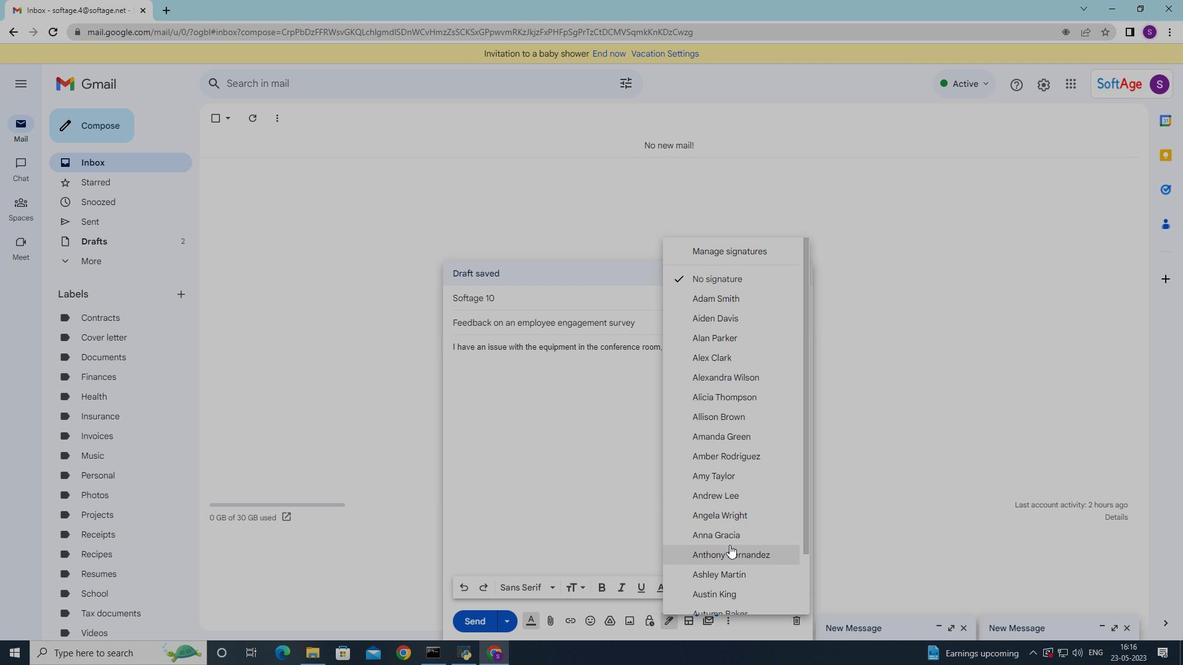 
Action: Mouse scrolled (722, 536) with delta (0, 0)
Screenshot: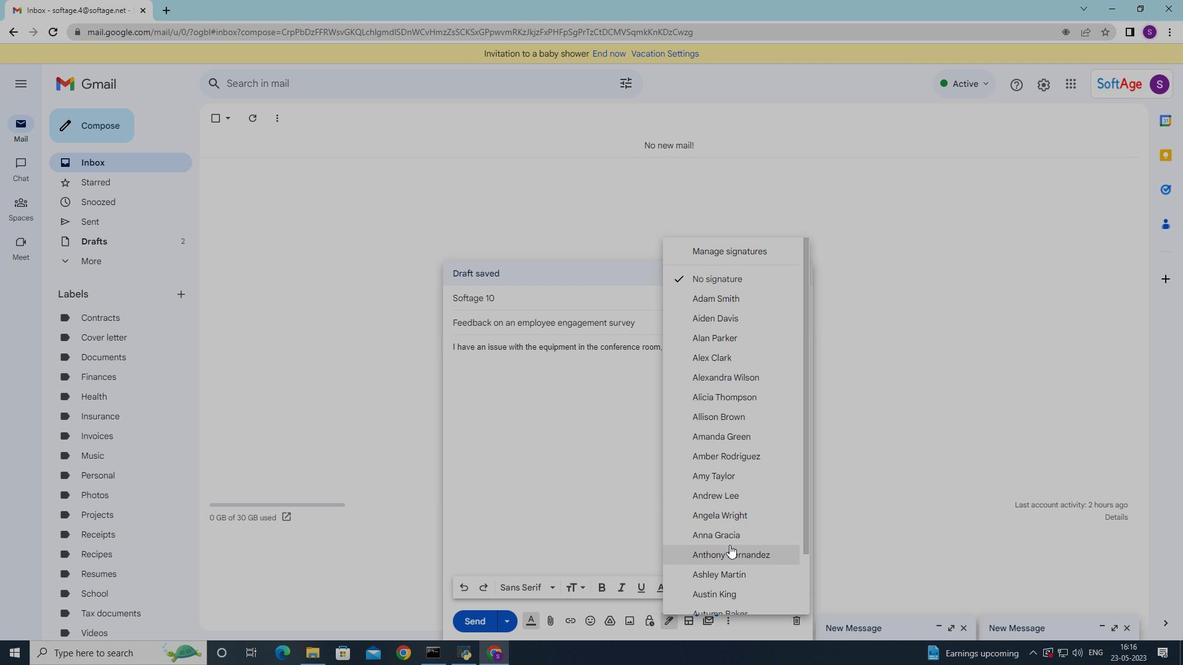 
Action: Mouse moved to (721, 537)
Screenshot: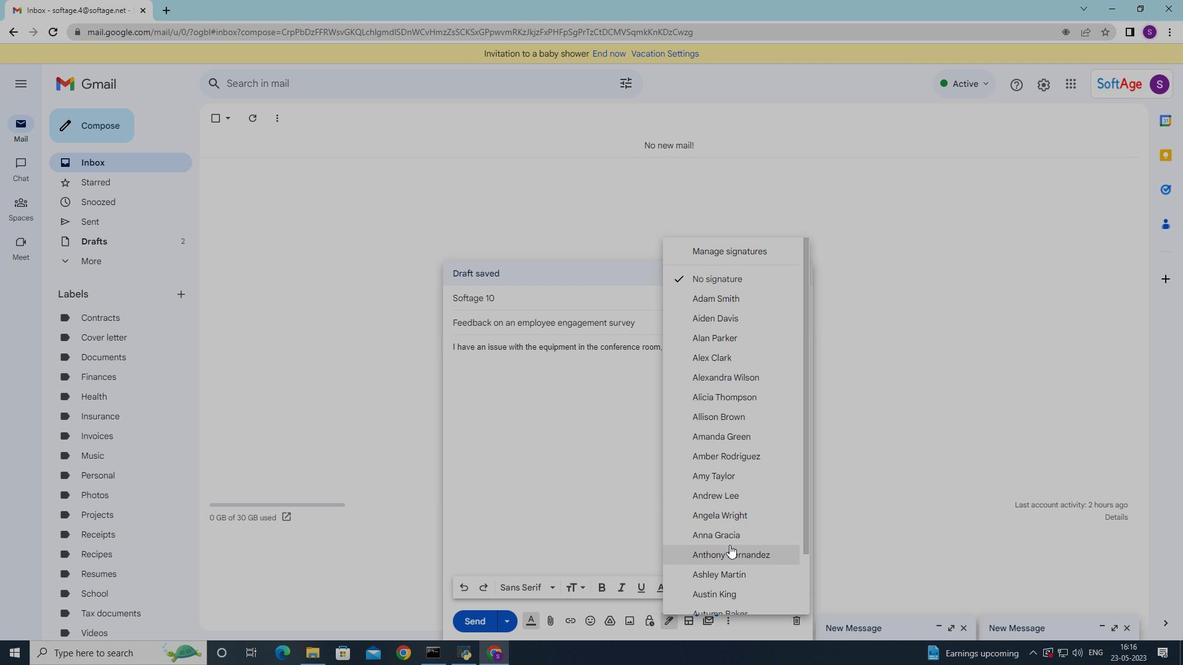 
Action: Mouse scrolled (722, 536) with delta (0, 0)
Screenshot: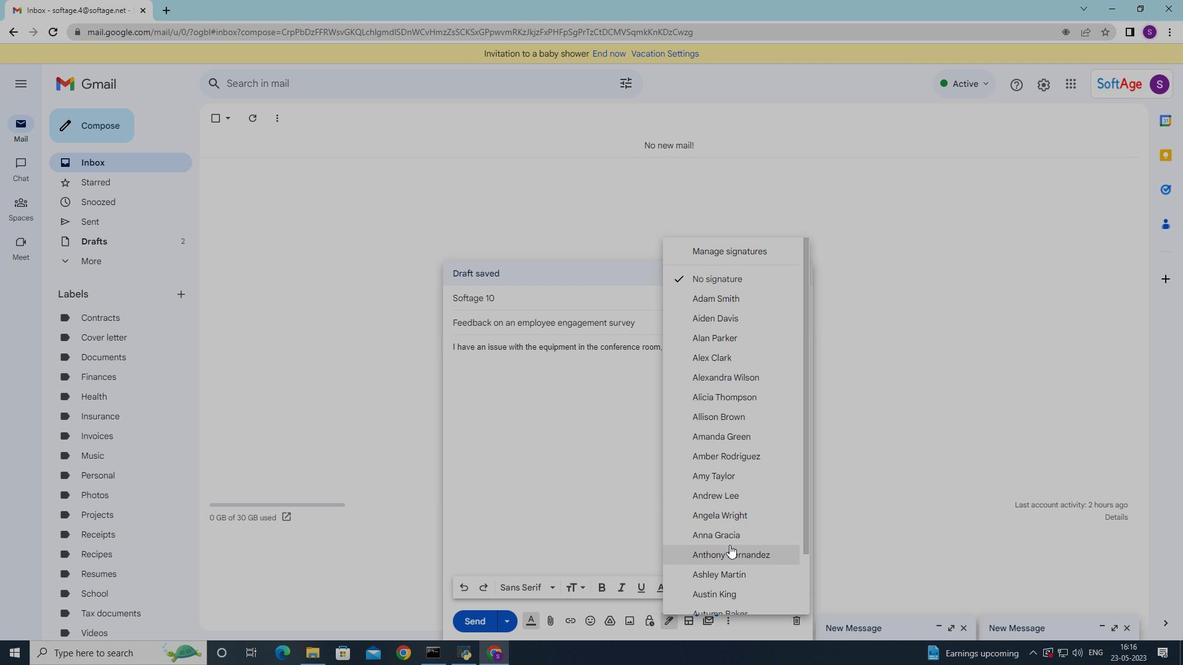 
Action: Mouse moved to (721, 537)
Screenshot: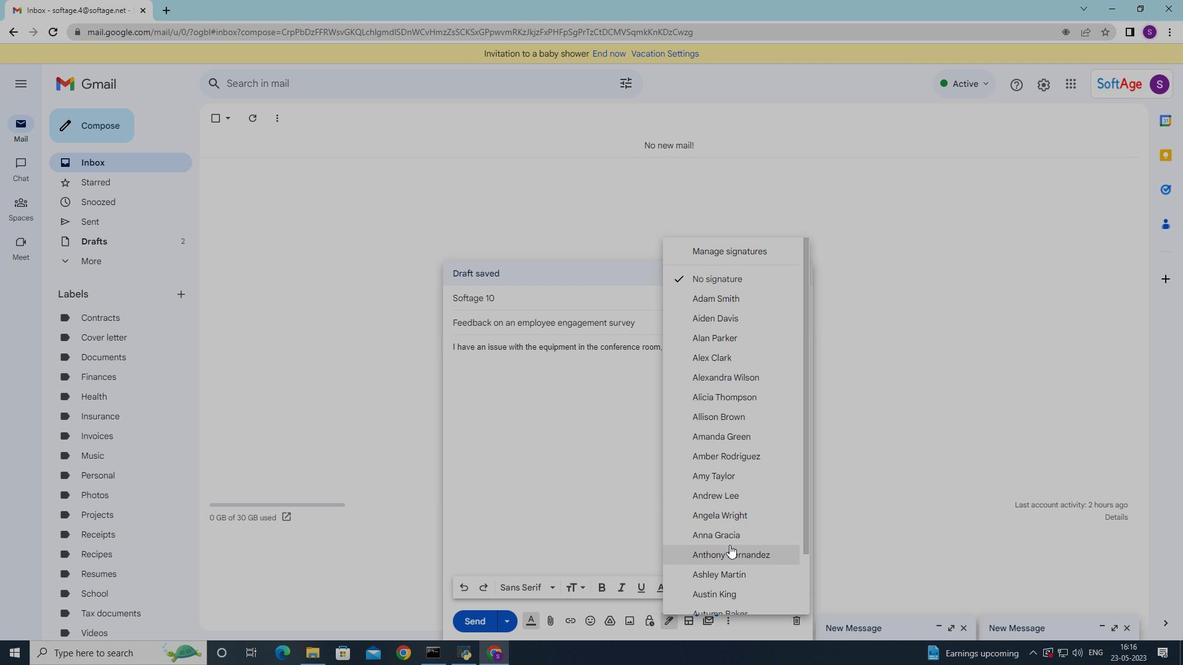 
Action: Mouse scrolled (721, 536) with delta (0, 0)
Screenshot: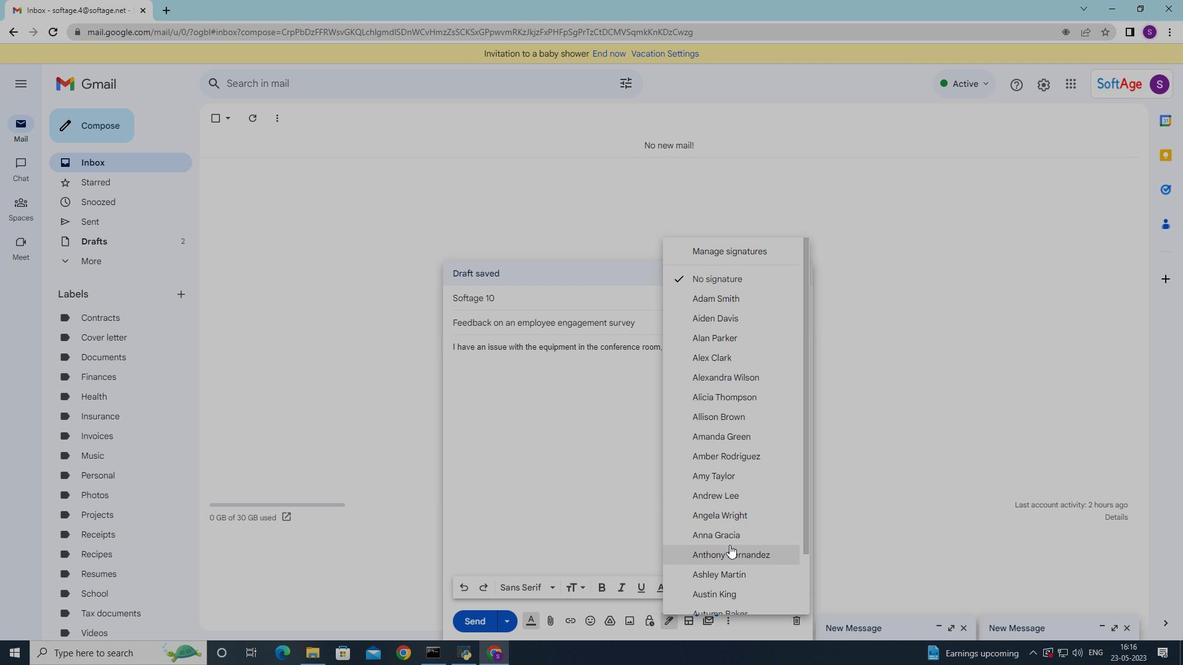 
Action: Mouse moved to (750, 581)
Screenshot: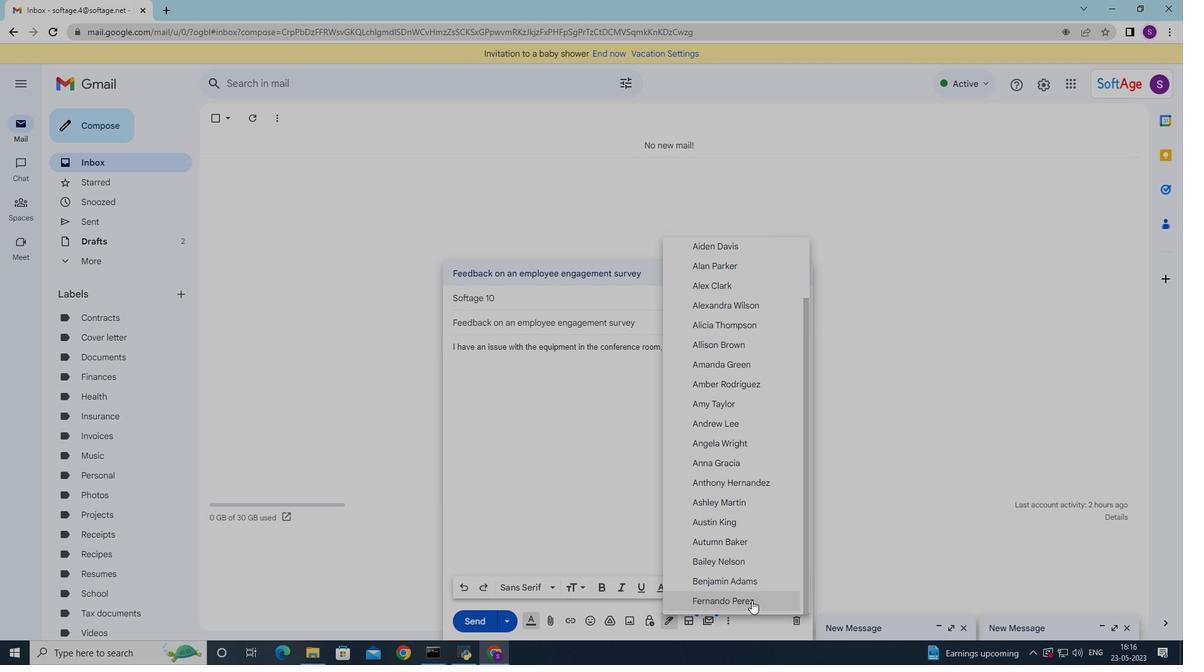 
Action: Mouse pressed left at (750, 581)
Screenshot: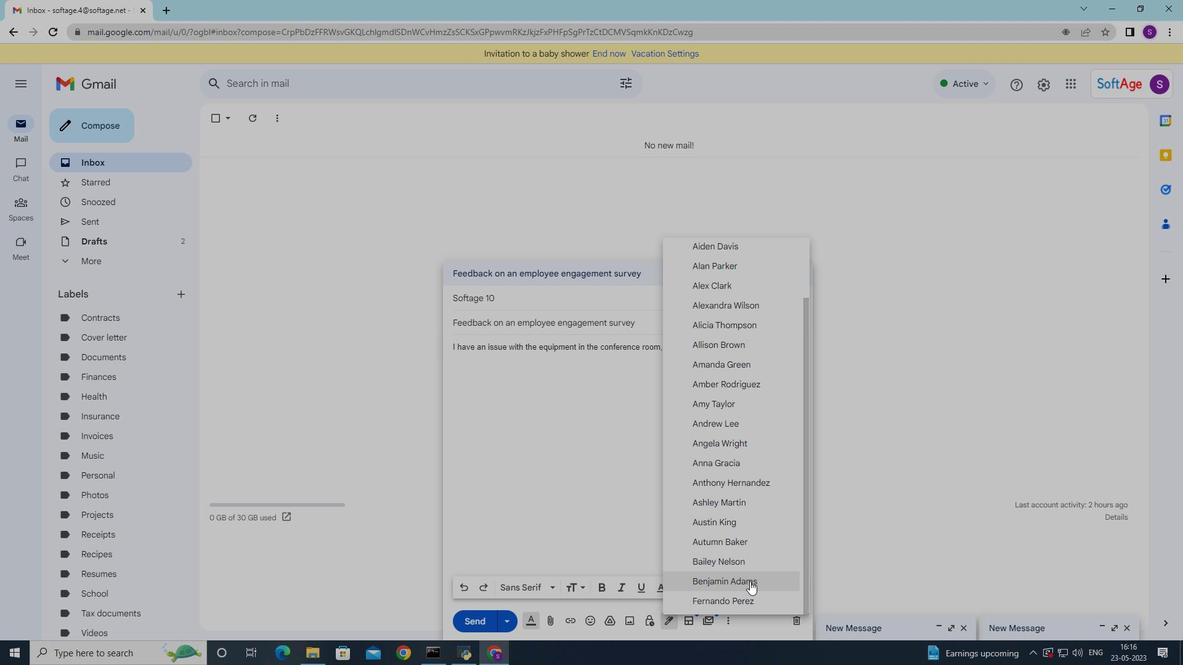 
Action: Mouse moved to (707, 369)
Screenshot: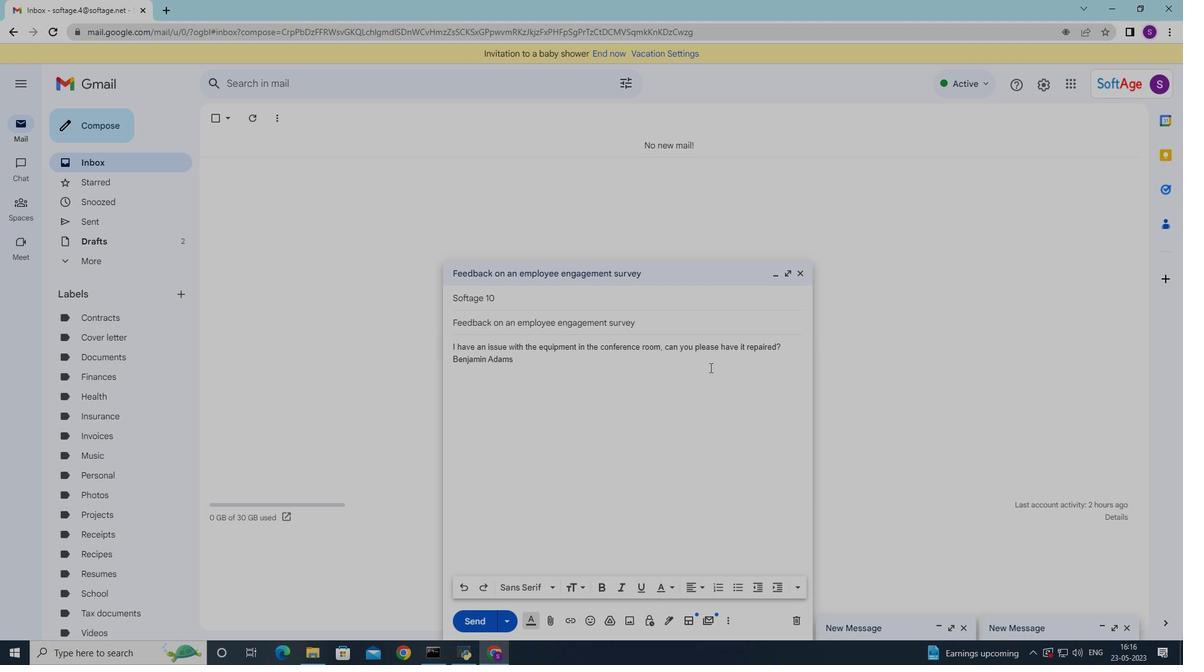 
Action: Key pressed <Key.enter>
Screenshot: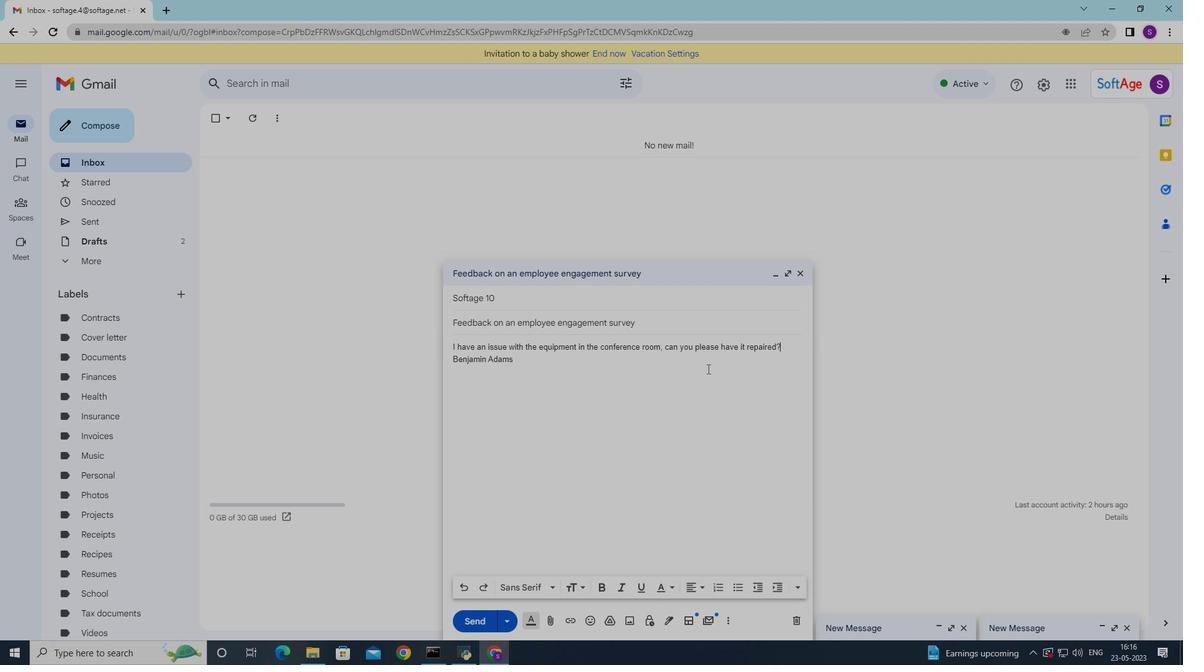 
Action: Mouse moved to (454, 347)
Screenshot: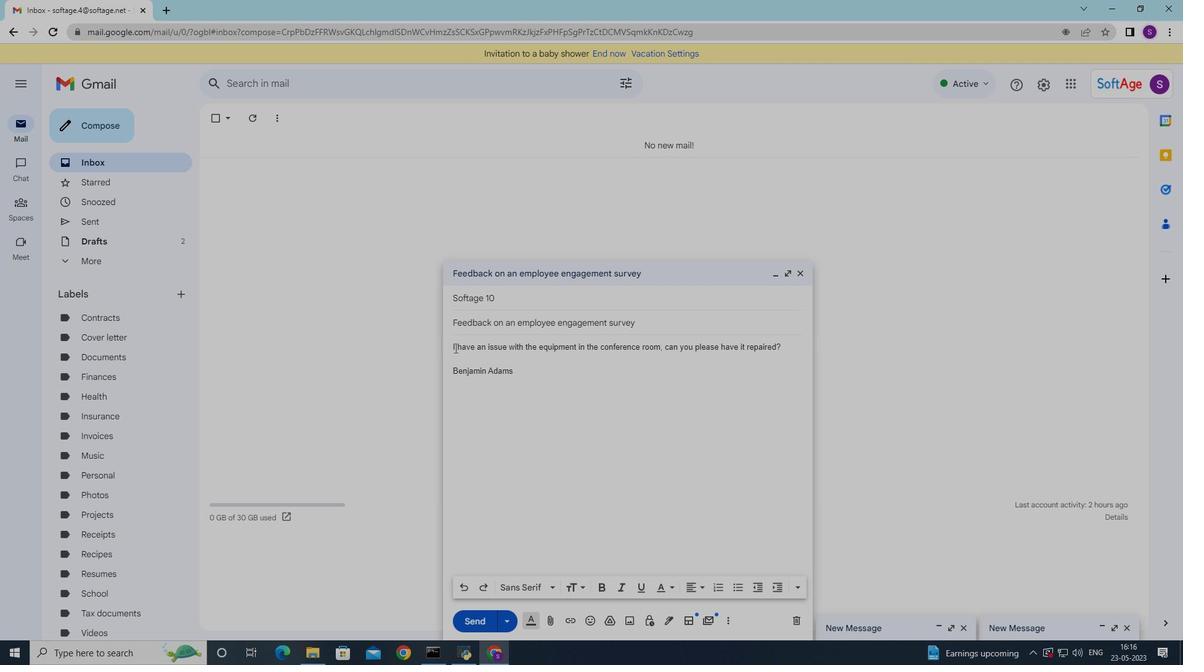 
Action: Mouse pressed left at (454, 347)
Screenshot: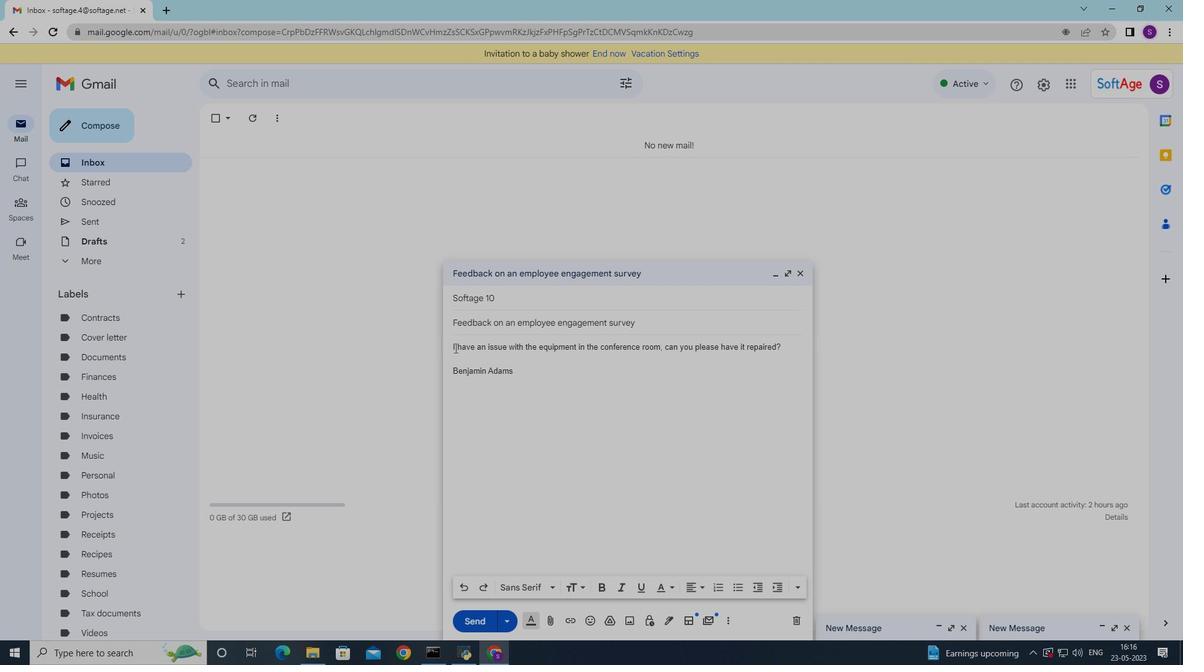 
Action: Mouse moved to (549, 589)
Screenshot: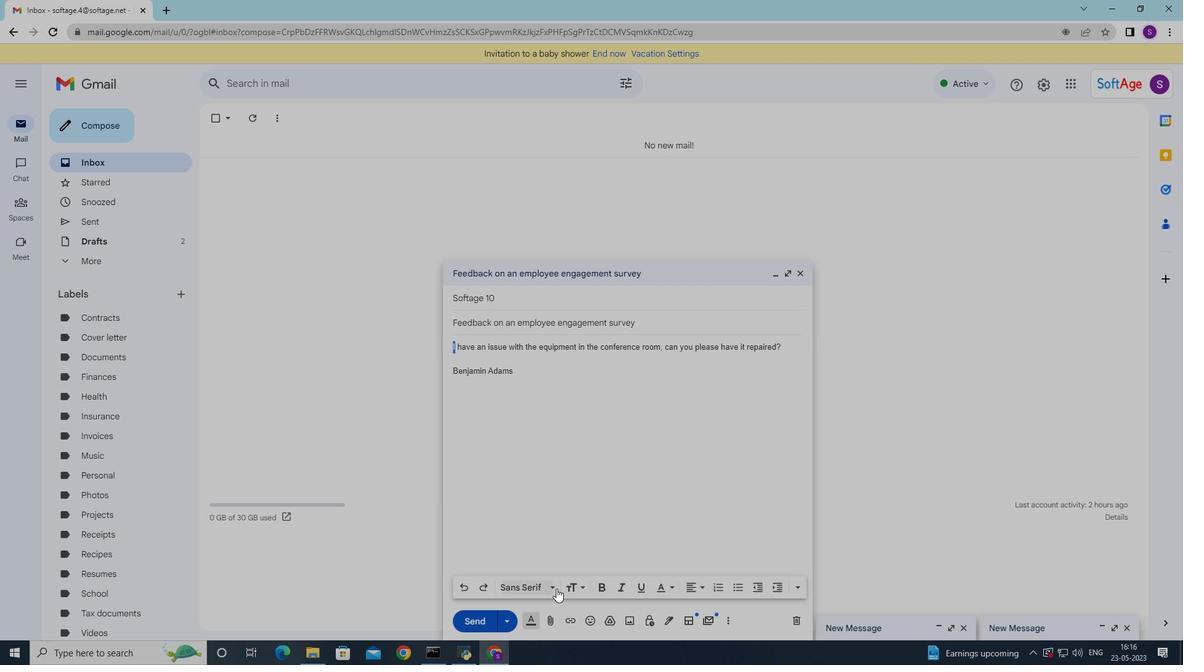 
Action: Mouse pressed left at (549, 589)
Screenshot: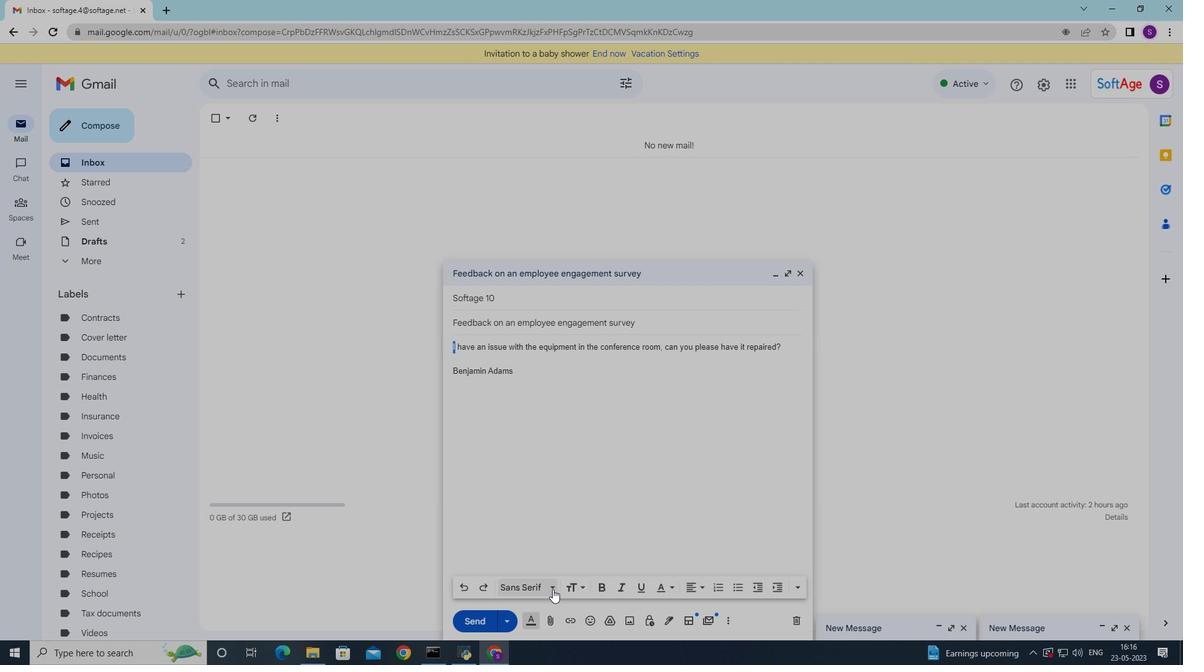 
Action: Mouse moved to (567, 507)
Screenshot: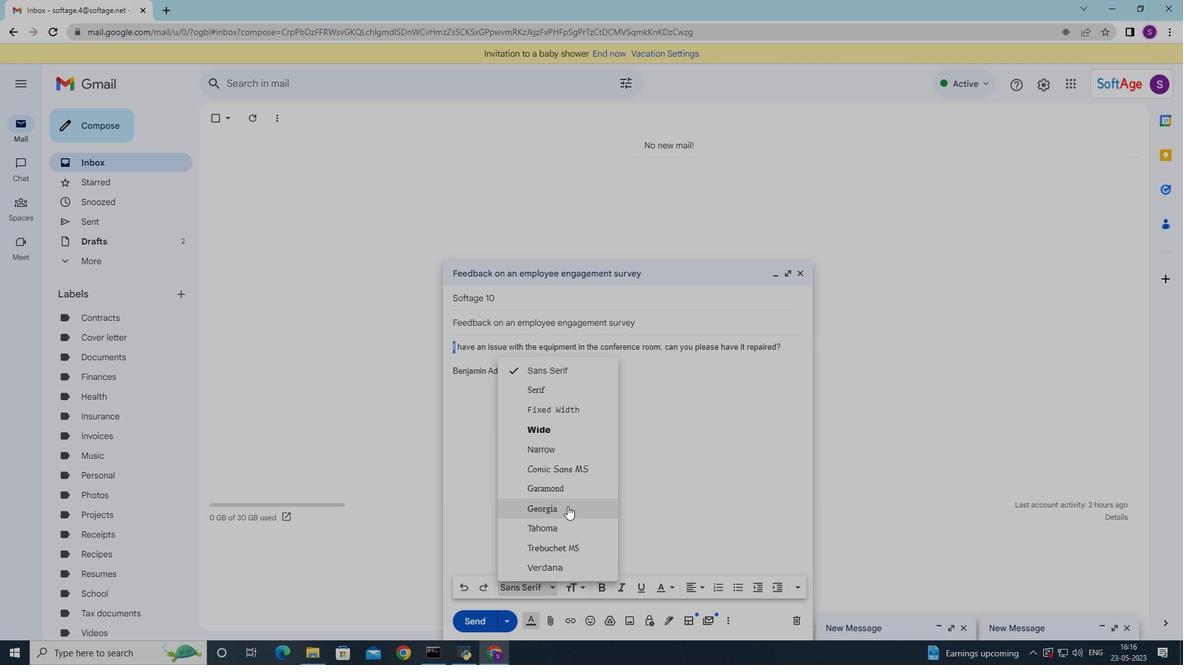 
Action: Mouse pressed left at (567, 507)
Screenshot: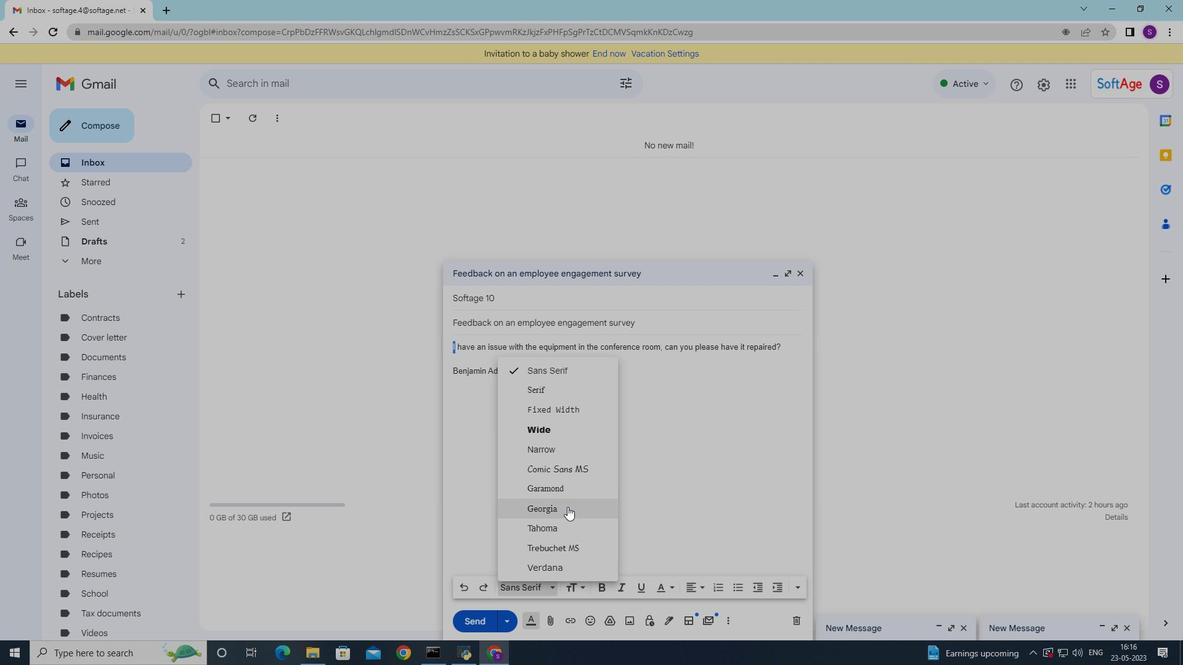
Action: Mouse moved to (605, 590)
Screenshot: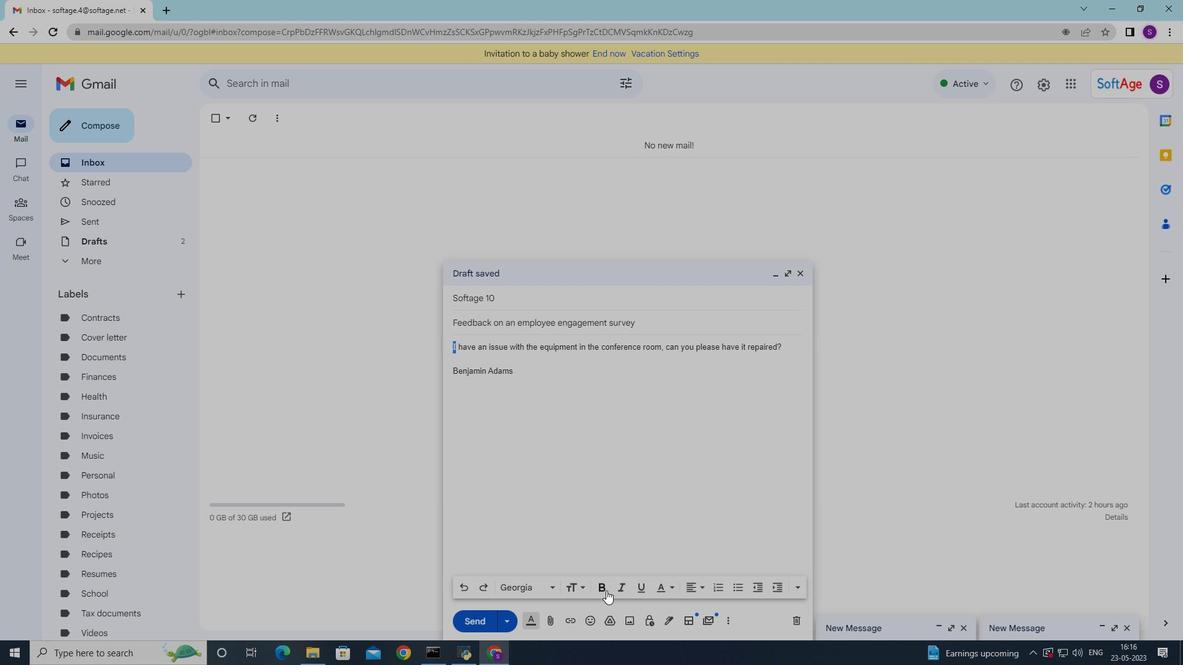 
Action: Mouse pressed left at (605, 590)
Screenshot: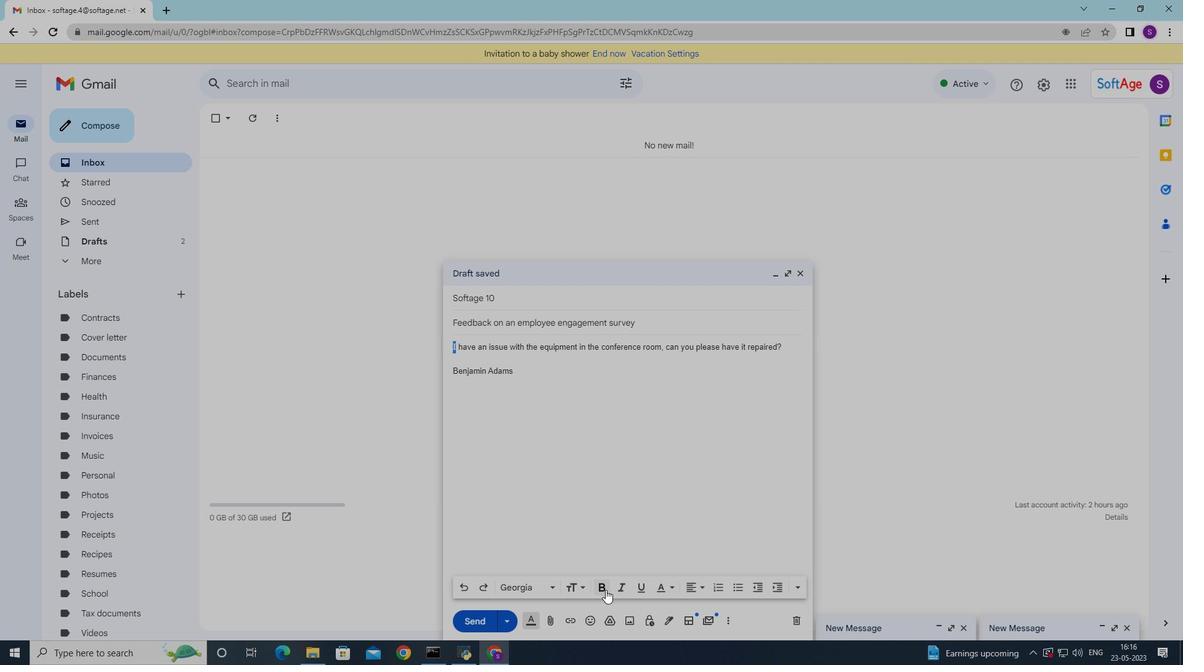 
Action: Mouse moved to (626, 589)
Screenshot: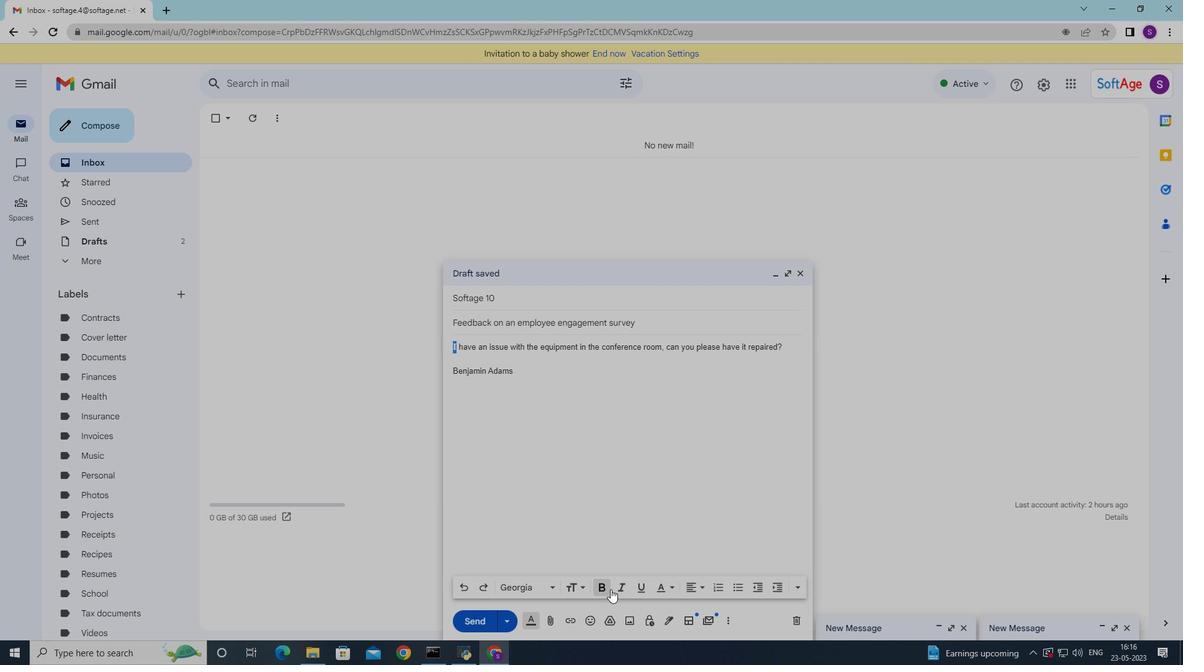 
Action: Mouse pressed left at (626, 589)
Screenshot: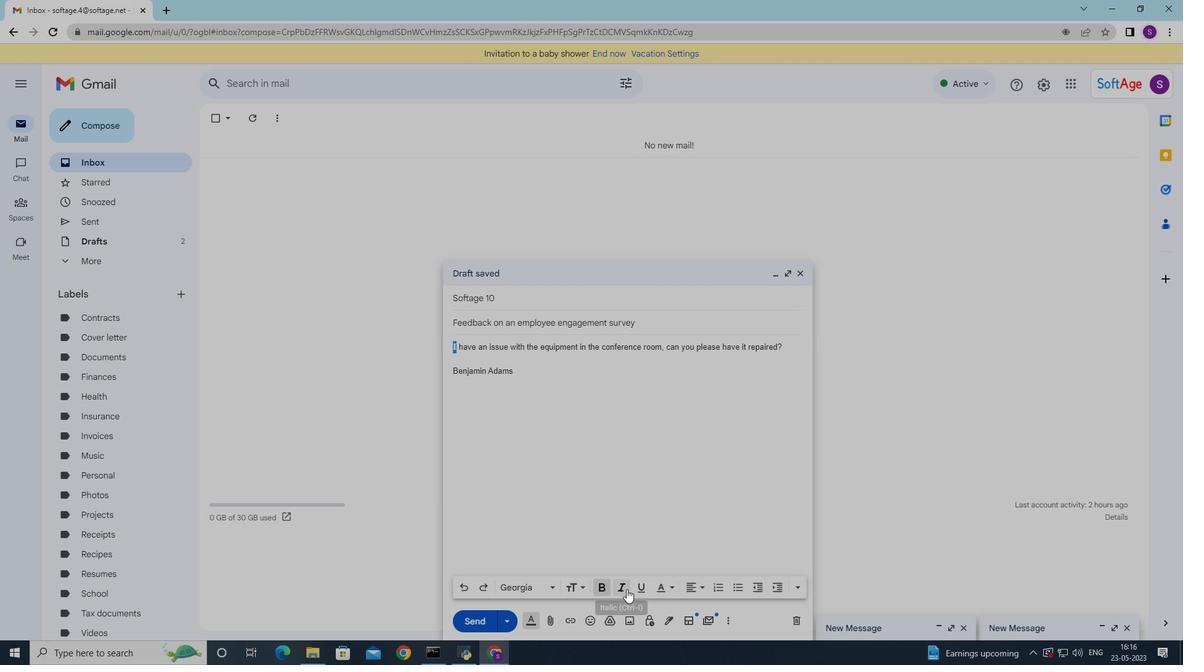 
Action: Mouse moved to (470, 627)
Screenshot: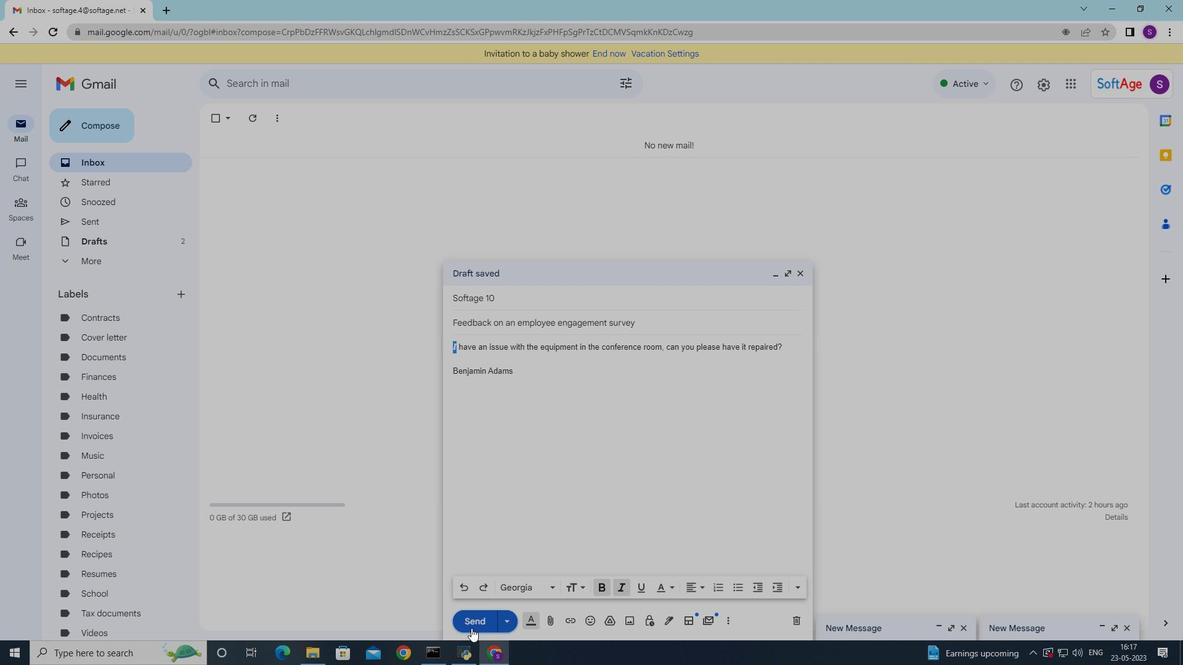 
Action: Mouse pressed left at (470, 627)
Screenshot: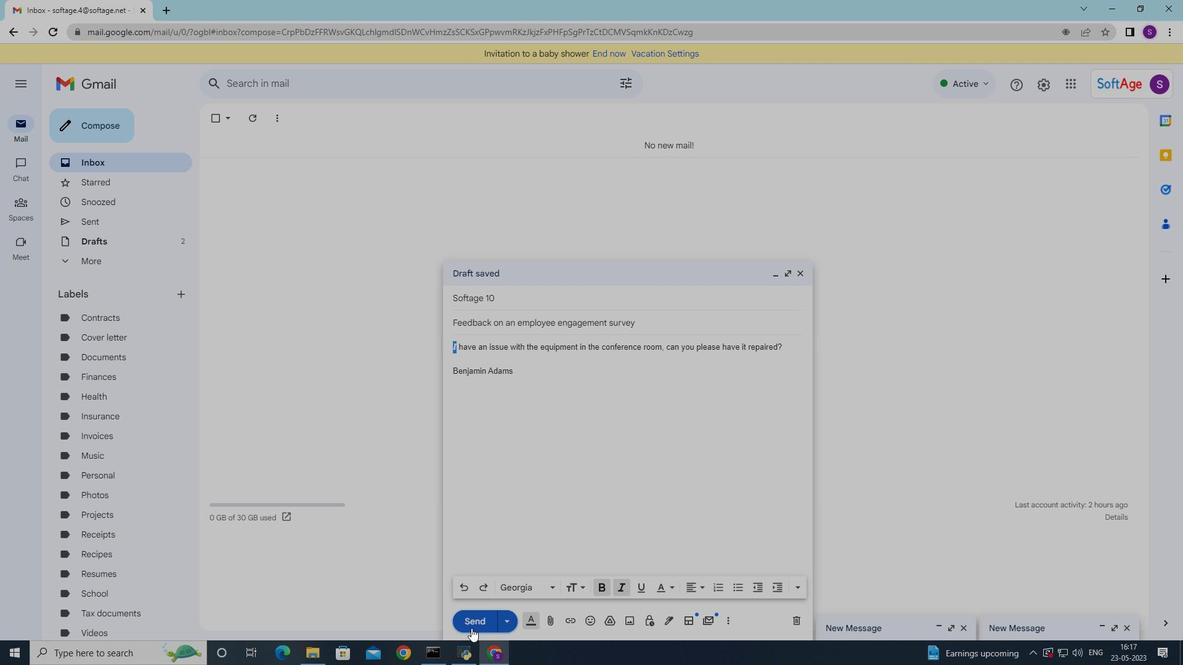 
Action: Mouse moved to (96, 226)
Screenshot: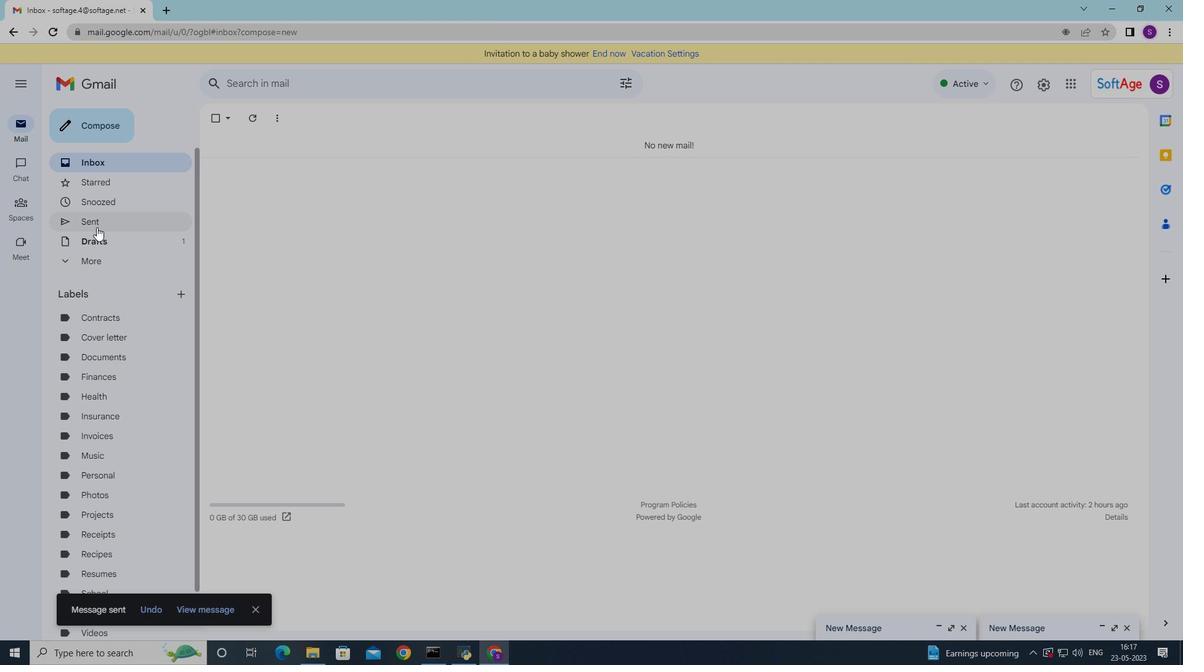 
Action: Mouse pressed left at (96, 226)
Screenshot: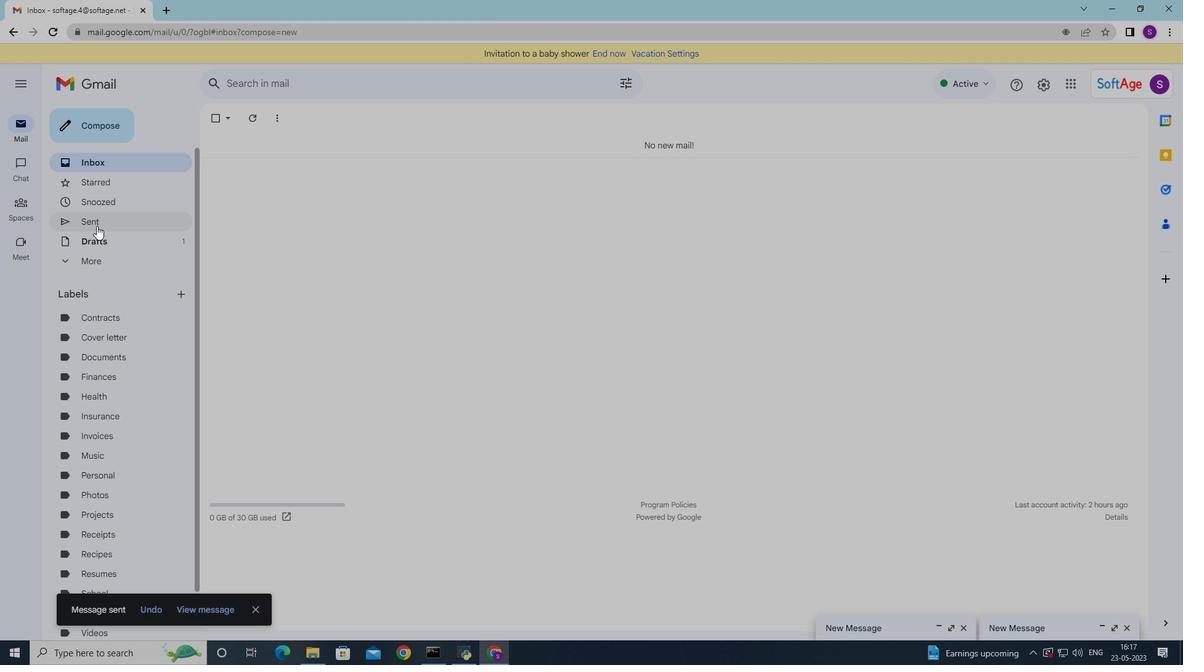 
Action: Mouse moved to (286, 178)
Screenshot: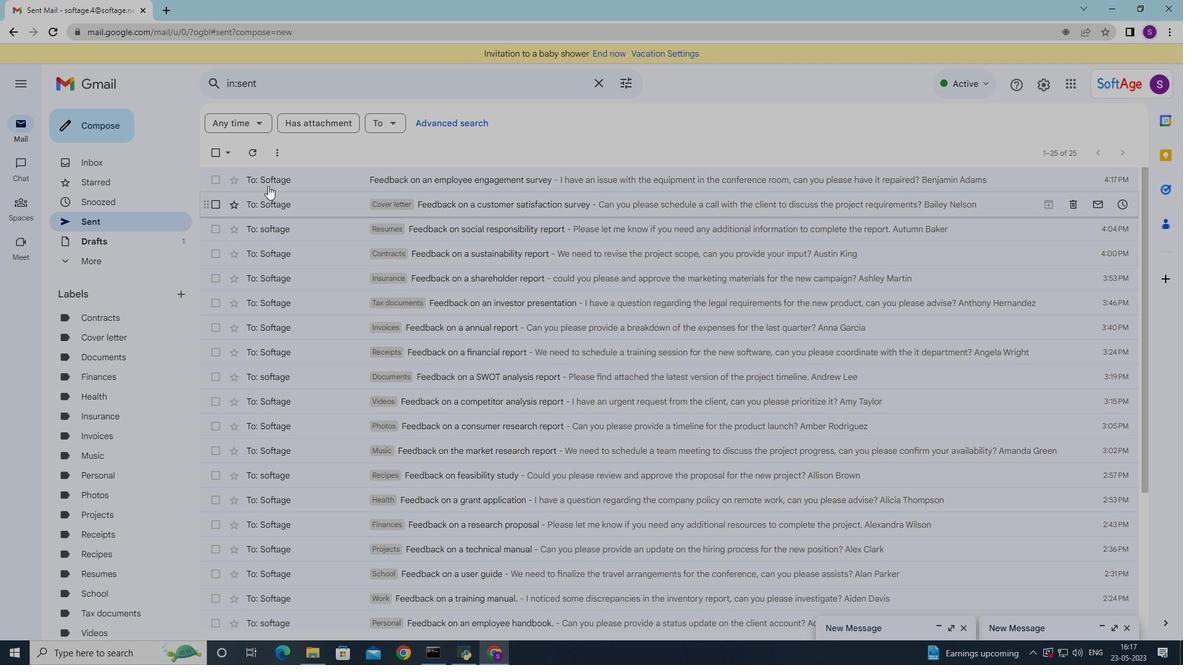 
Action: Mouse pressed right at (286, 178)
Screenshot: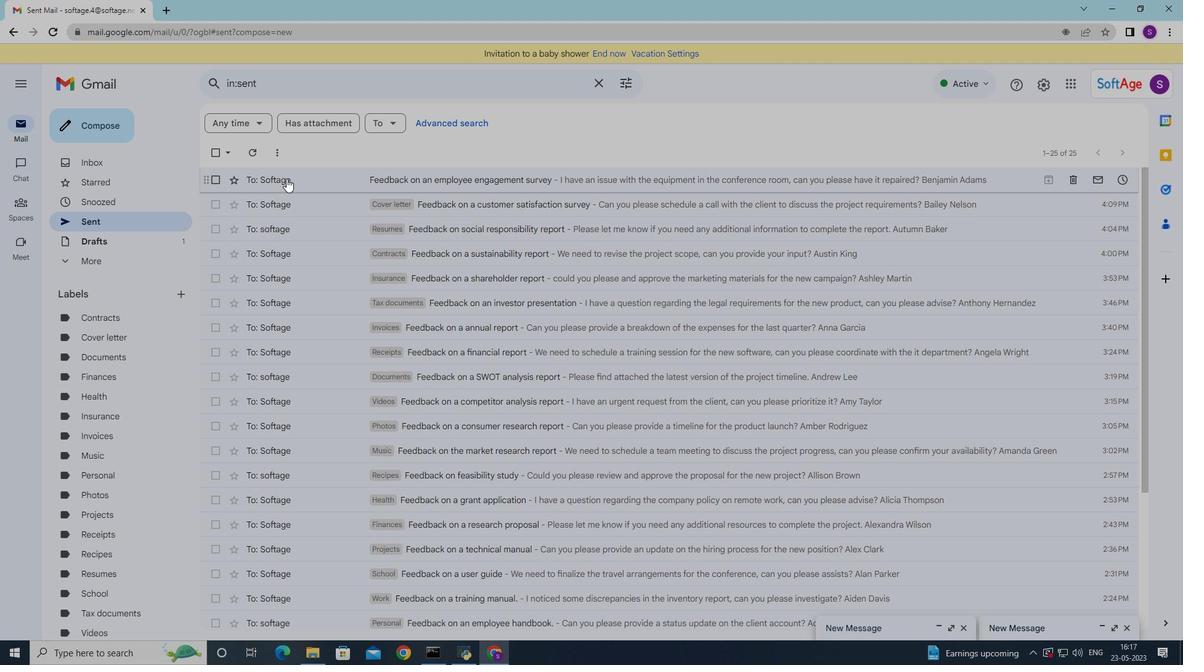 
Action: Mouse moved to (506, 244)
Screenshot: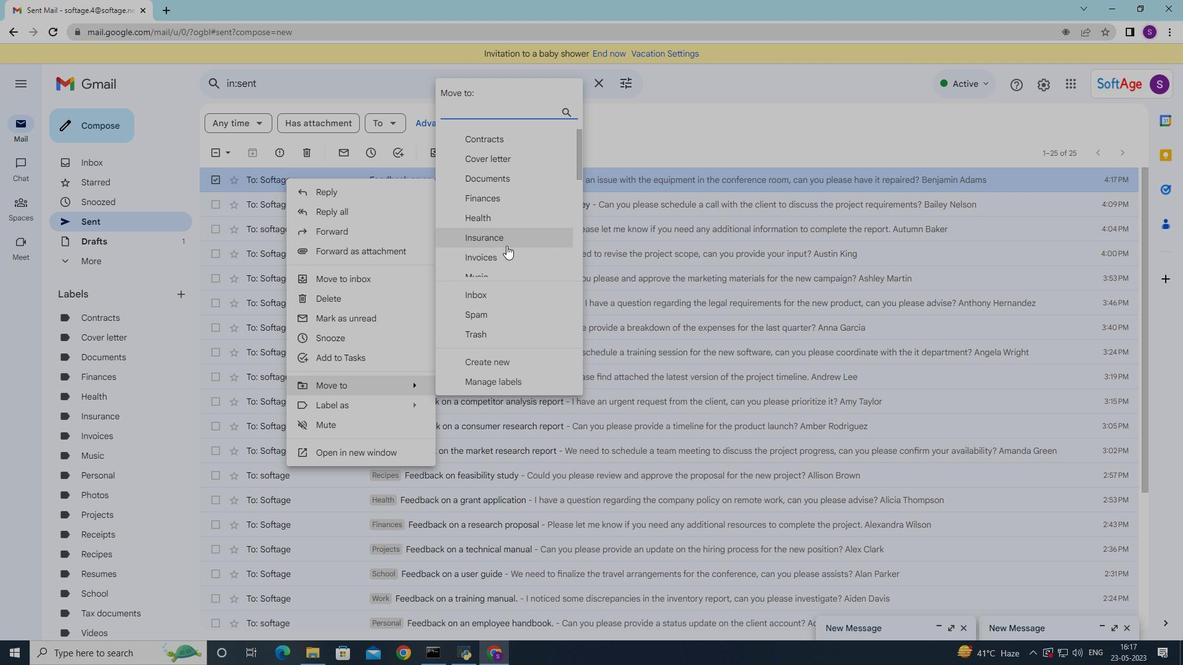 
Action: Mouse scrolled (506, 243) with delta (0, 0)
Screenshot: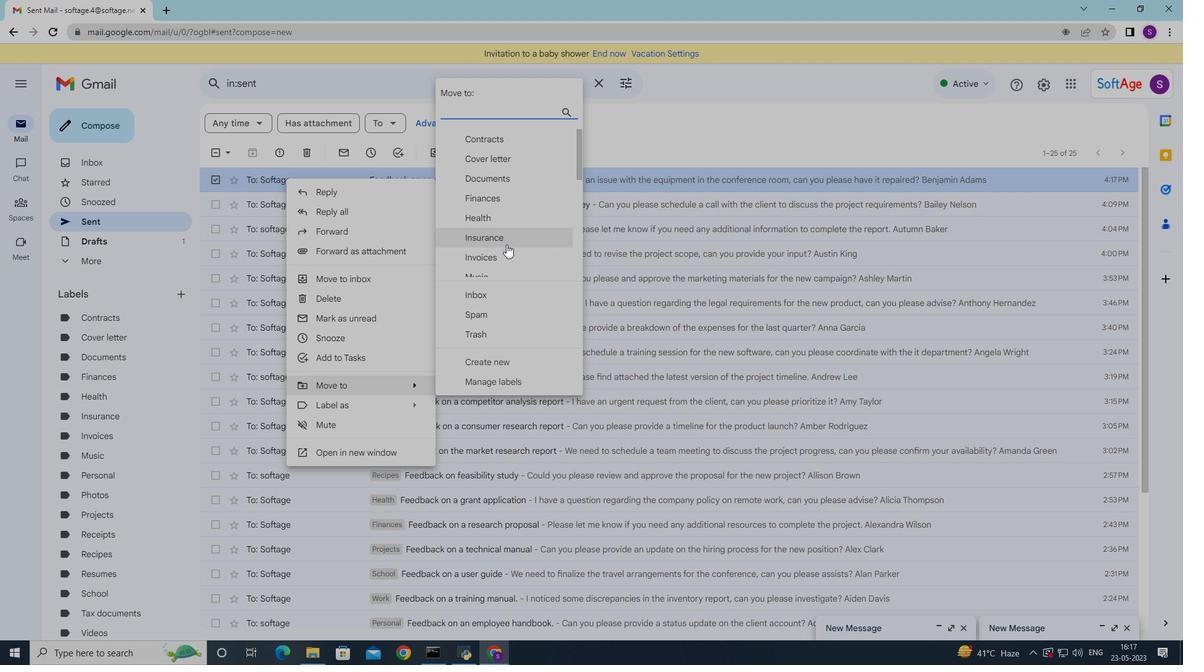 
Action: Mouse scrolled (506, 243) with delta (0, 0)
Screenshot: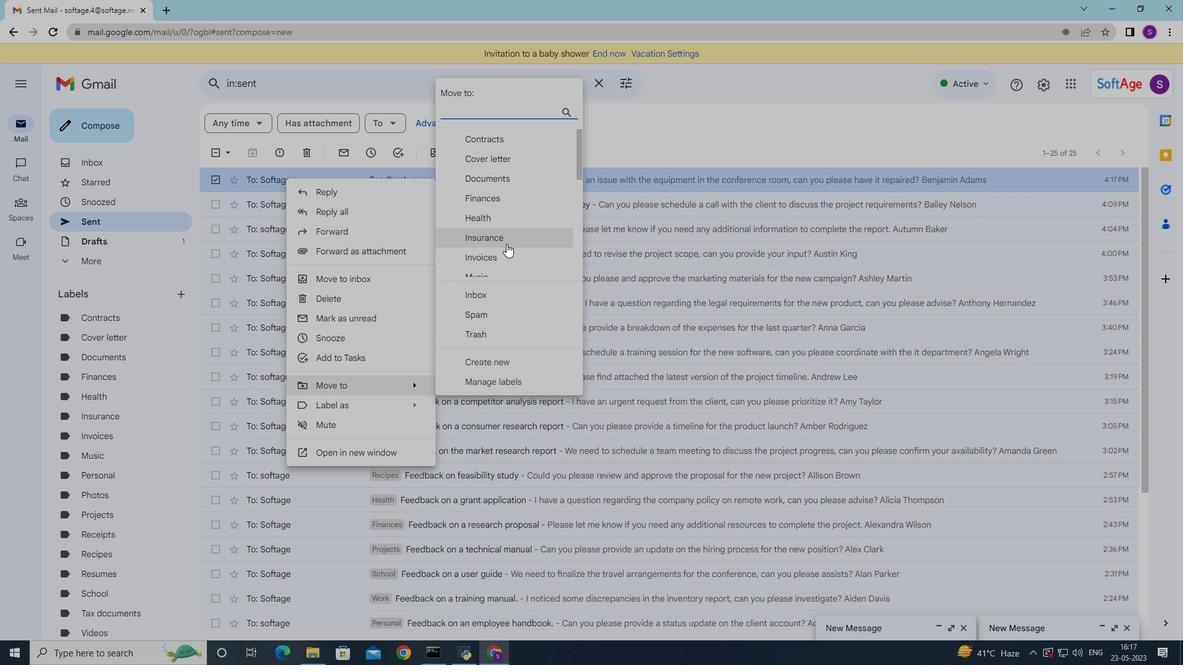 
Action: Mouse moved to (494, 366)
Screenshot: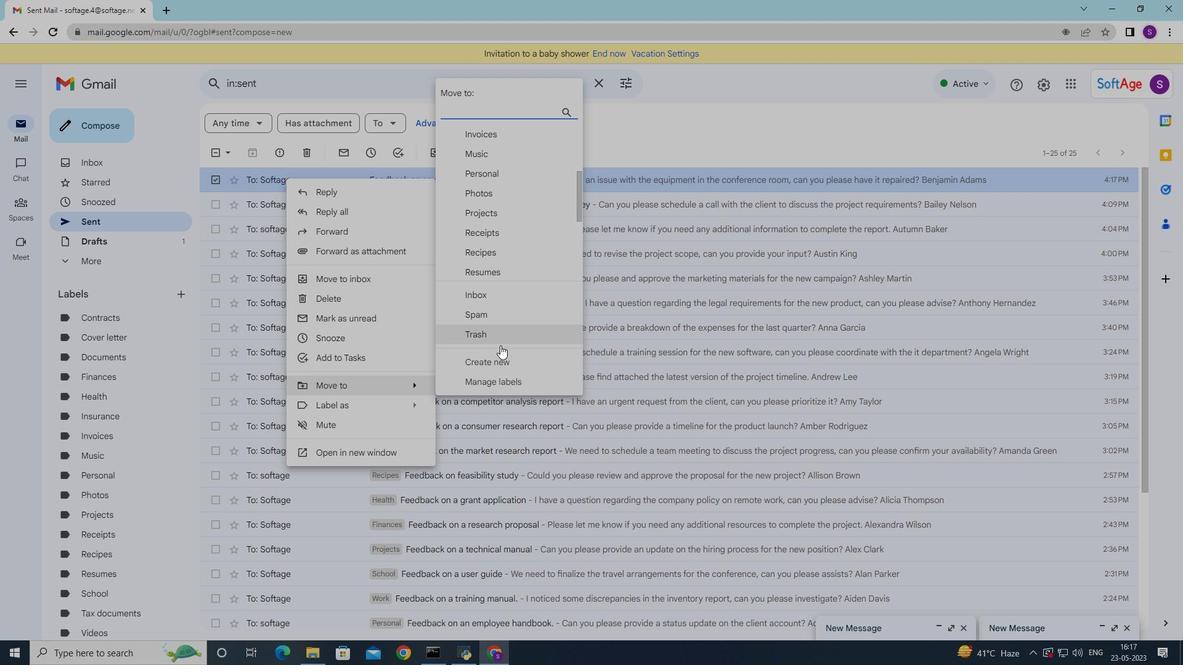 
Action: Mouse pressed left at (494, 366)
Screenshot: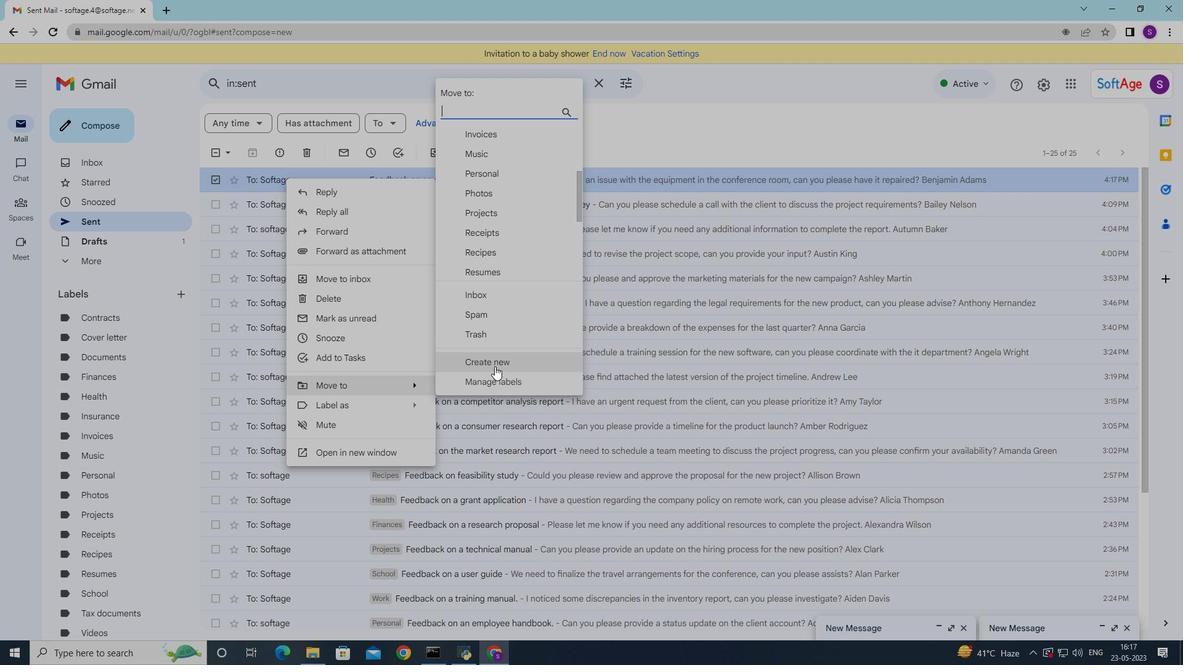 
Action: Mouse moved to (494, 366)
Screenshot: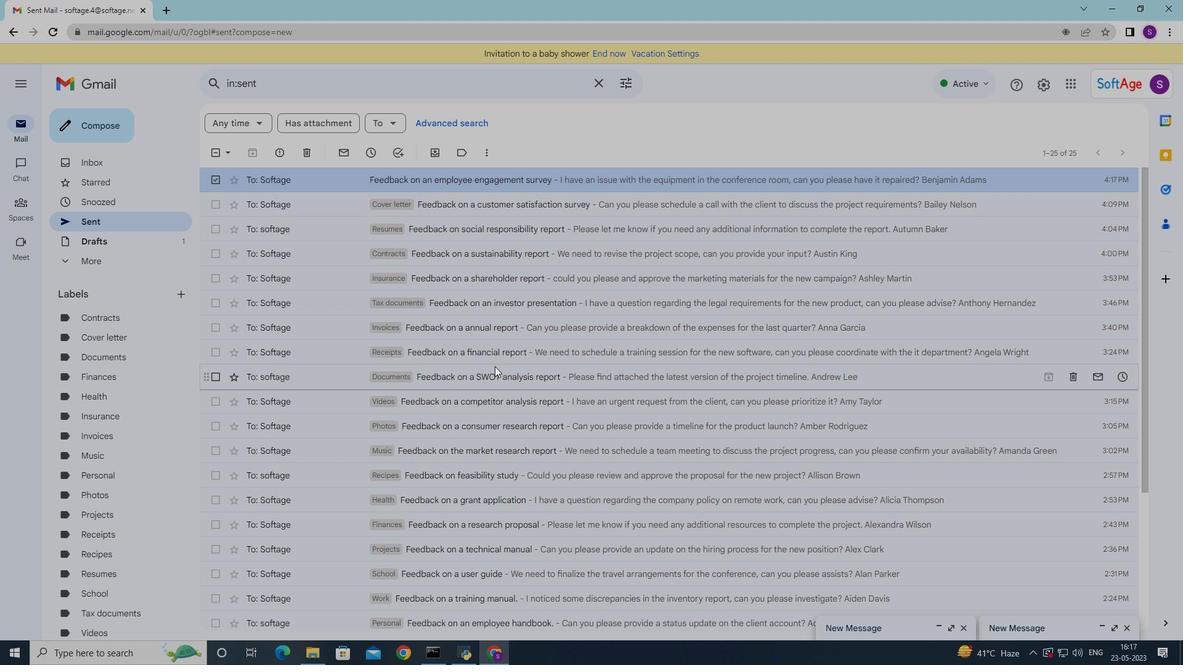 
Action: Key pressed <Key.shift>Certifications
Screenshot: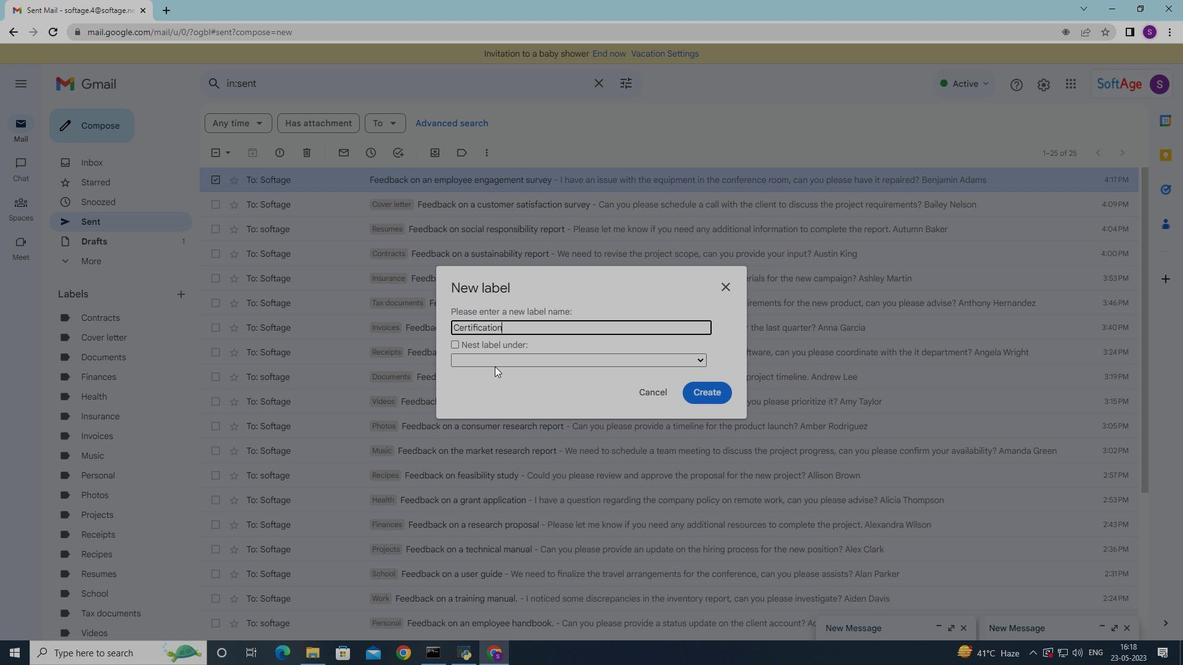 
Action: Mouse moved to (701, 397)
Screenshot: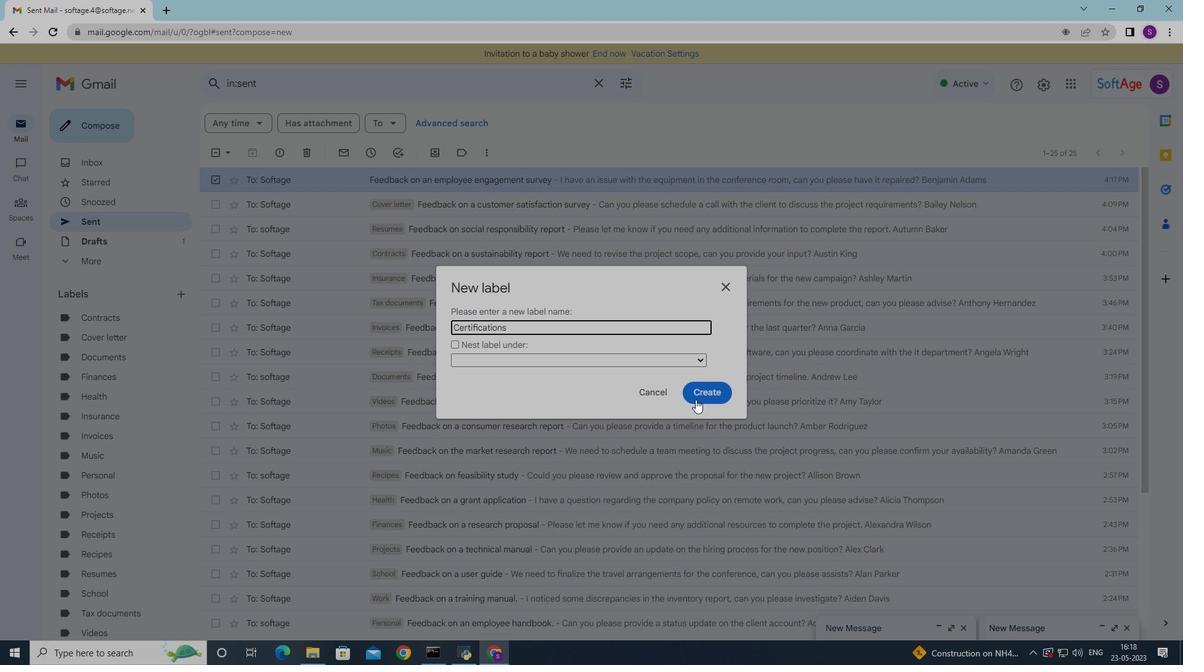 
Action: Mouse pressed left at (701, 397)
Screenshot: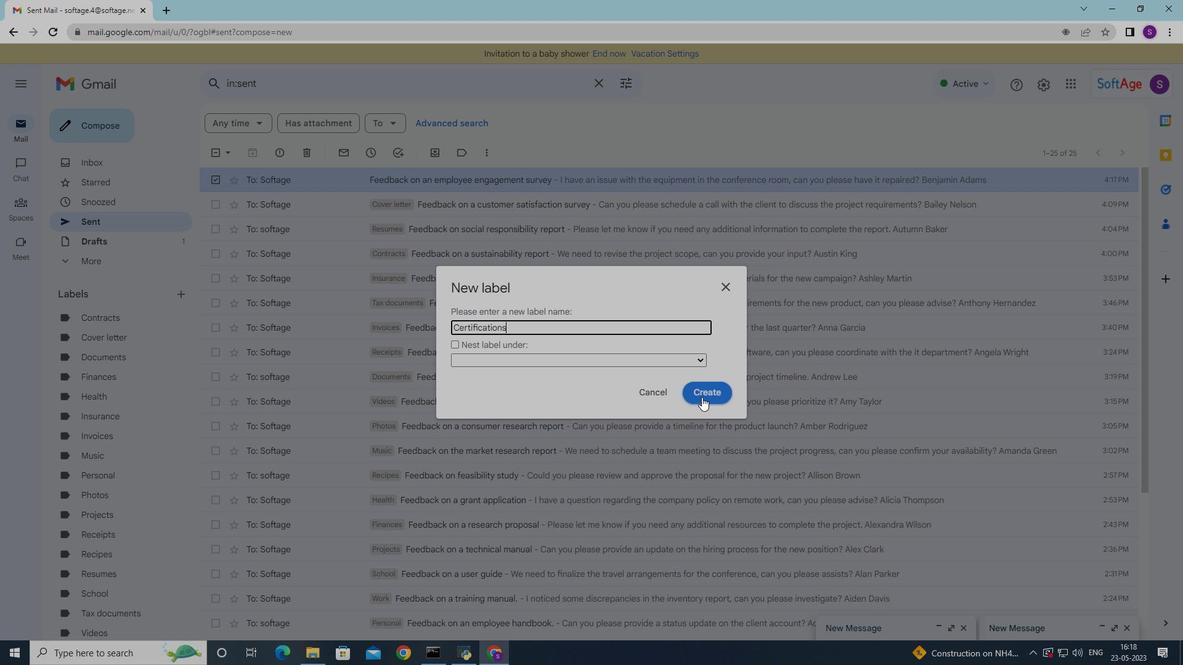 
Action: Mouse moved to (403, 187)
Screenshot: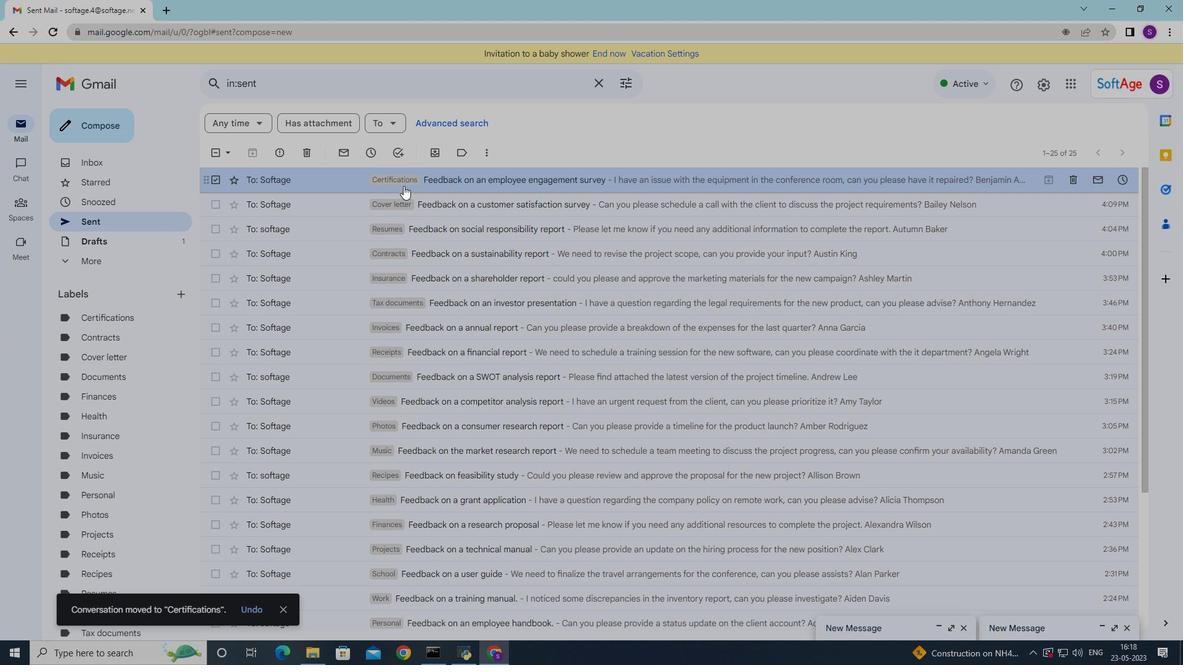 
Action: Mouse pressed right at (403, 187)
Screenshot: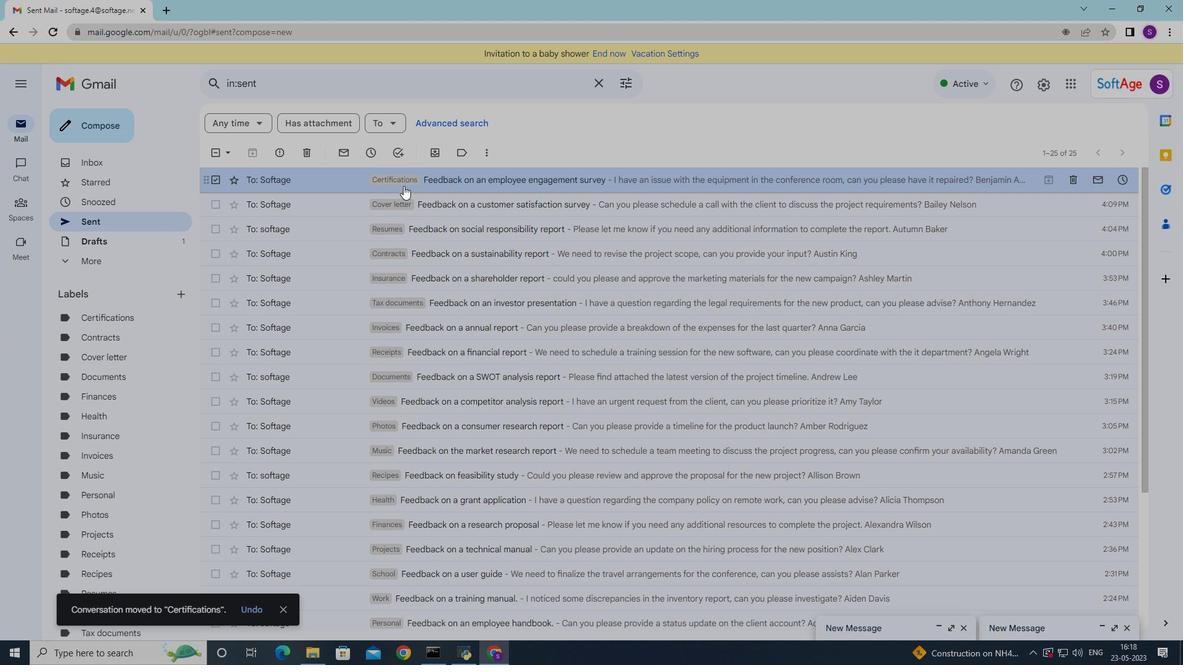 
Action: Mouse moved to (610, 149)
Screenshot: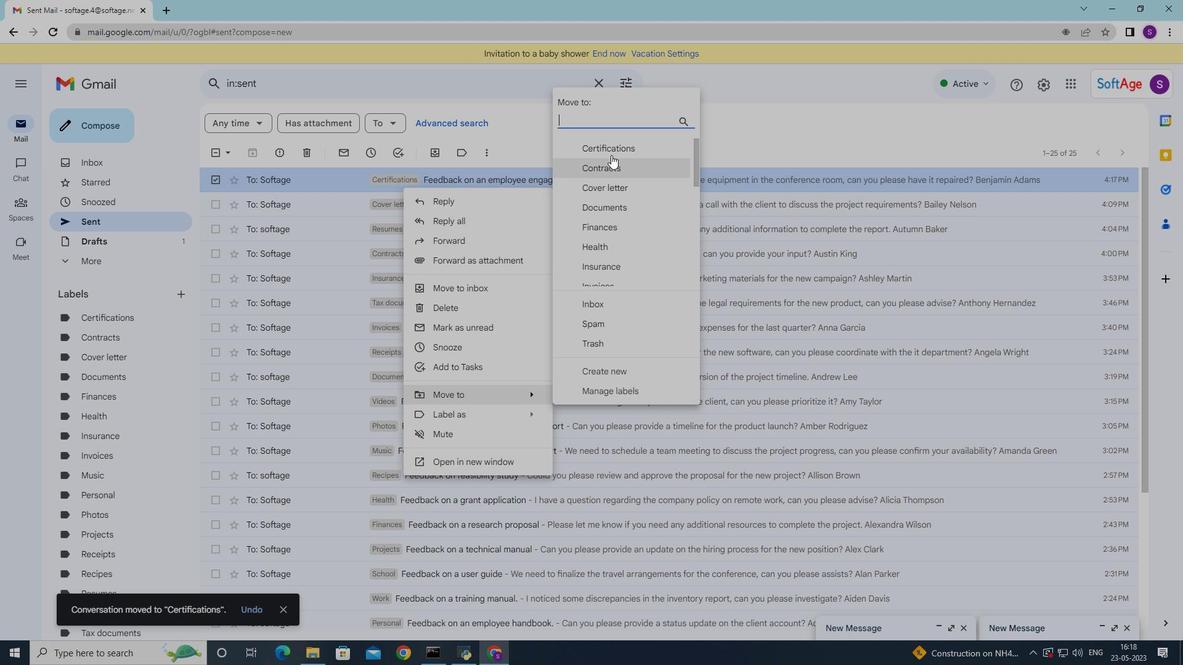 
Action: Mouse pressed left at (610, 149)
Screenshot: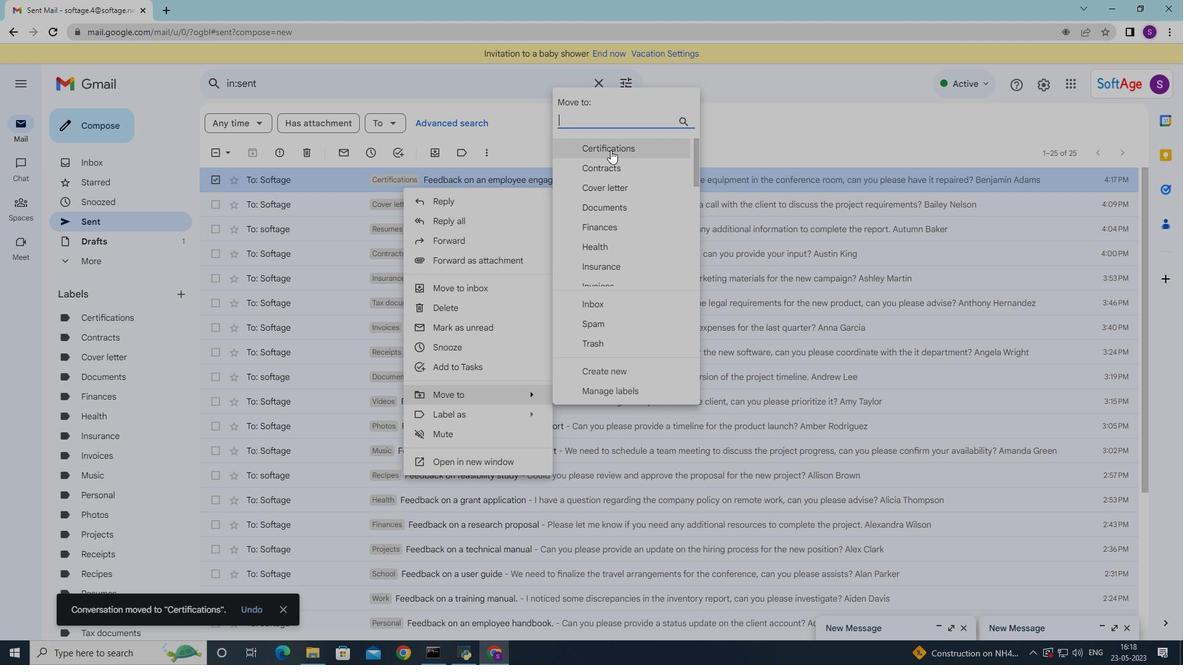 
Action: Mouse moved to (557, 193)
Screenshot: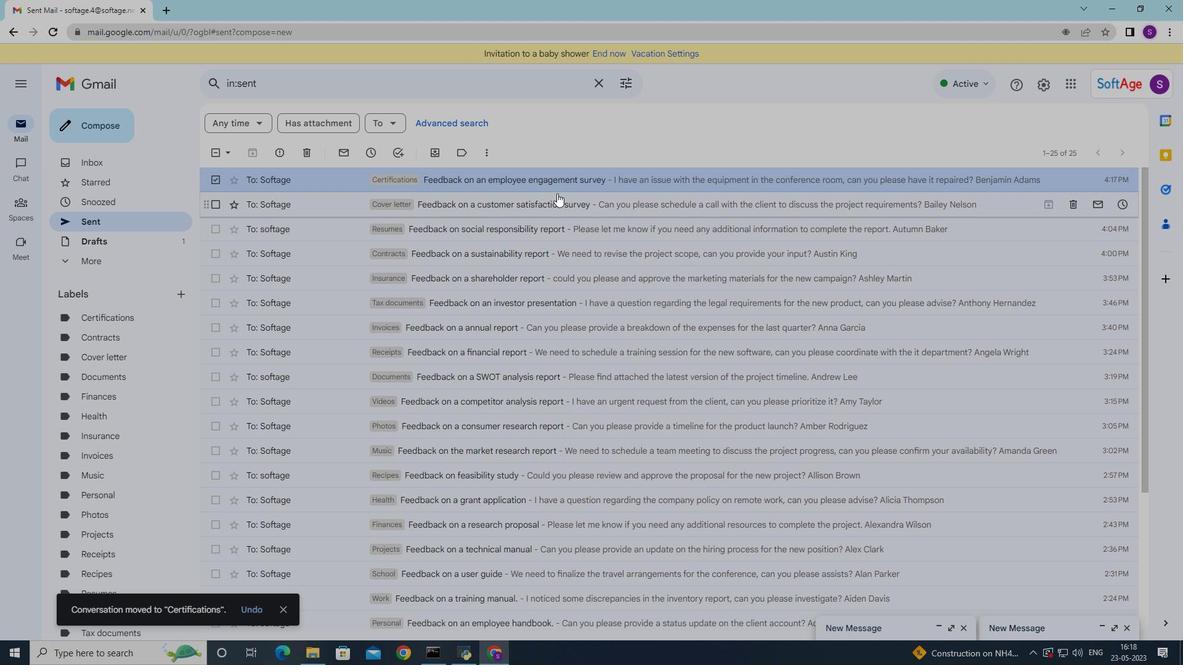 
